 Task: Buy 2 Athletic & Outdoor of size small for Baby Girls from Shoes section under best seller category for shipping address: Amy Taylor, 3194 Cheshire Road, Bridgeport, Connecticut 06604, Cell Number 2033624243. Pay from credit card ending with 6759, CVV 506
Action: Mouse moved to (262, 63)
Screenshot: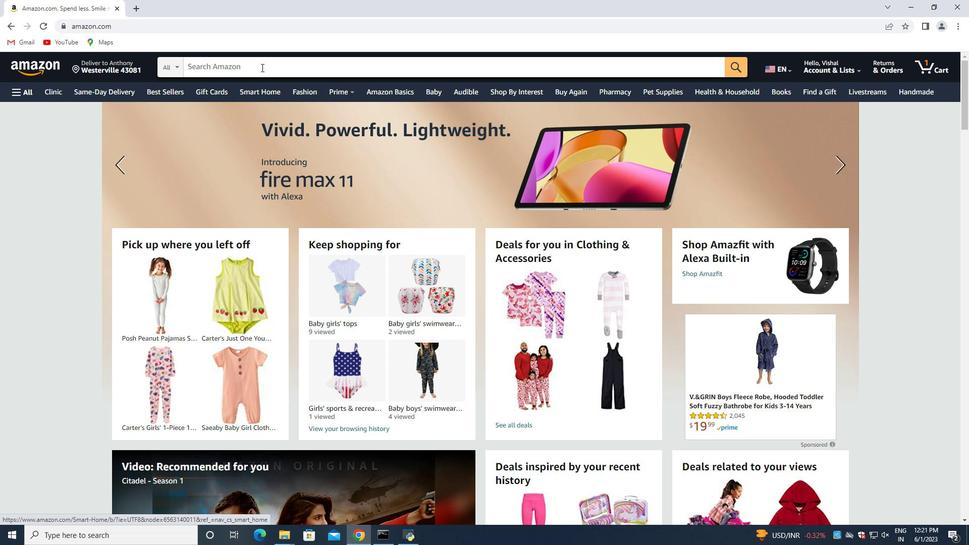 
Action: Mouse pressed left at (262, 63)
Screenshot: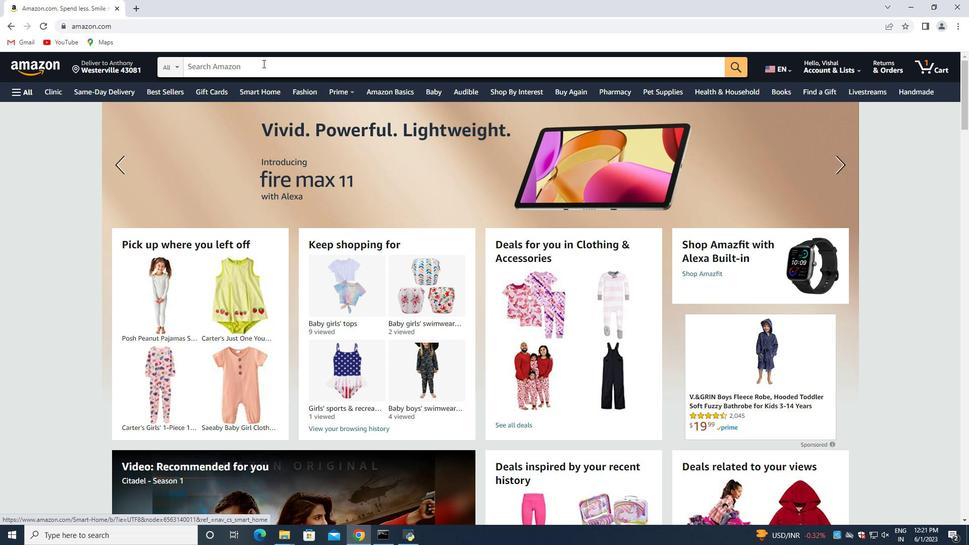 
Action: Key pressed <Key.shift><Key.shift><Key.shift><Key.shift><Key.shift><Key.shift><Key.shift><Key.shift><Key.shift>Athletic<Key.space><Key.shift><Key.shift><Key.shift><Key.shift><Key.shift><Key.shift><Key.shift><Key.shift><Key.shift><Key.shift><Key.shift><Key.shift><Key.shift><Key.shift><Key.shift><Key.shift><Key.shift><Key.shift><Key.shift>&<Key.space><Key.shift>Outdoor<Key.space>of<Key.space>size<Key.space>small<Key.space>for<Key.space><Key.shift>Baby<Key.space><Key.shift>Girls<Key.enter>
Screenshot: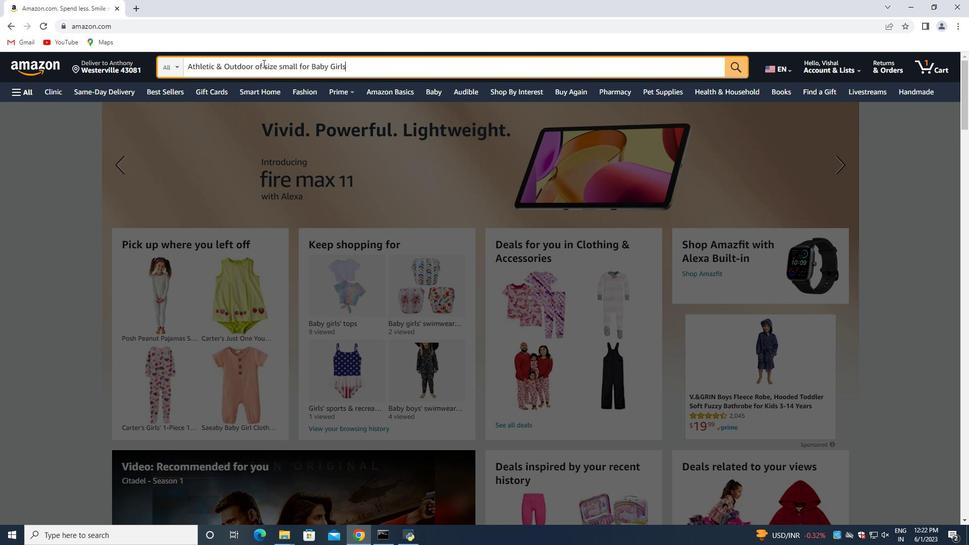 
Action: Mouse moved to (284, 220)
Screenshot: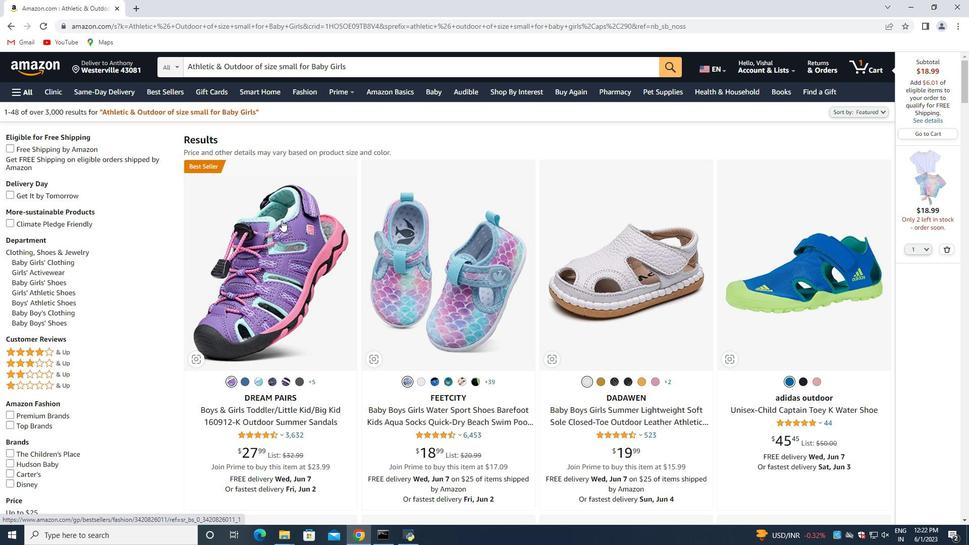 
Action: Mouse scrolled (284, 219) with delta (0, 0)
Screenshot: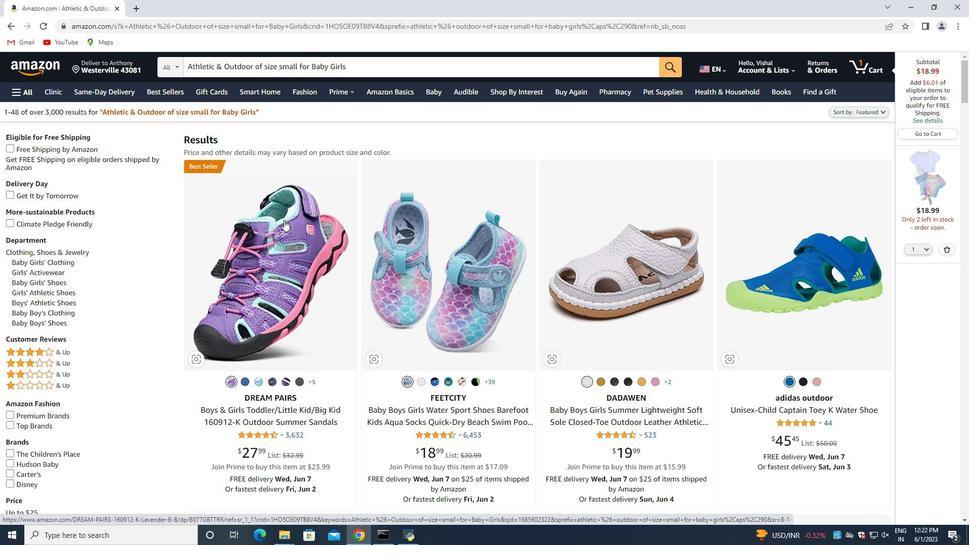 
Action: Mouse moved to (948, 249)
Screenshot: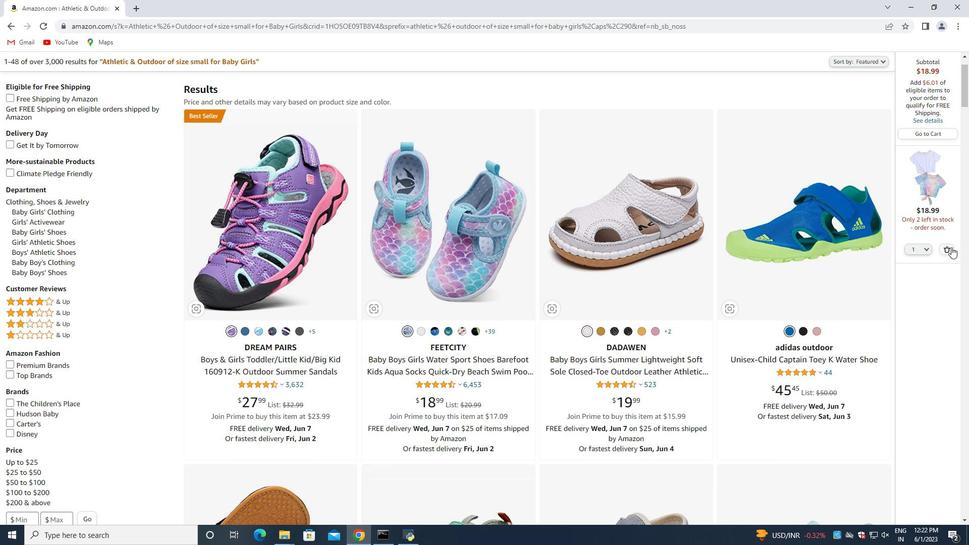
Action: Mouse pressed left at (948, 249)
Screenshot: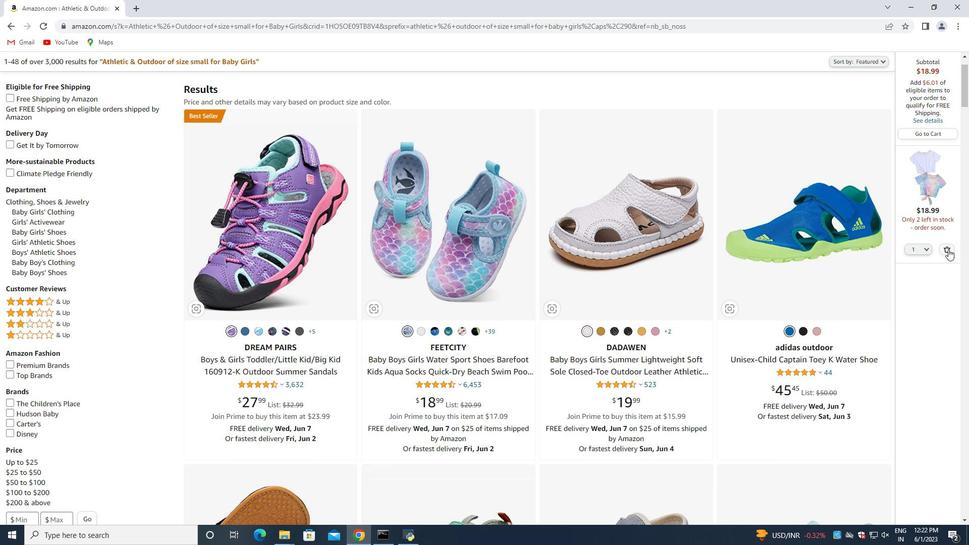 
Action: Mouse moved to (745, 250)
Screenshot: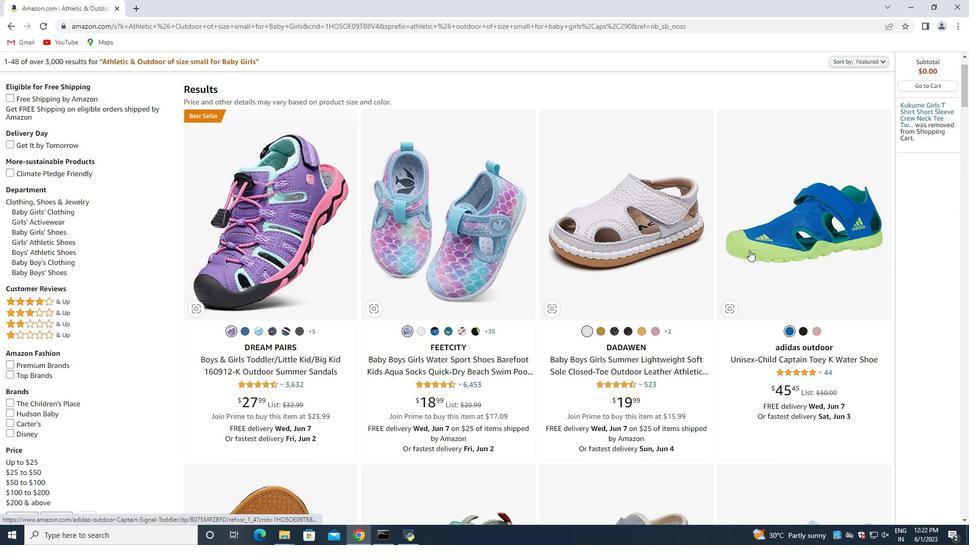 
Action: Mouse scrolled (745, 250) with delta (0, 0)
Screenshot: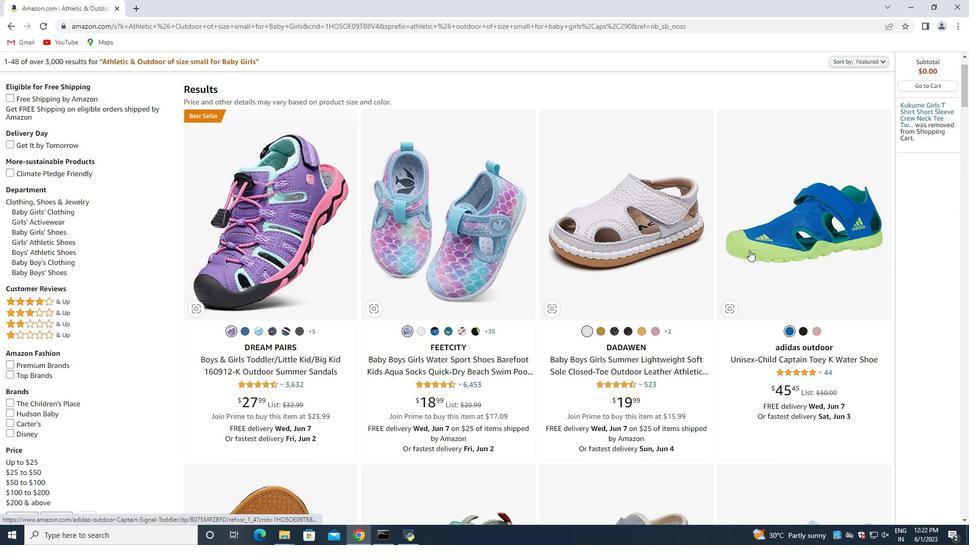 
Action: Mouse moved to (745, 250)
Screenshot: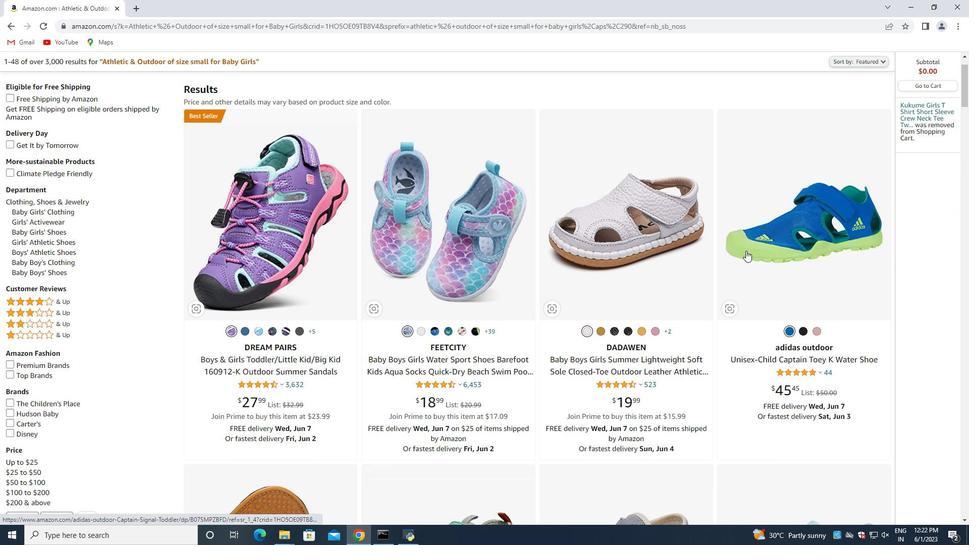 
Action: Mouse scrolled (745, 250) with delta (0, 0)
Screenshot: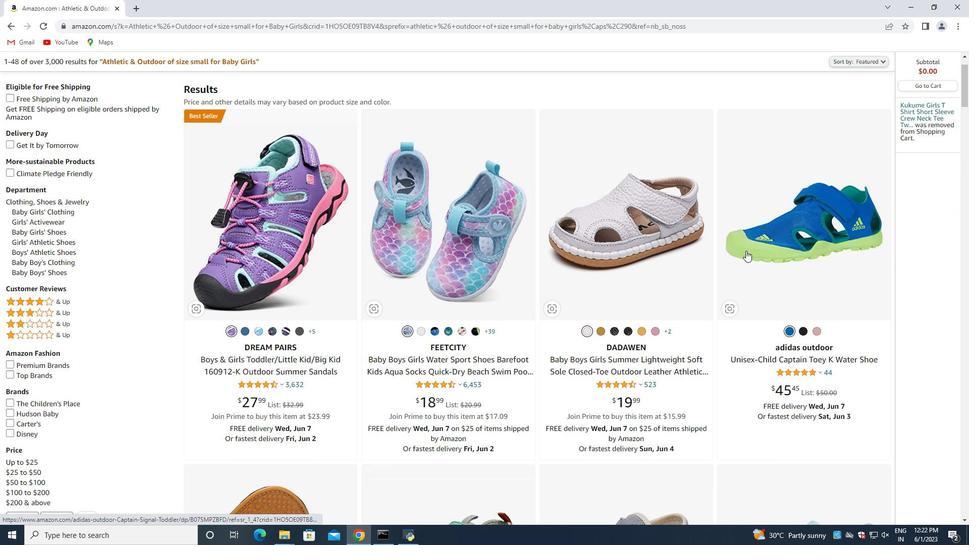 
Action: Mouse moved to (649, 179)
Screenshot: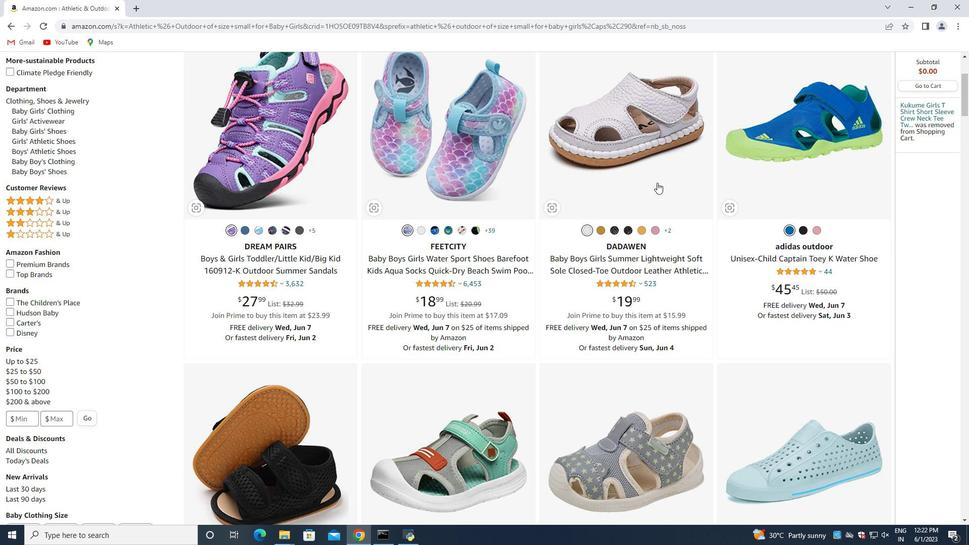
Action: Mouse pressed left at (649, 179)
Screenshot: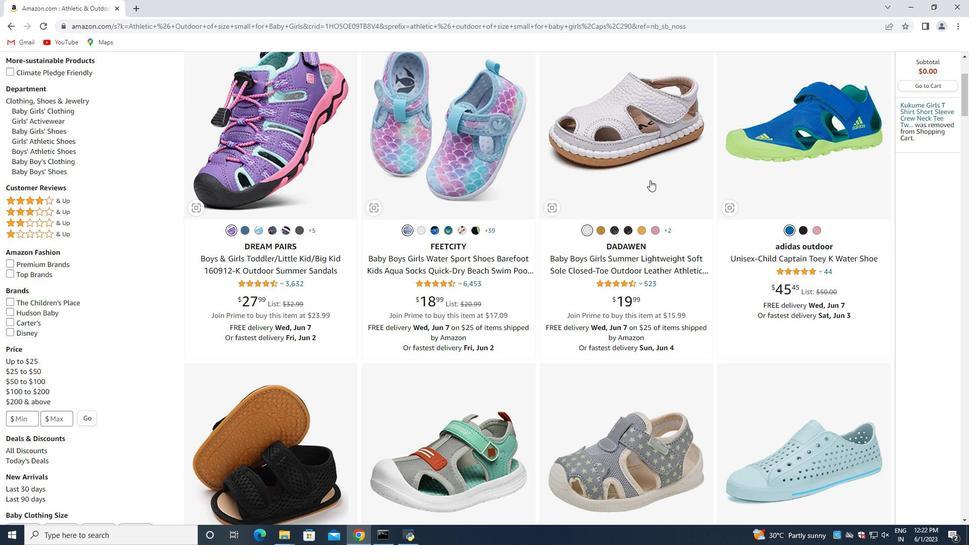 
Action: Mouse moved to (450, 288)
Screenshot: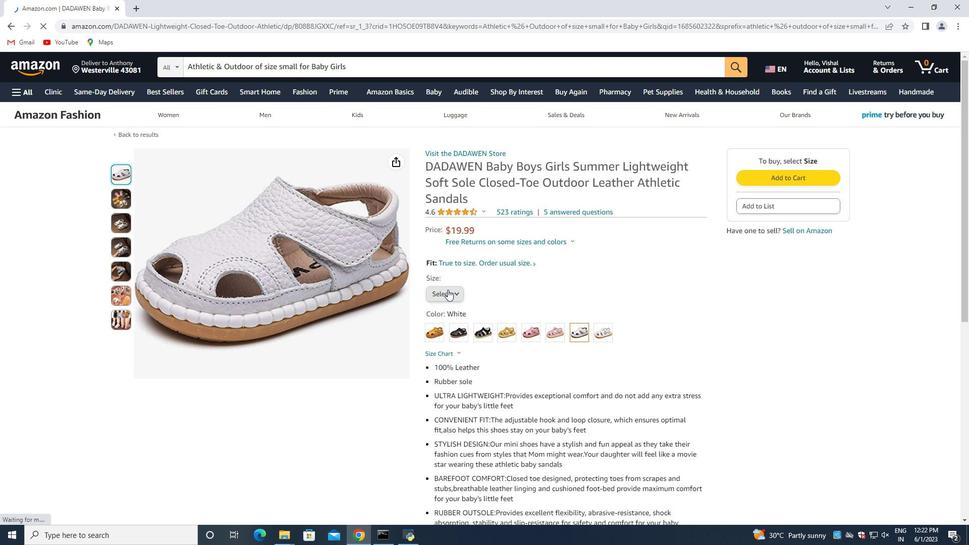 
Action: Mouse pressed left at (450, 288)
Screenshot: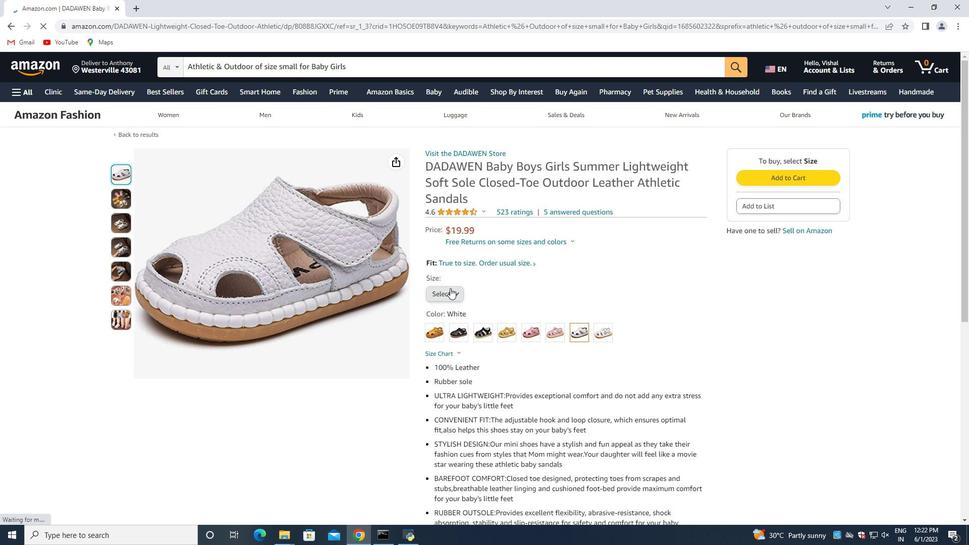 
Action: Mouse moved to (551, 284)
Screenshot: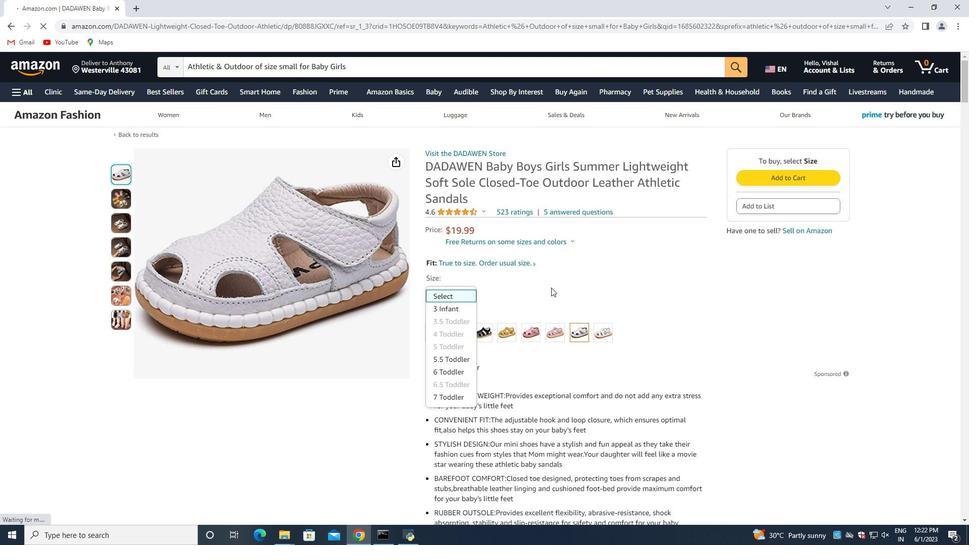 
Action: Mouse pressed left at (551, 284)
Screenshot: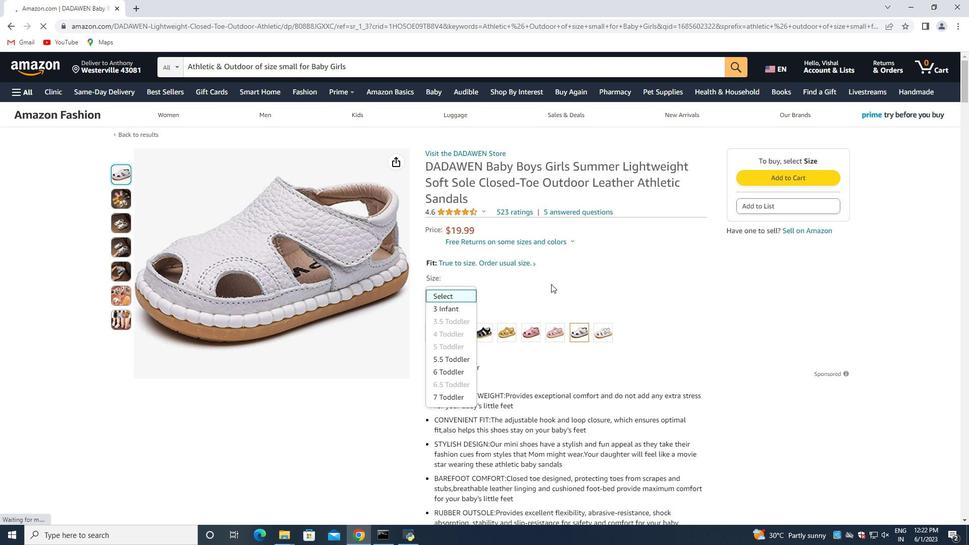 
Action: Mouse moved to (551, 329)
Screenshot: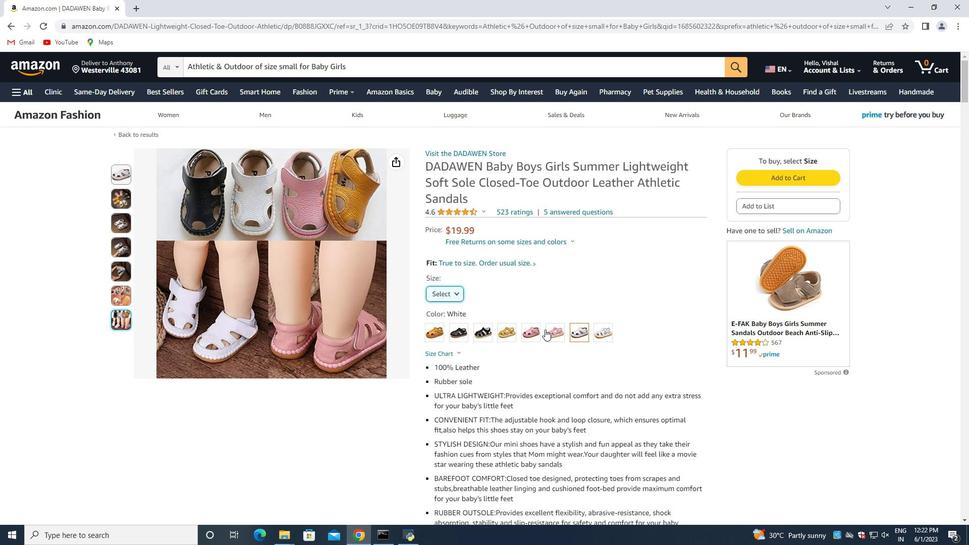 
Action: Mouse pressed left at (551, 329)
Screenshot: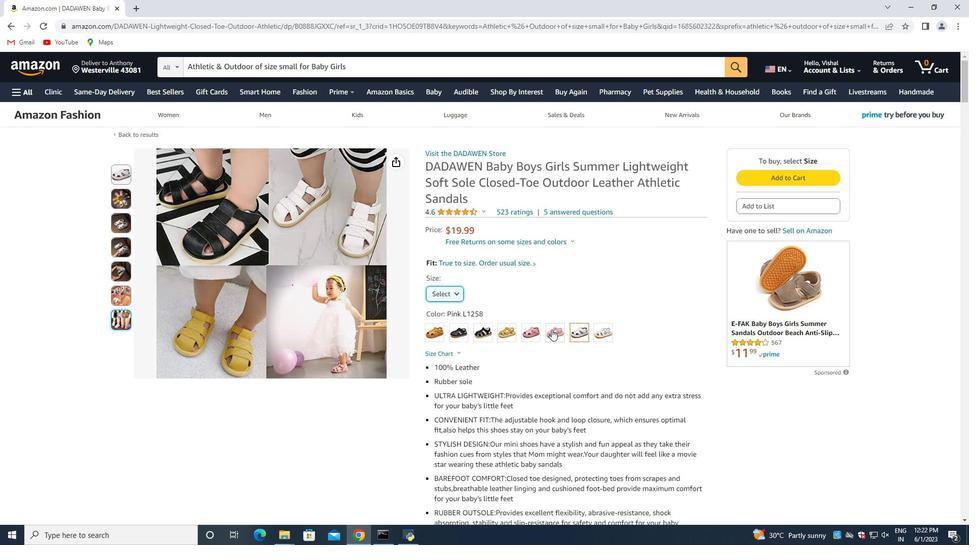 
Action: Mouse moved to (535, 329)
Screenshot: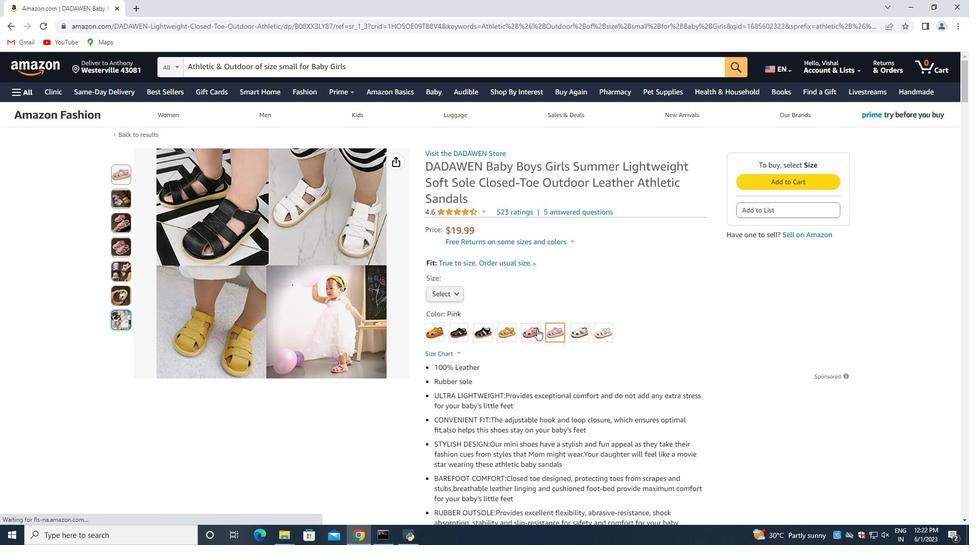 
Action: Mouse pressed left at (535, 329)
Screenshot: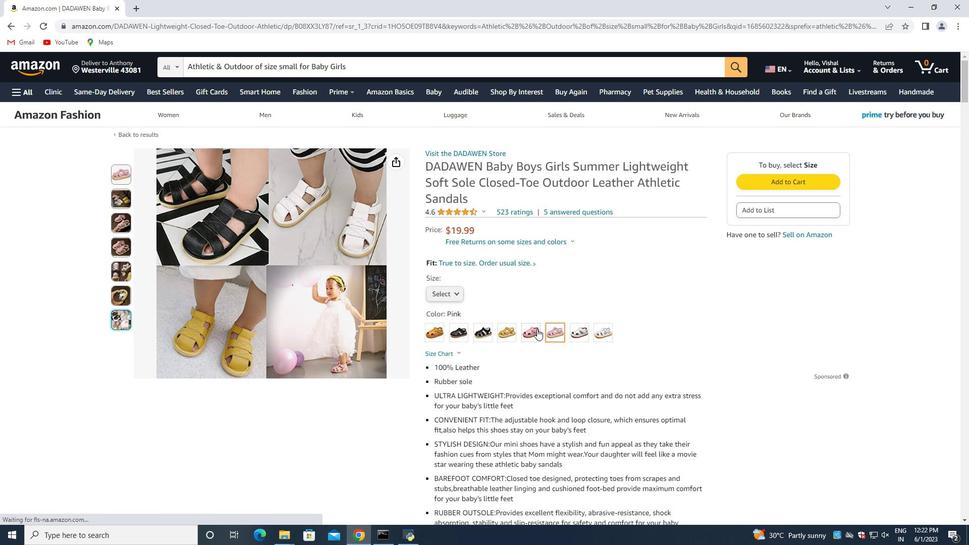 
Action: Mouse moved to (506, 328)
Screenshot: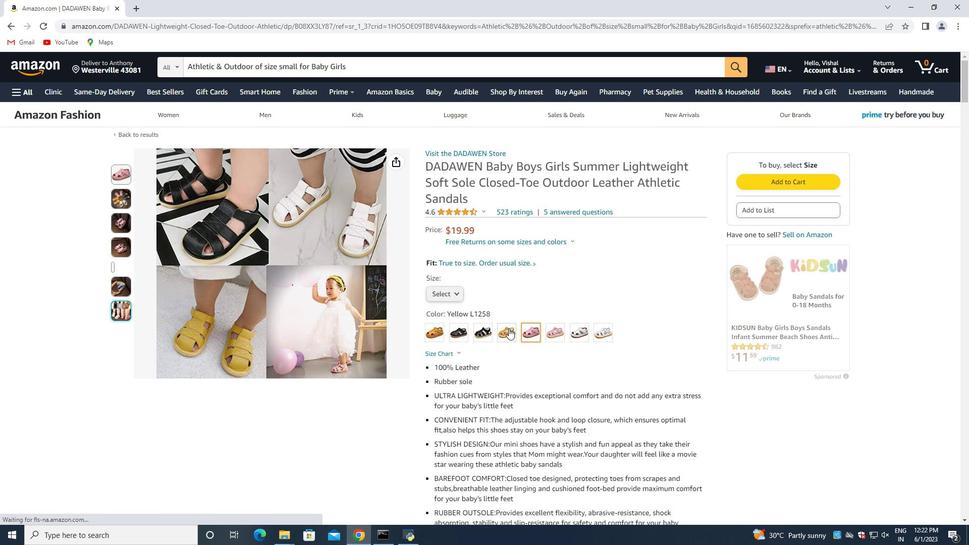 
Action: Mouse pressed left at (506, 328)
Screenshot: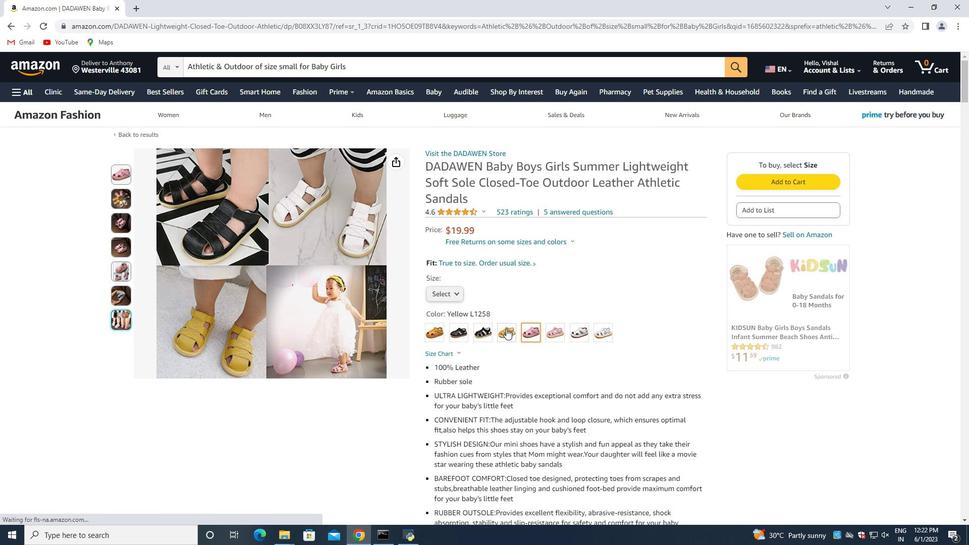 
Action: Mouse moved to (435, 329)
Screenshot: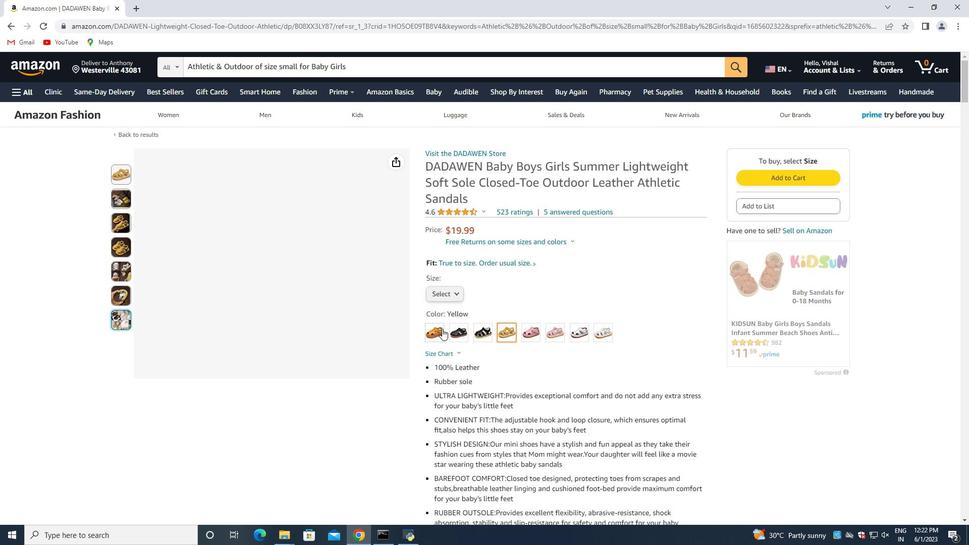 
Action: Mouse pressed left at (435, 329)
Screenshot: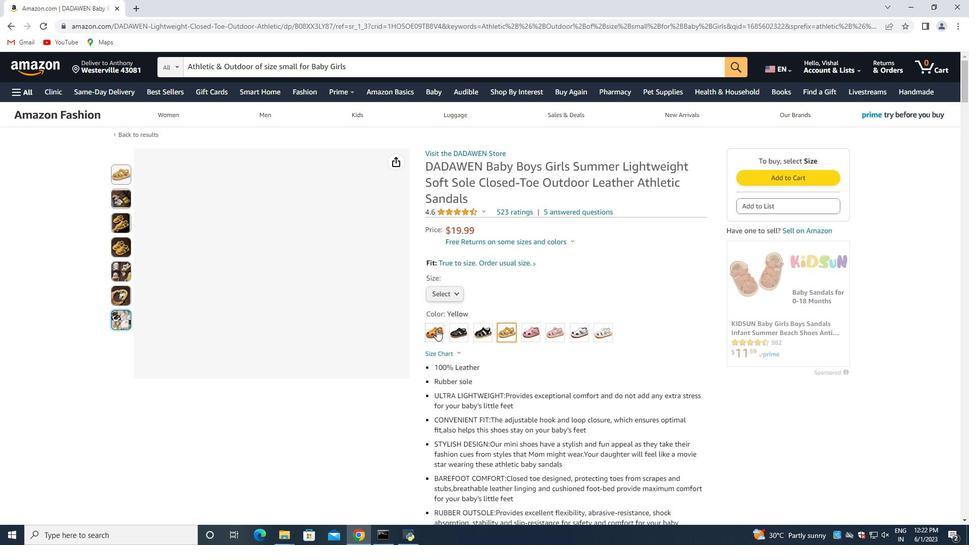 
Action: Mouse moved to (447, 329)
Screenshot: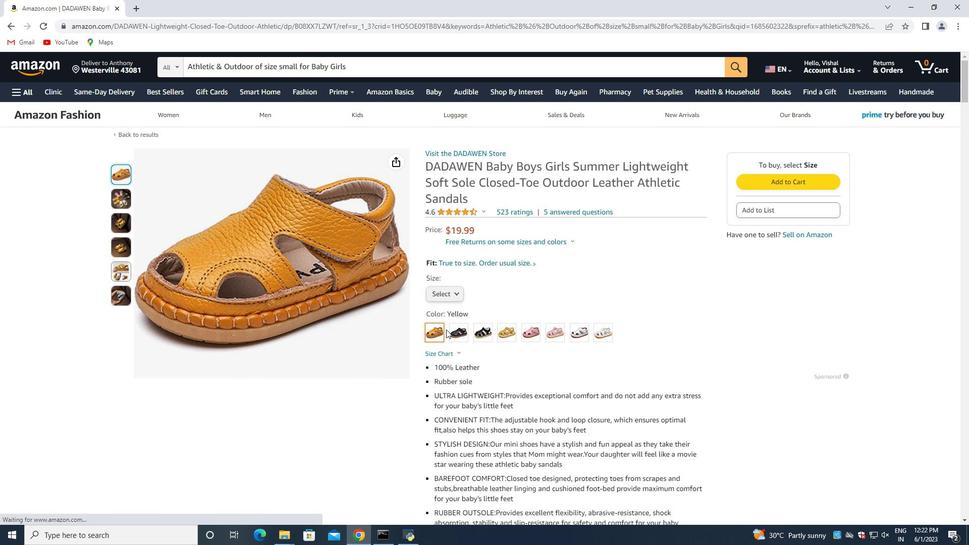 
Action: Mouse pressed left at (447, 329)
Screenshot: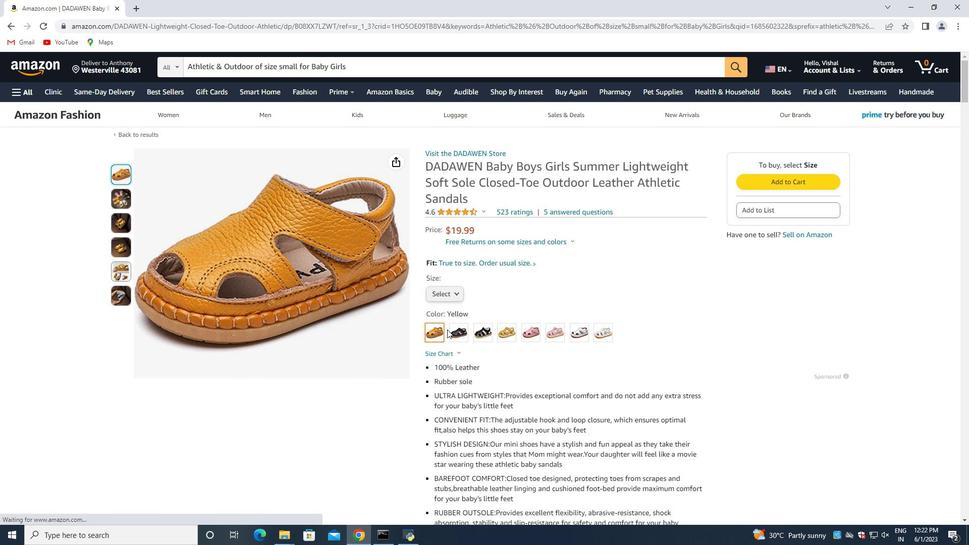 
Action: Mouse moved to (462, 329)
Screenshot: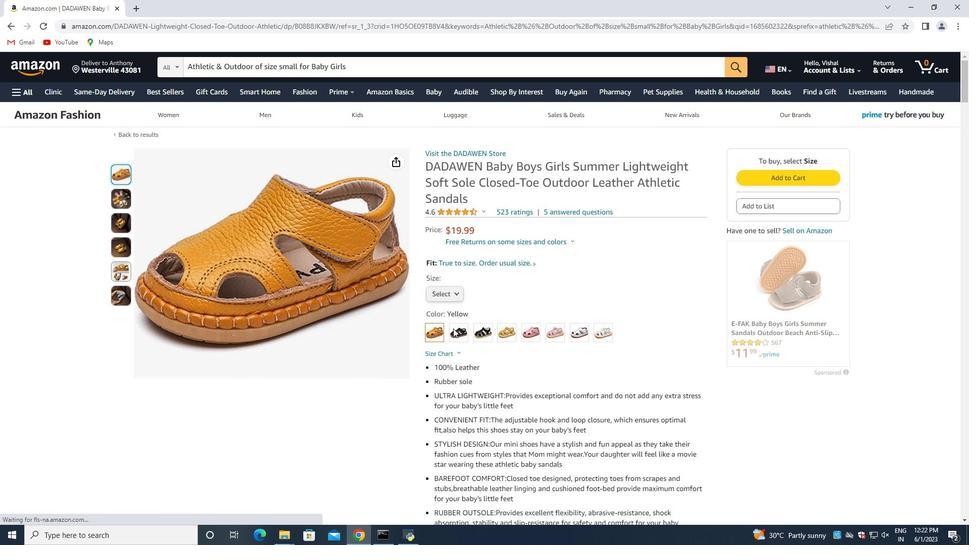 
Action: Mouse pressed left at (462, 329)
Screenshot: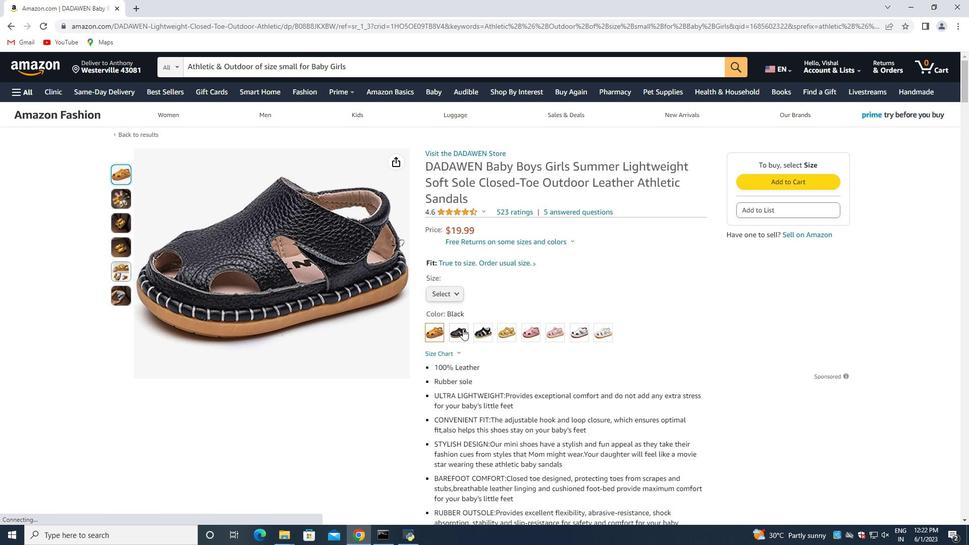 
Action: Mouse moved to (474, 330)
Screenshot: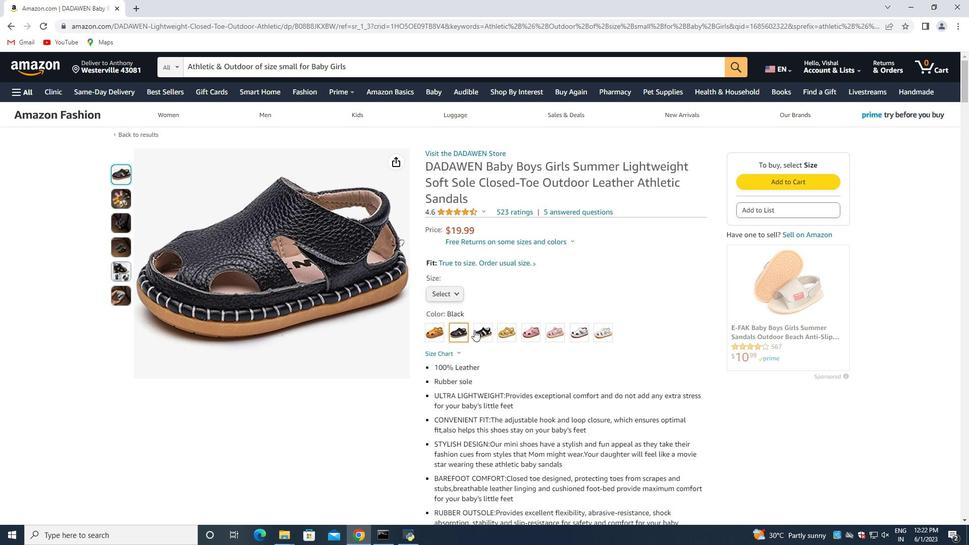 
Action: Mouse pressed left at (474, 330)
Screenshot: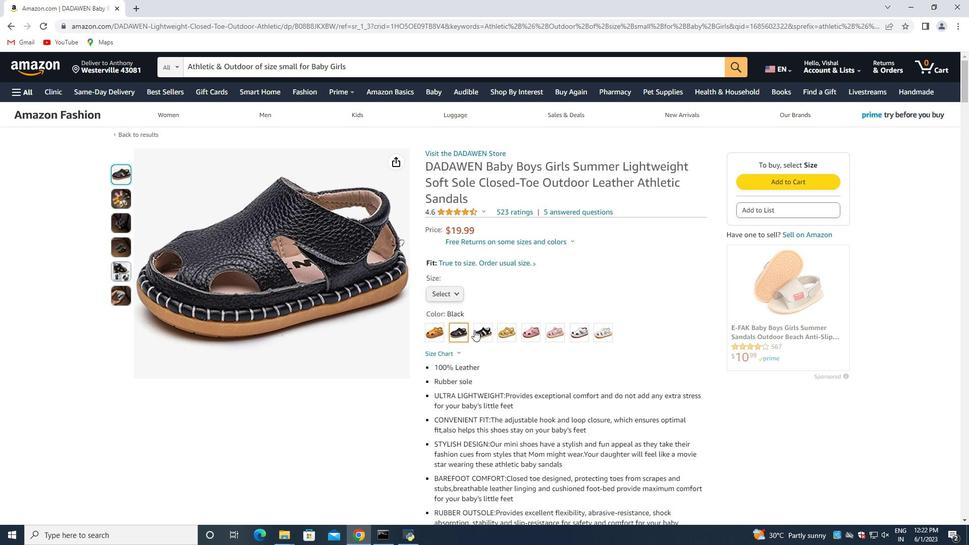 
Action: Mouse moved to (506, 332)
Screenshot: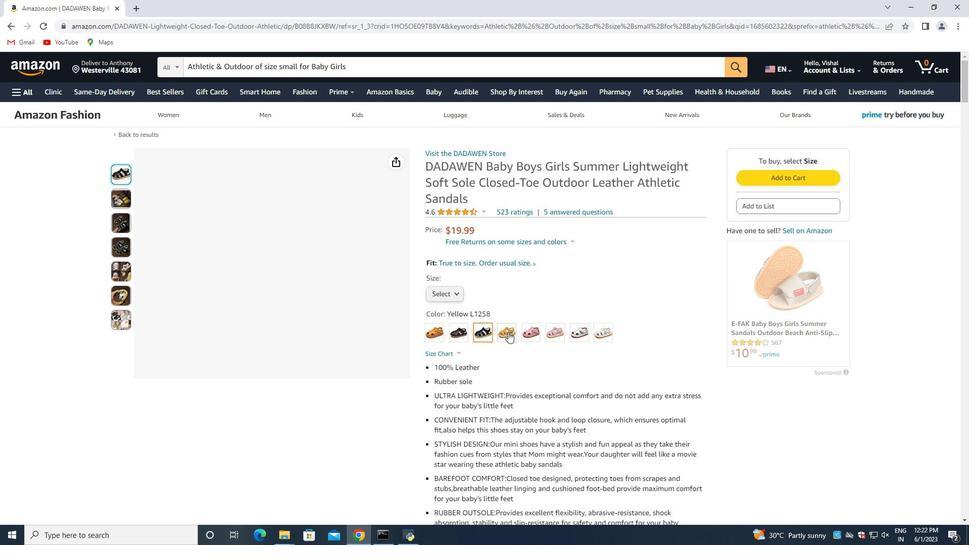 
Action: Mouse pressed left at (506, 332)
Screenshot: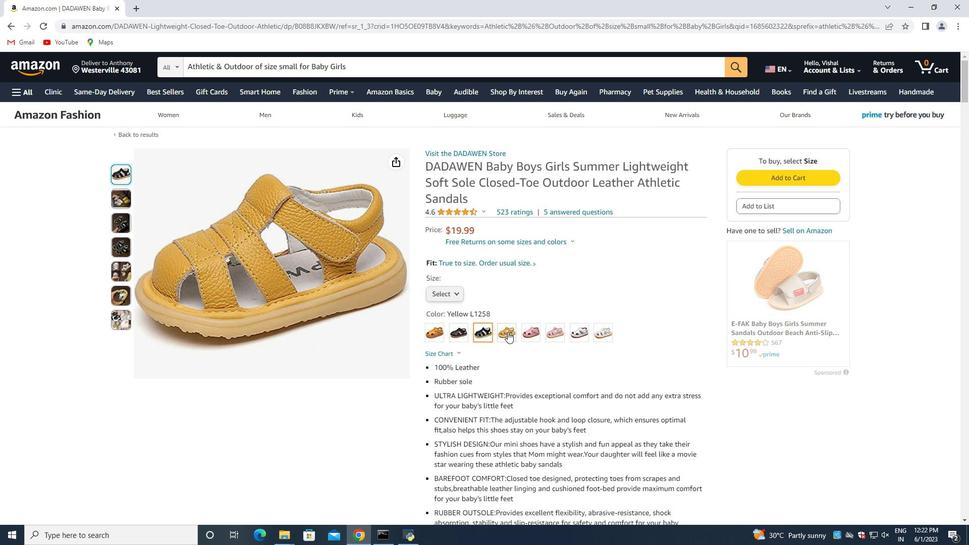 
Action: Mouse moved to (524, 331)
Screenshot: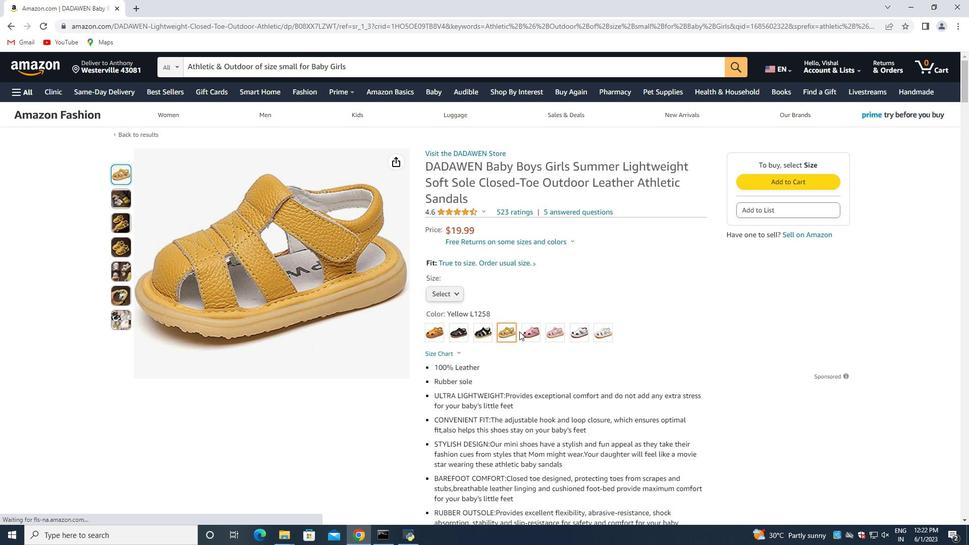 
Action: Mouse pressed left at (524, 331)
Screenshot: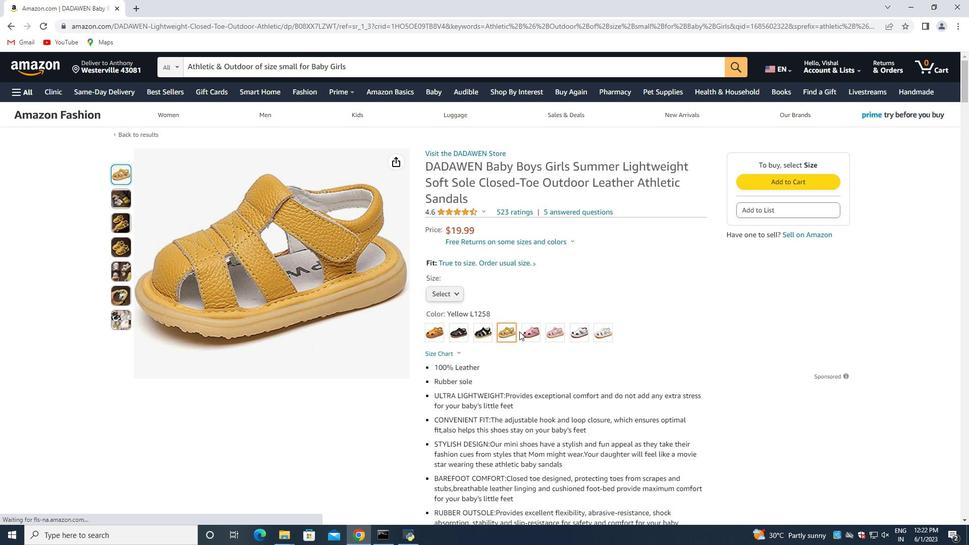 
Action: Mouse moved to (593, 331)
Screenshot: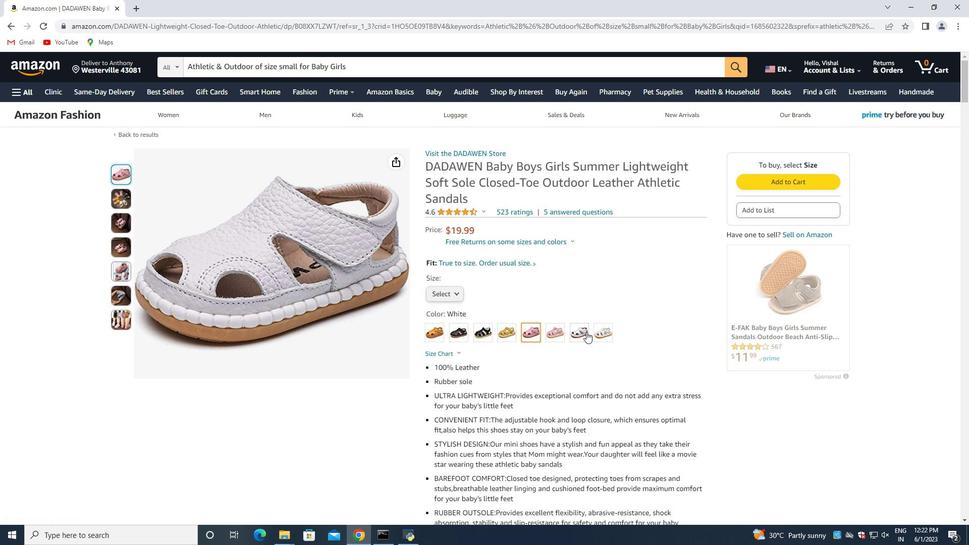 
Action: Mouse pressed left at (593, 331)
Screenshot: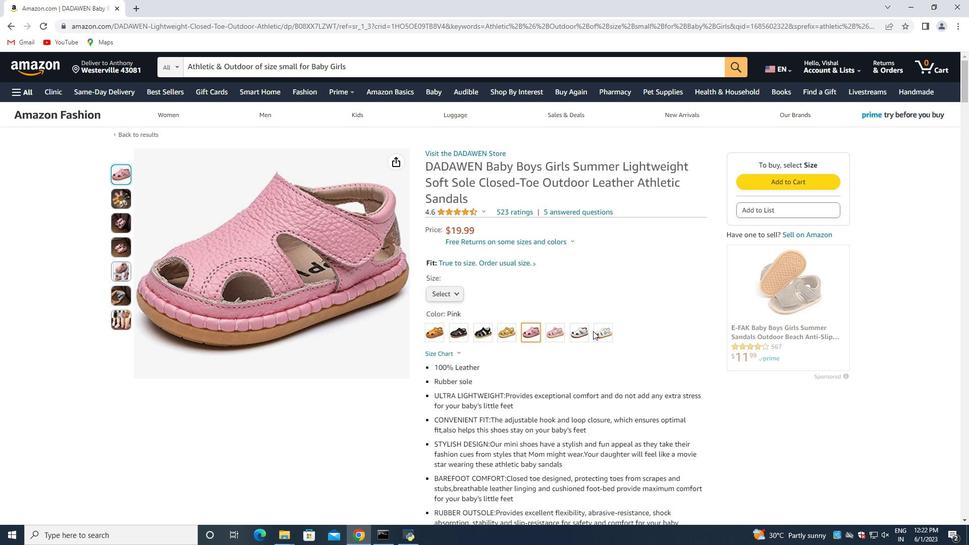 
Action: Mouse moved to (13, 27)
Screenshot: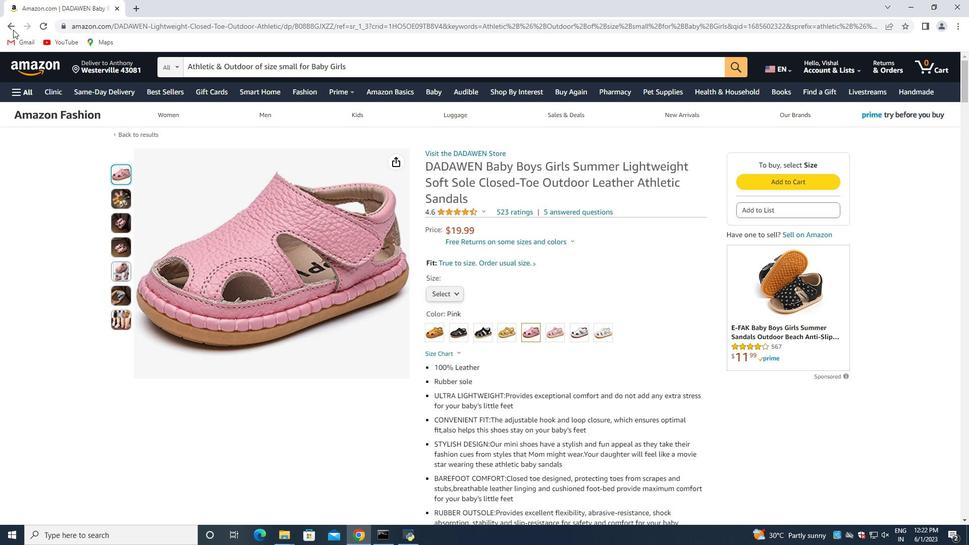 
Action: Mouse pressed left at (13, 27)
Screenshot: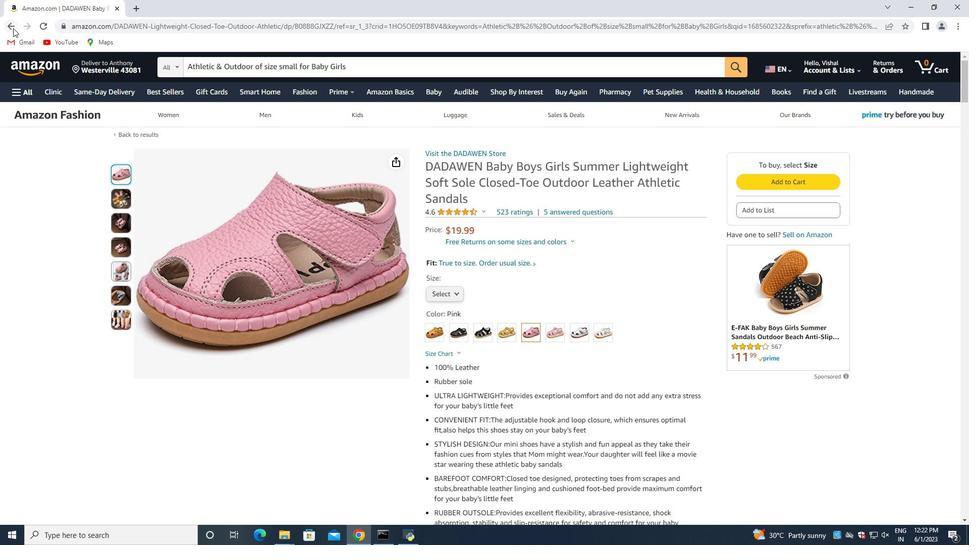 
Action: Mouse moved to (301, 243)
Screenshot: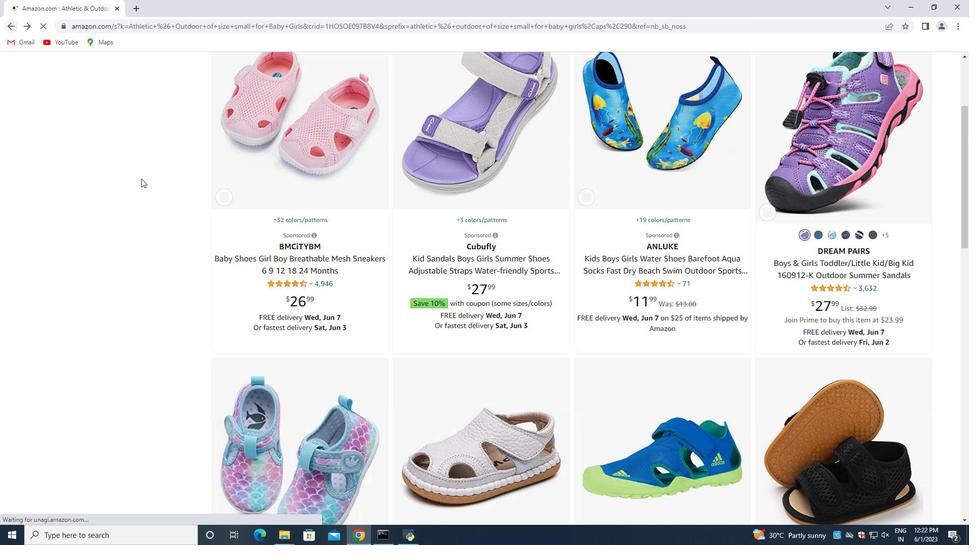
Action: Mouse scrolled (300, 243) with delta (0, 0)
Screenshot: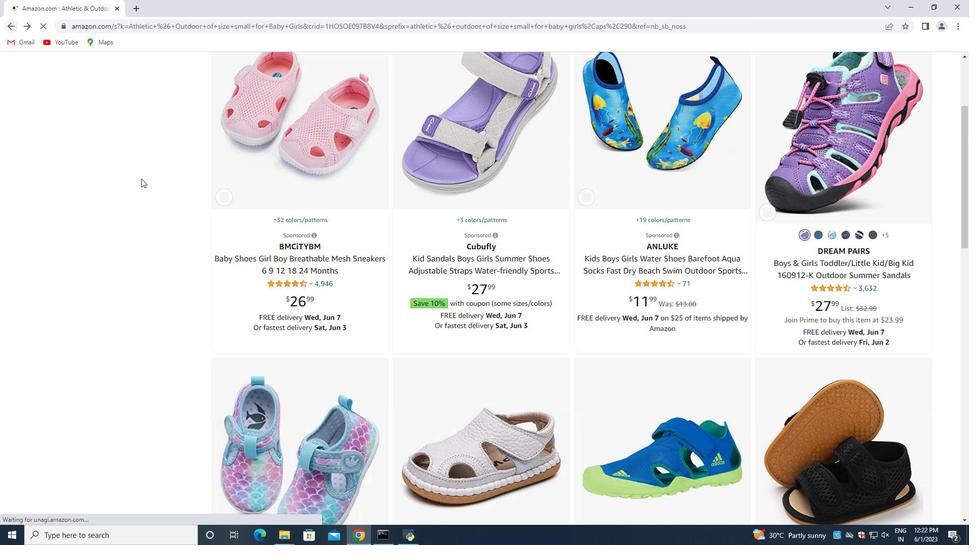 
Action: Mouse moved to (303, 244)
Screenshot: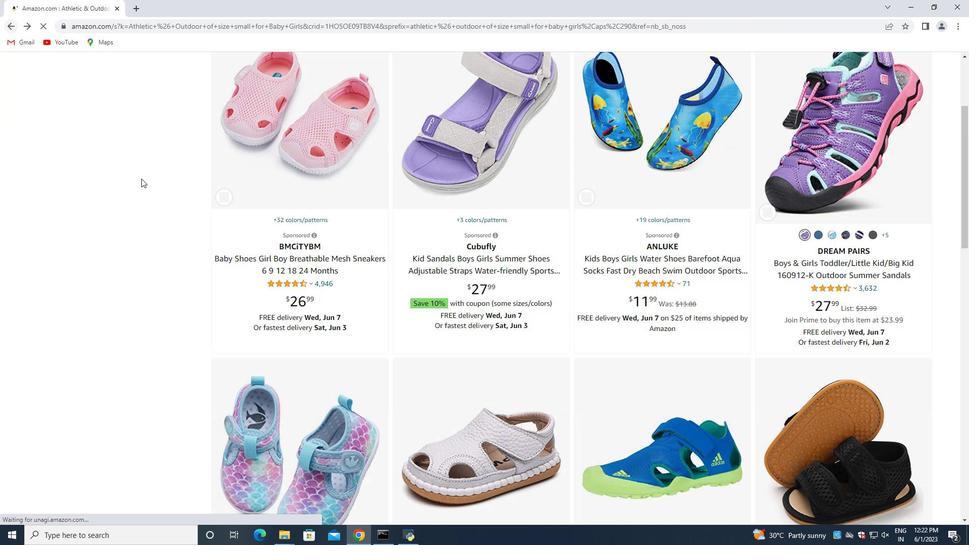 
Action: Mouse scrolled (302, 243) with delta (0, 0)
Screenshot: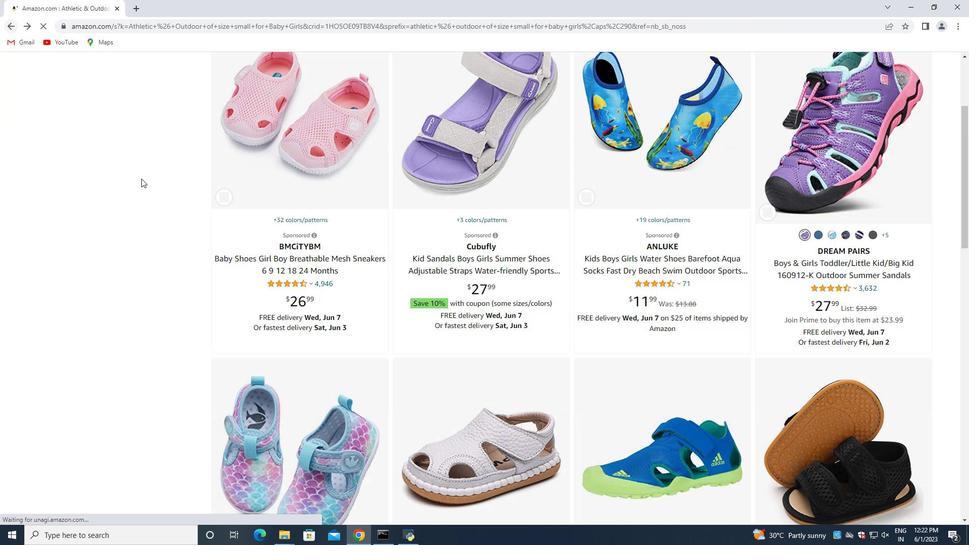 
Action: Mouse scrolled (303, 244) with delta (0, 0)
Screenshot: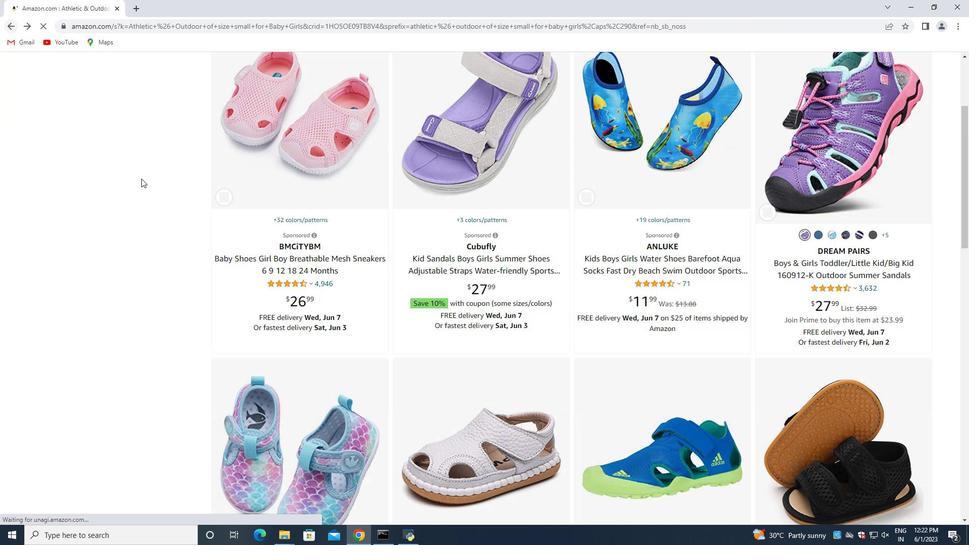 
Action: Mouse scrolled (303, 244) with delta (0, 0)
Screenshot: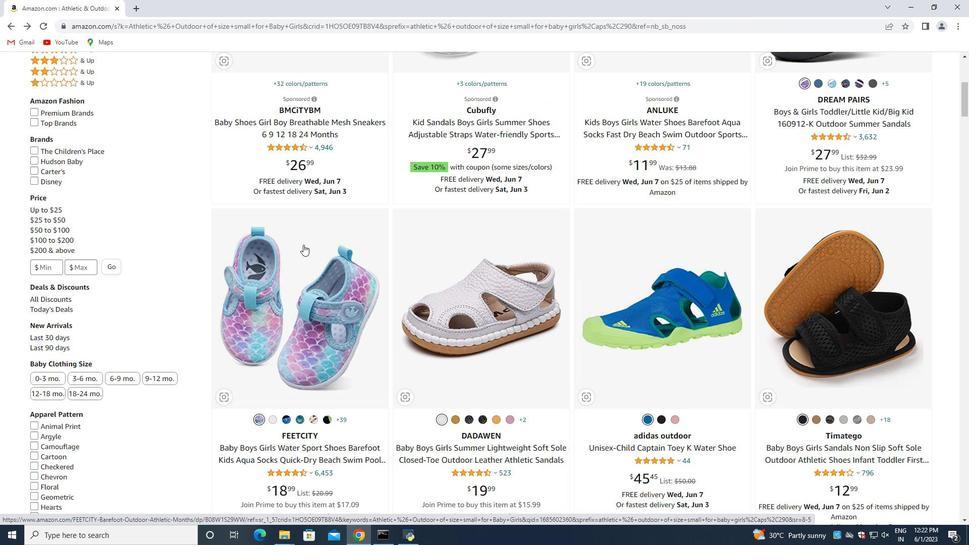 
Action: Mouse scrolled (303, 244) with delta (0, 0)
Screenshot: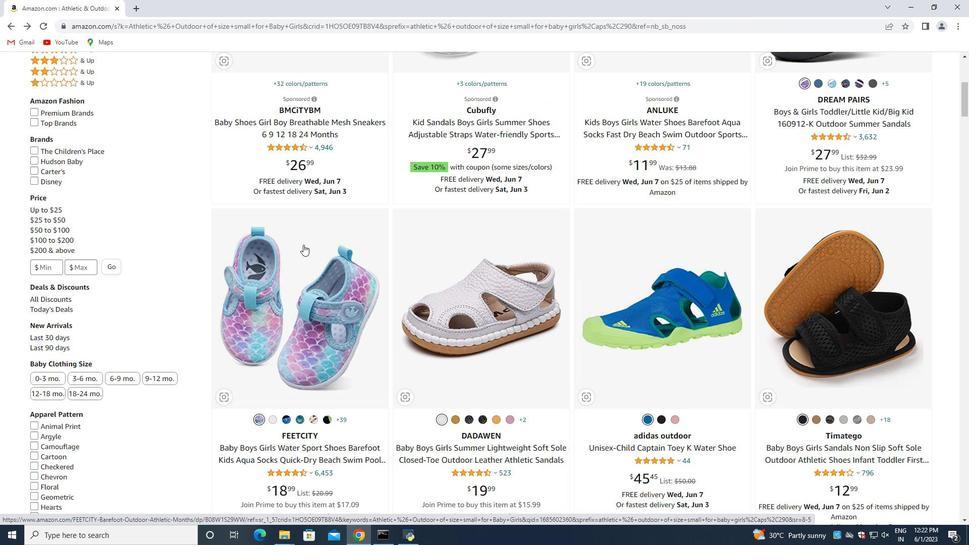 
Action: Mouse moved to (812, 226)
Screenshot: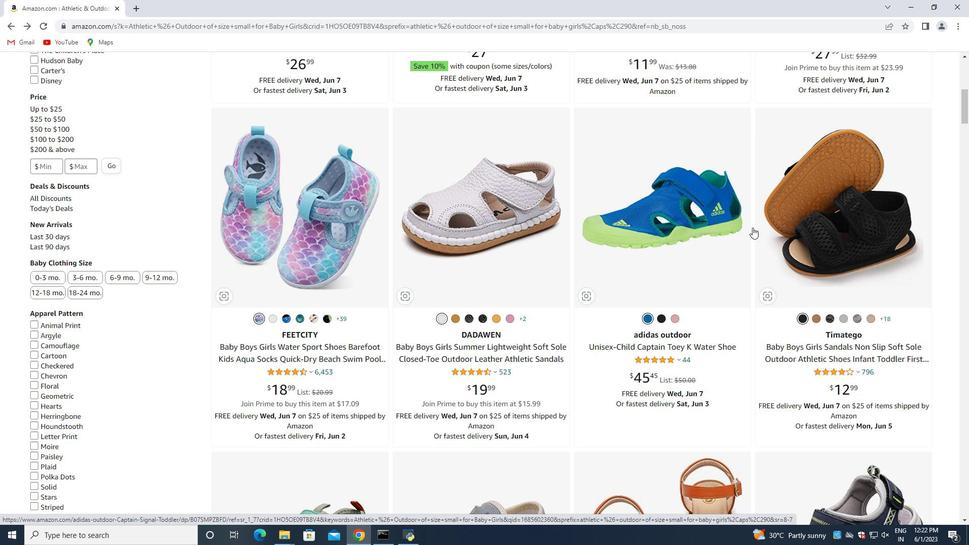 
Action: Mouse pressed left at (812, 226)
Screenshot: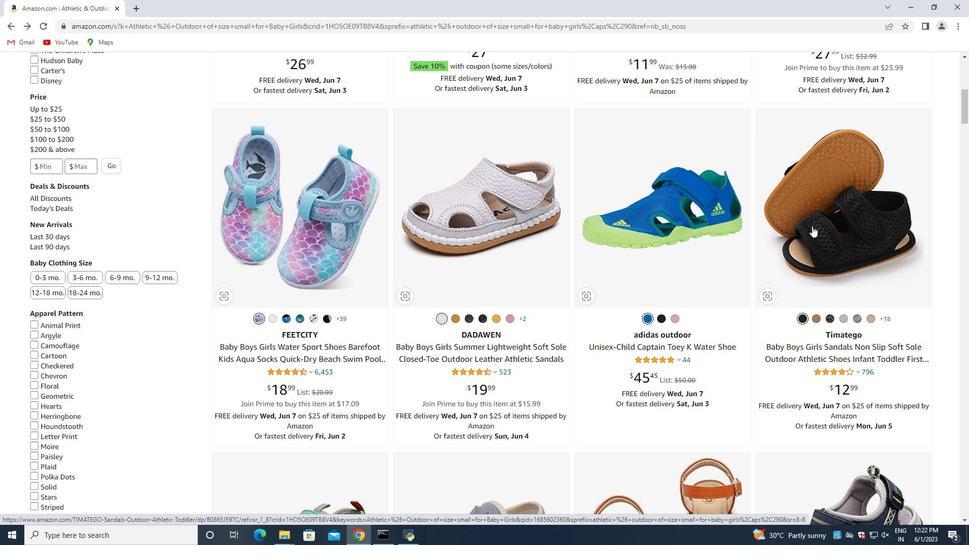 
Action: Mouse moved to (380, 230)
Screenshot: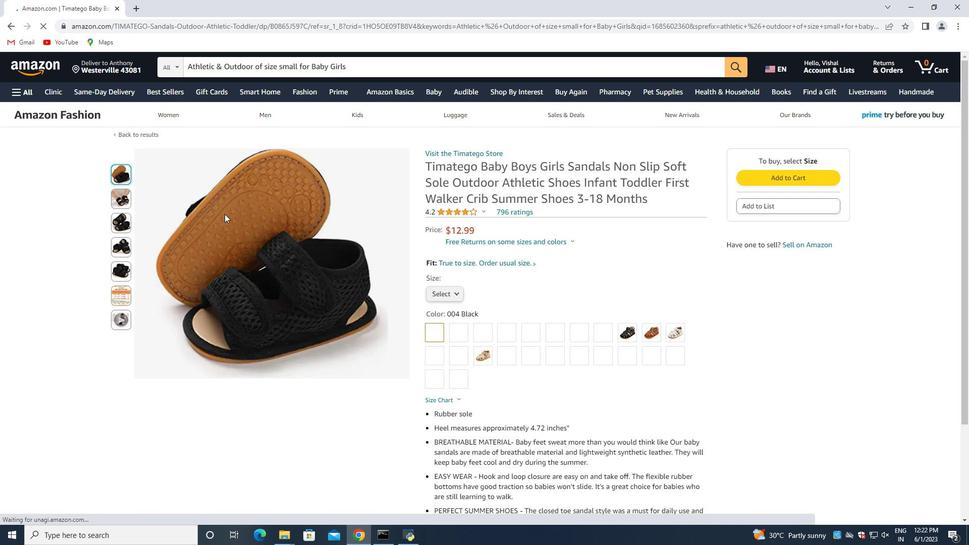 
Action: Mouse scrolled (380, 230) with delta (0, 0)
Screenshot: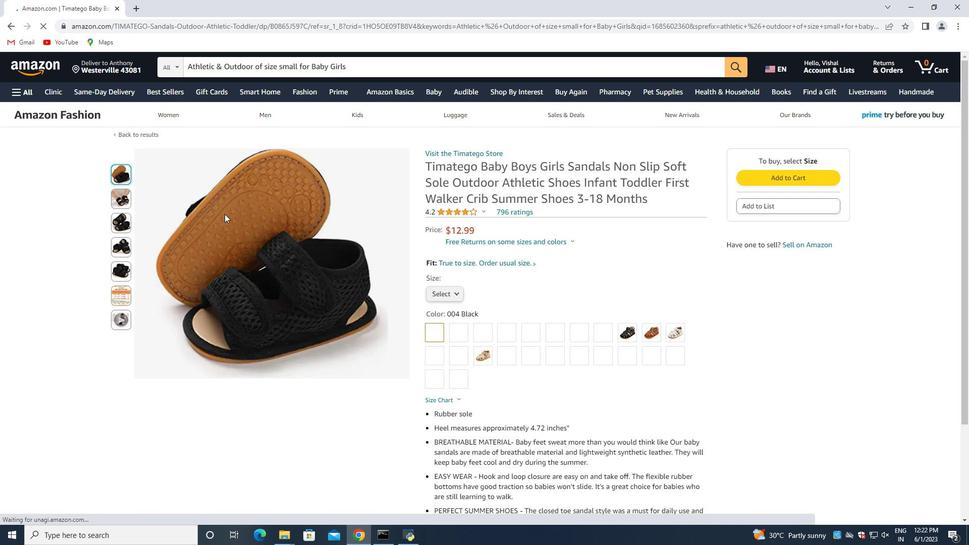 
Action: Mouse moved to (402, 235)
Screenshot: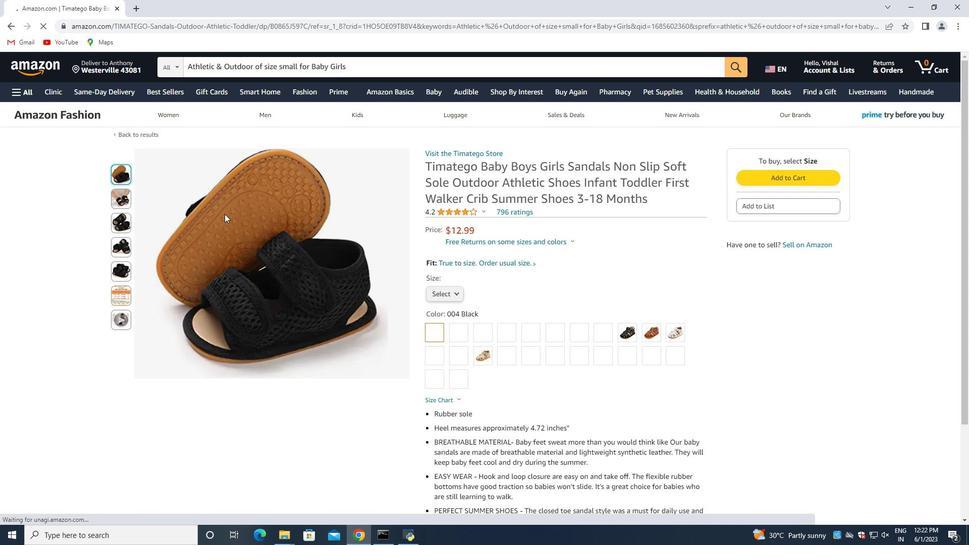 
Action: Mouse scrolled (402, 234) with delta (0, 0)
Screenshot: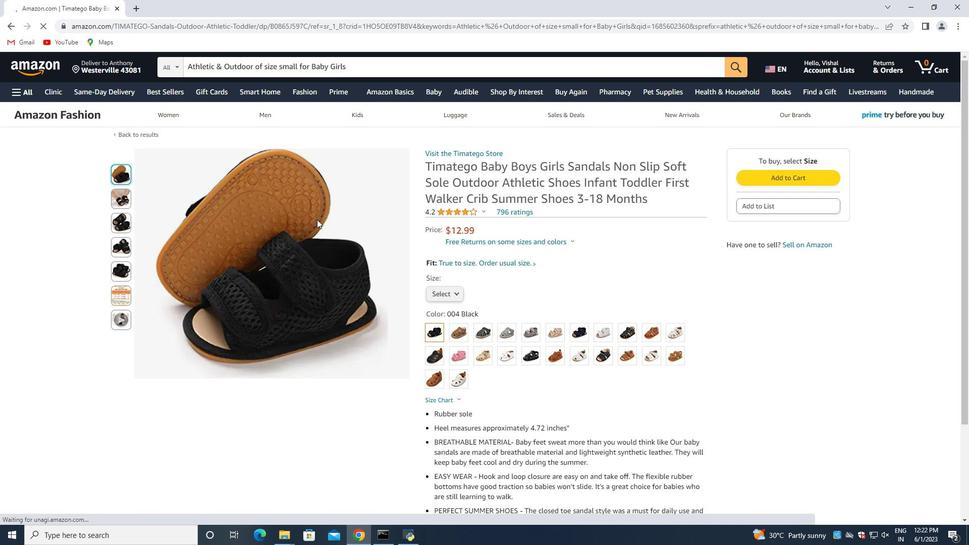 
Action: Mouse moved to (405, 235)
Screenshot: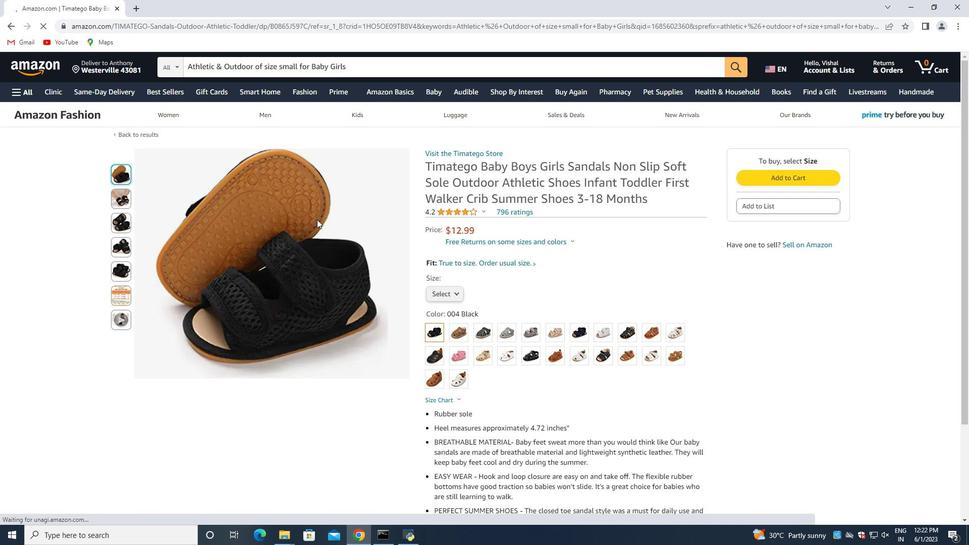 
Action: Mouse scrolled (405, 235) with delta (0, 0)
Screenshot: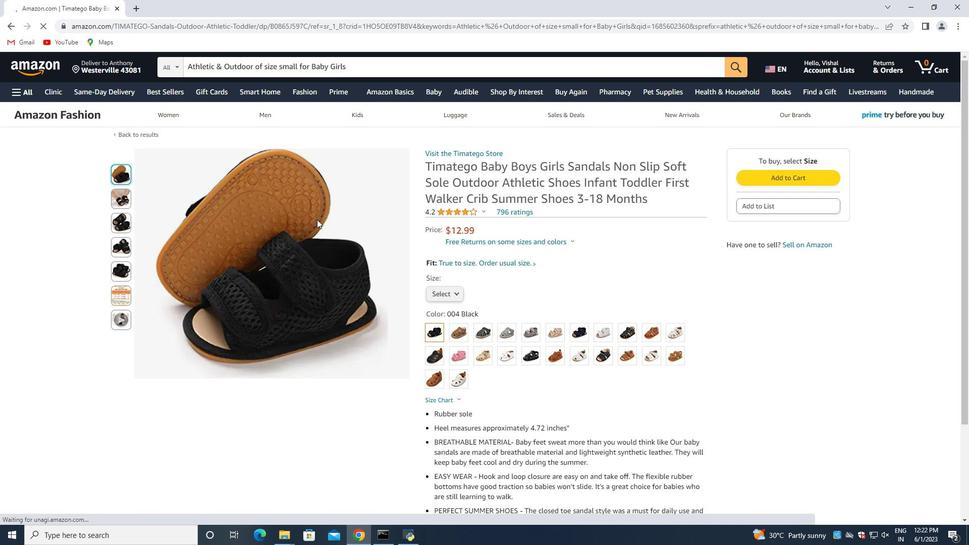 
Action: Mouse moved to (458, 211)
Screenshot: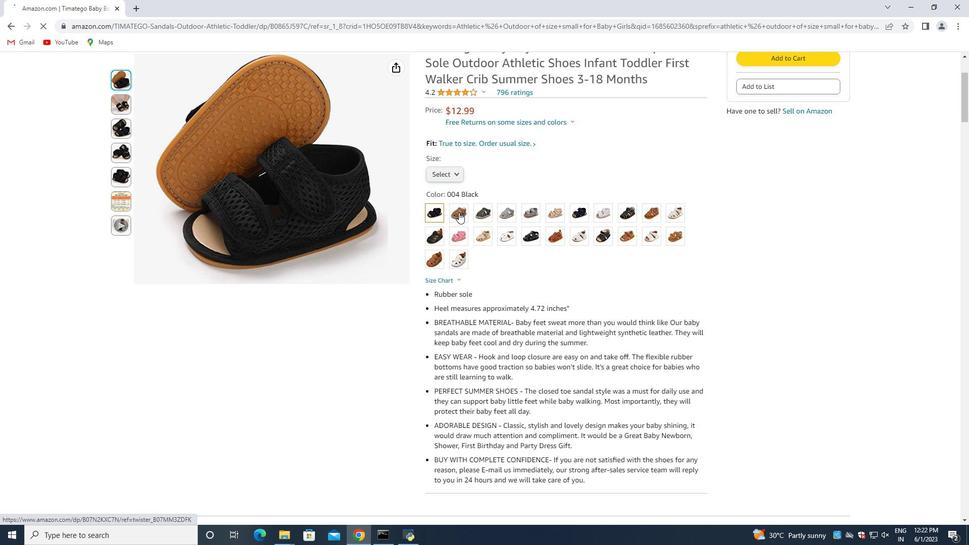
Action: Mouse scrolled (458, 212) with delta (0, 0)
Screenshot: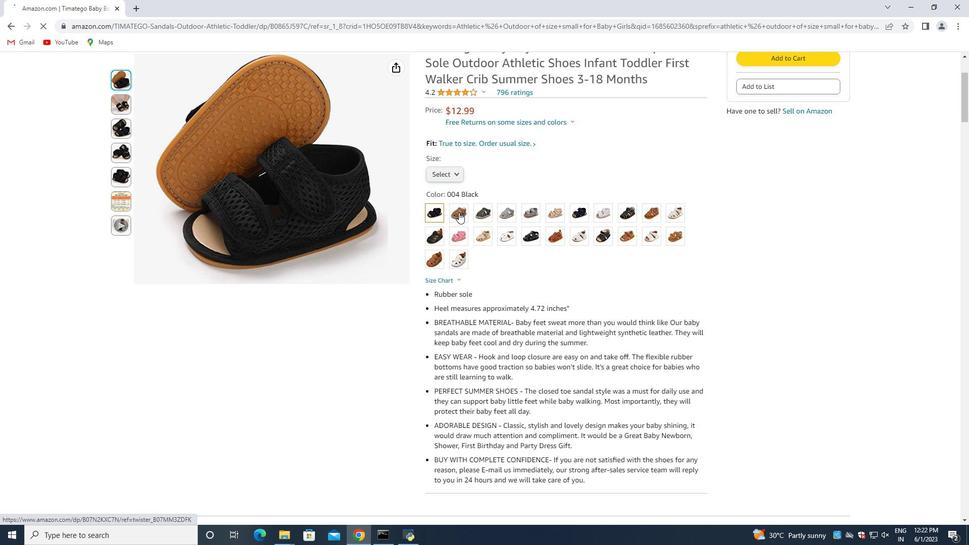 
Action: Mouse scrolled (458, 212) with delta (0, 0)
Screenshot: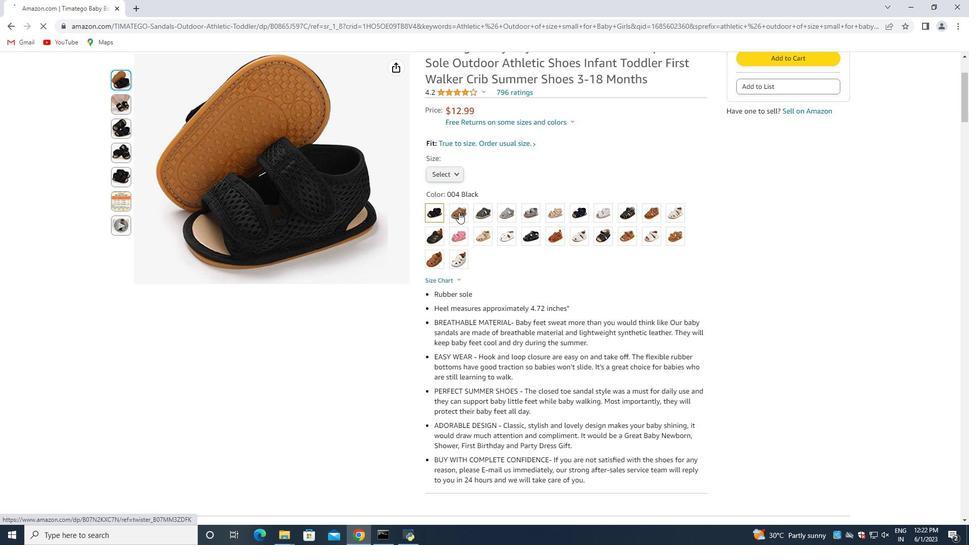 
Action: Mouse moved to (453, 268)
Screenshot: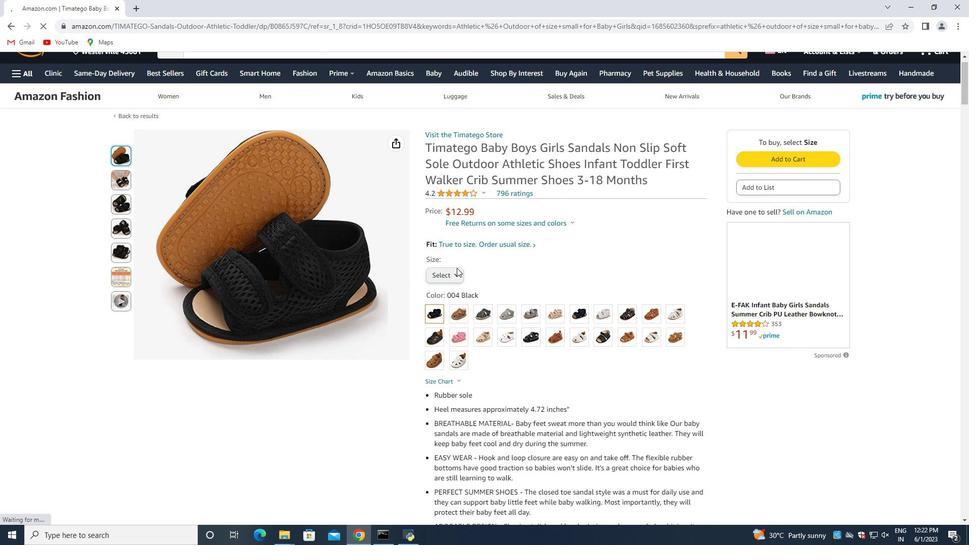 
Action: Mouse pressed left at (453, 268)
Screenshot: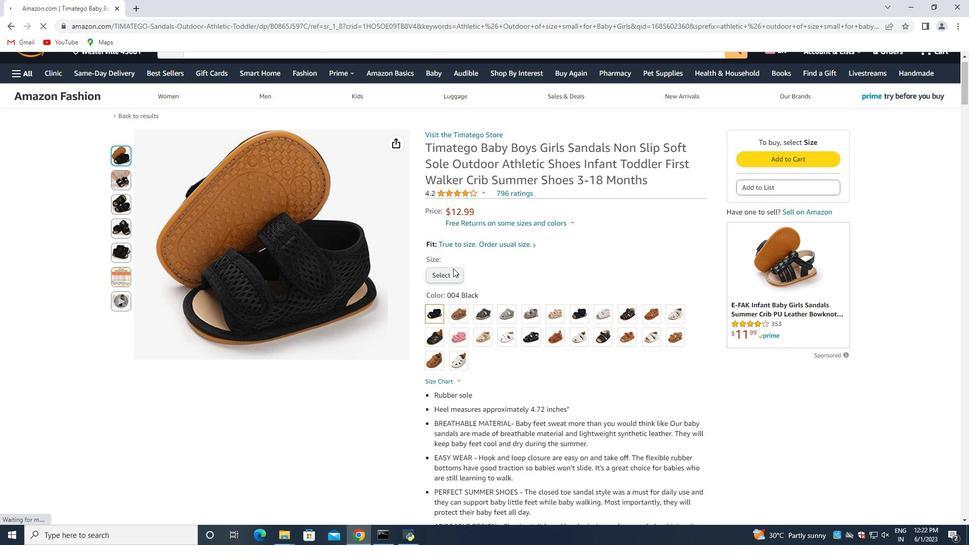 
Action: Mouse moved to (546, 273)
Screenshot: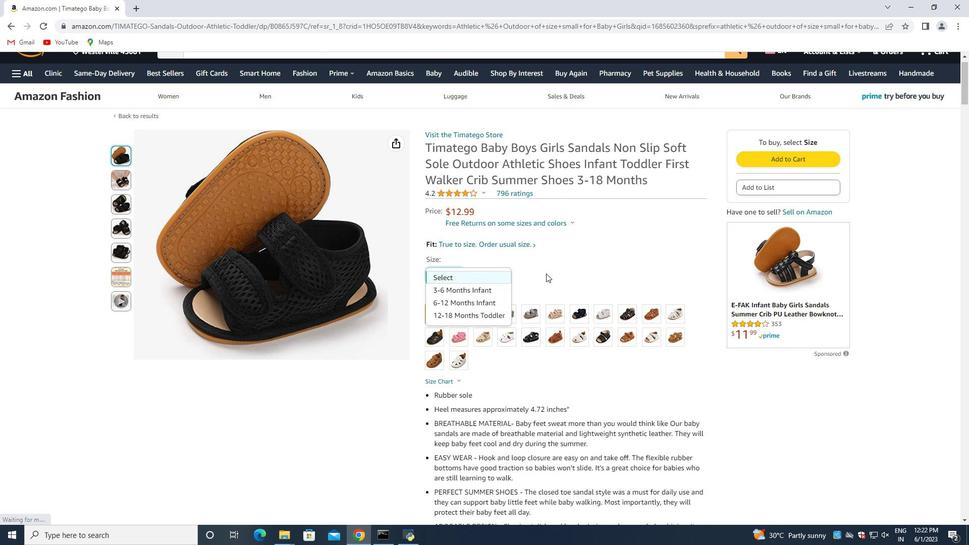 
Action: Mouse pressed left at (546, 273)
Screenshot: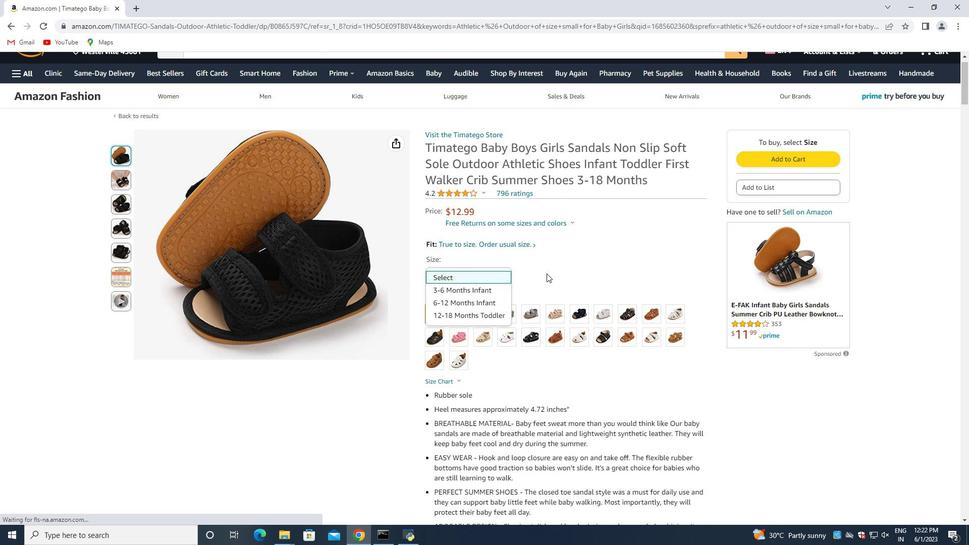 
Action: Mouse moved to (11, 28)
Screenshot: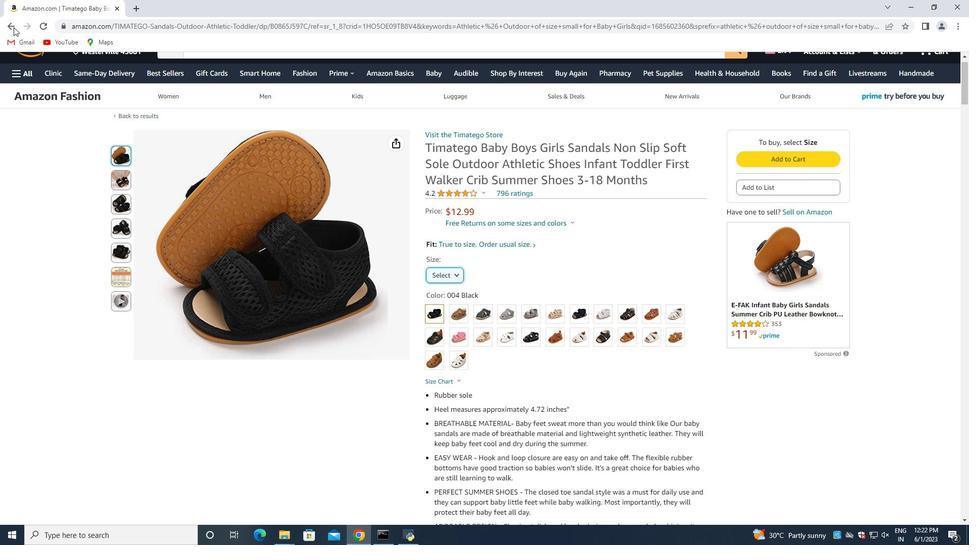 
Action: Mouse pressed left at (11, 28)
Screenshot: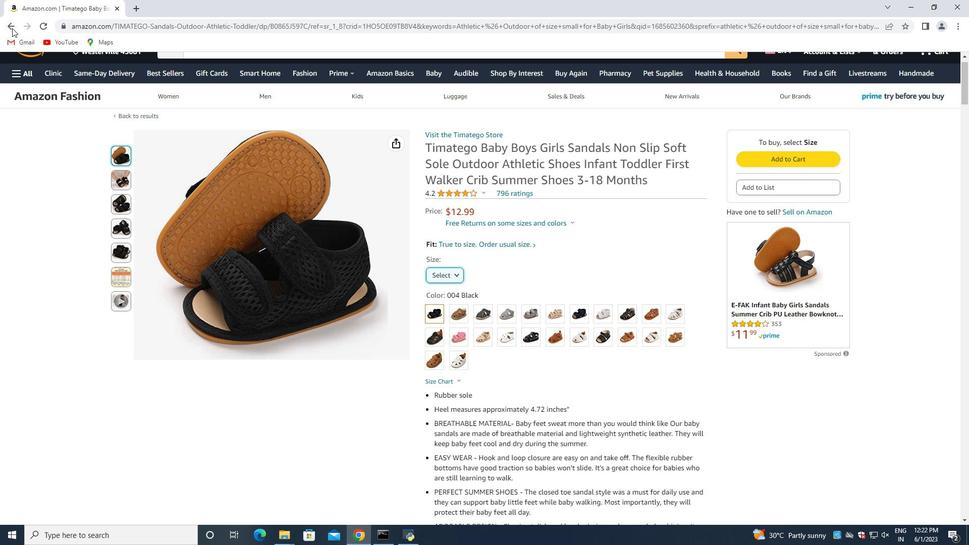 
Action: Mouse moved to (168, 203)
Screenshot: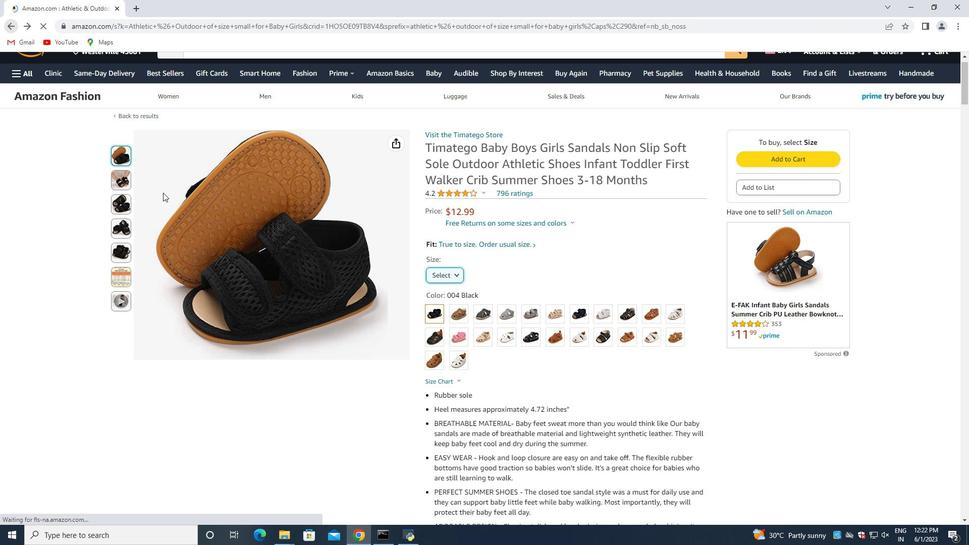 
Action: Mouse scrolled (168, 204) with delta (0, 0)
Screenshot: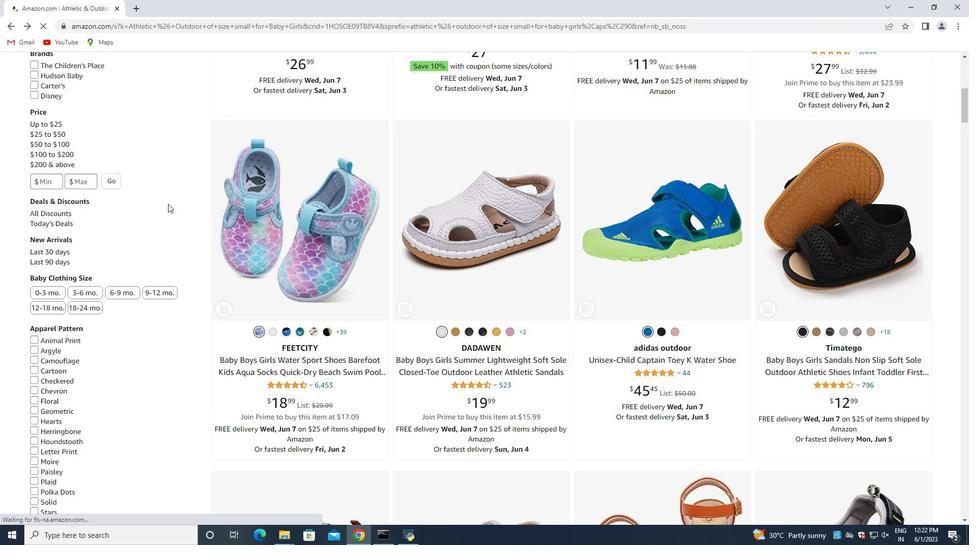 
Action: Mouse scrolled (168, 204) with delta (0, 0)
Screenshot: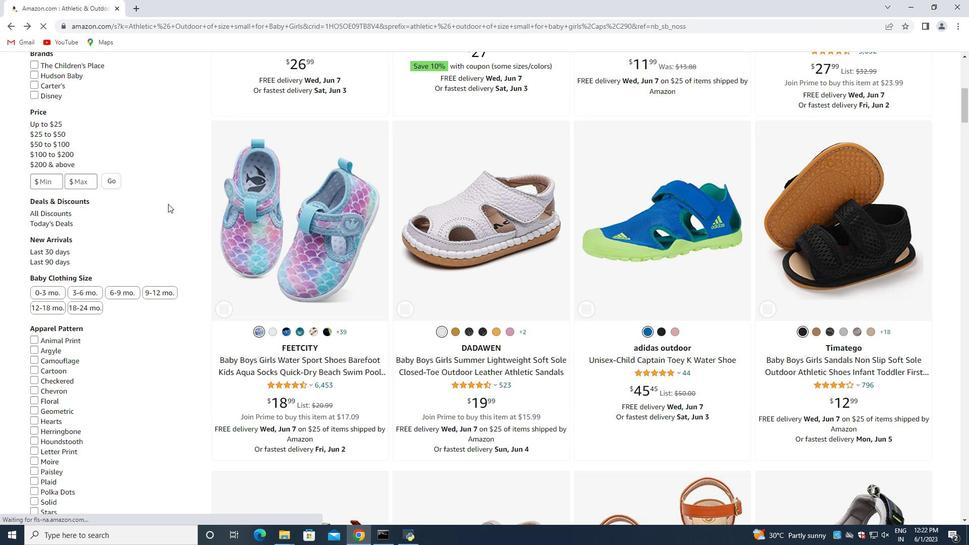 
Action: Mouse scrolled (168, 204) with delta (0, 0)
Screenshot: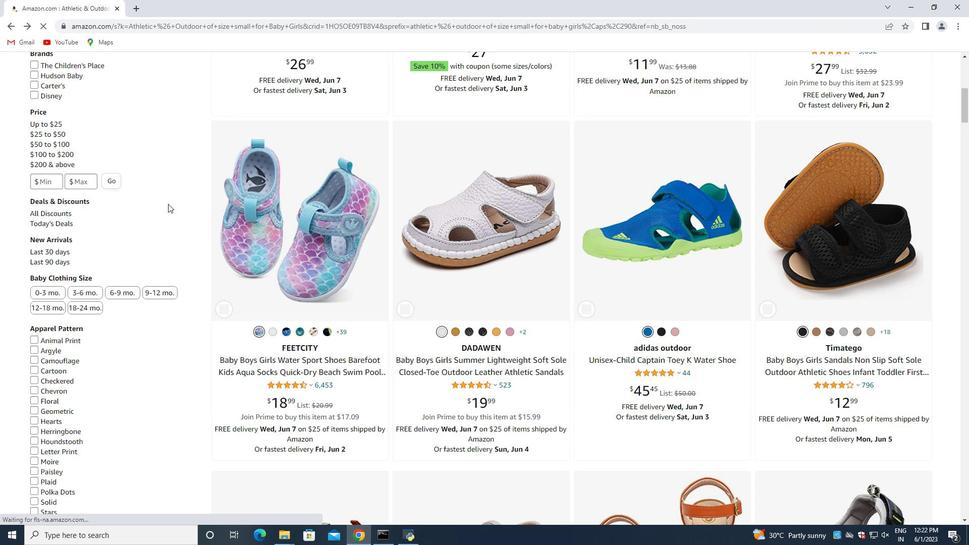 
Action: Mouse scrolled (168, 204) with delta (0, 0)
Screenshot: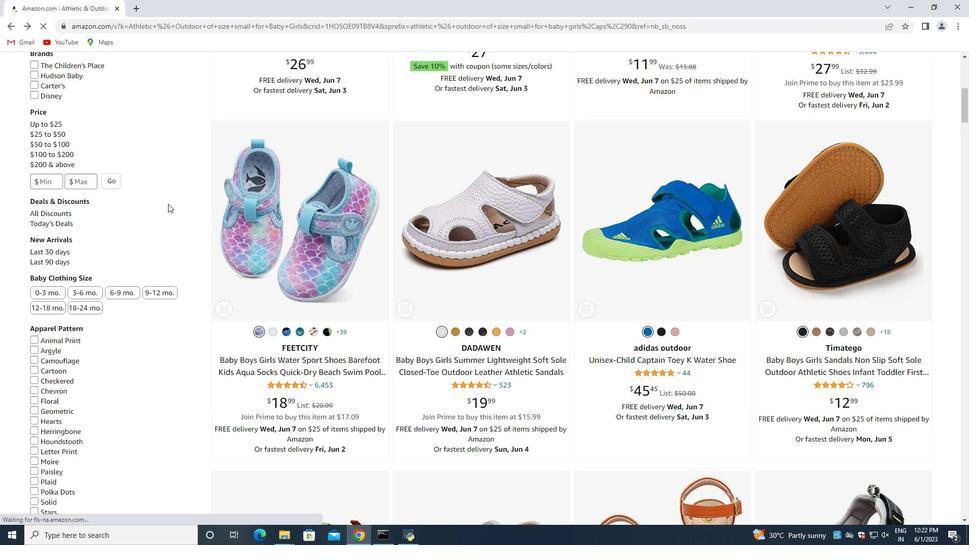 
Action: Mouse scrolled (168, 204) with delta (0, 0)
Screenshot: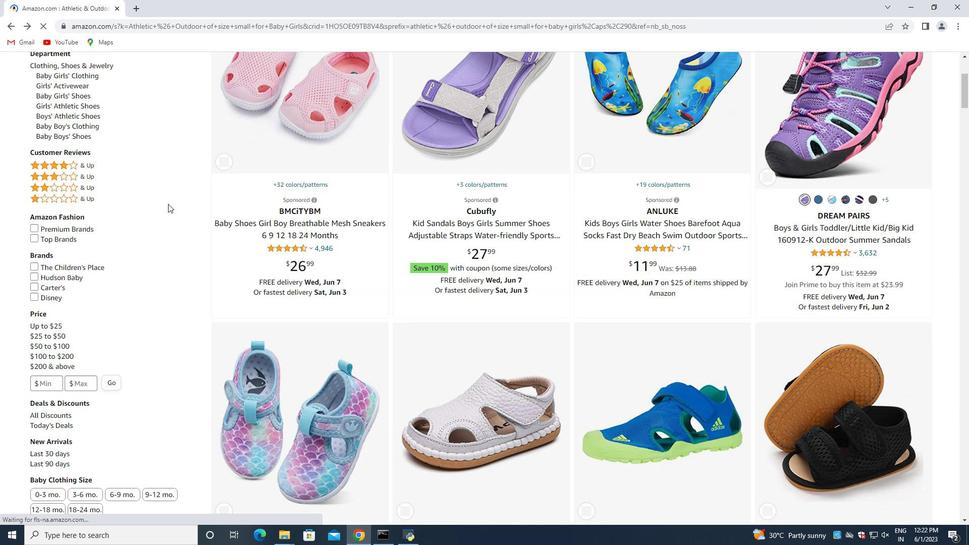 
Action: Mouse scrolled (168, 204) with delta (0, 0)
Screenshot: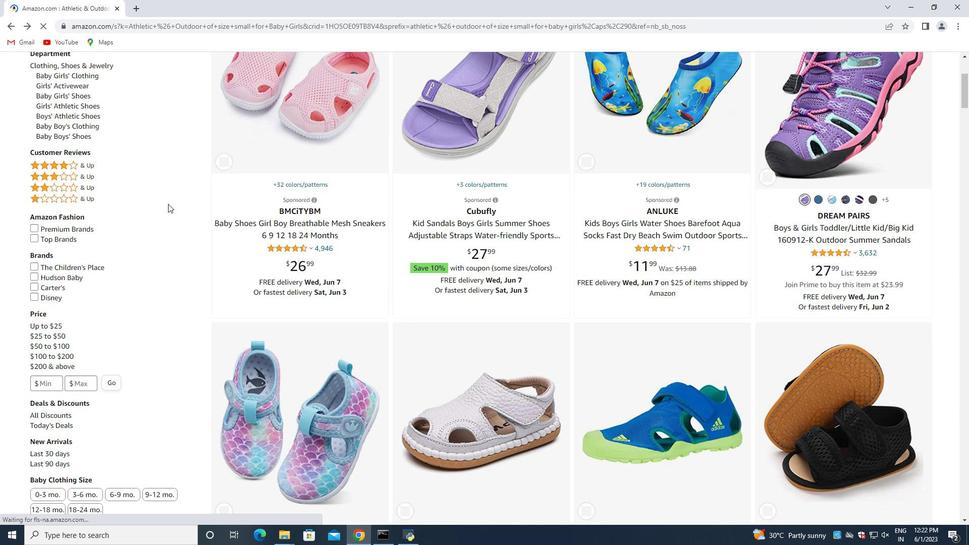 
Action: Mouse scrolled (168, 204) with delta (0, 0)
Screenshot: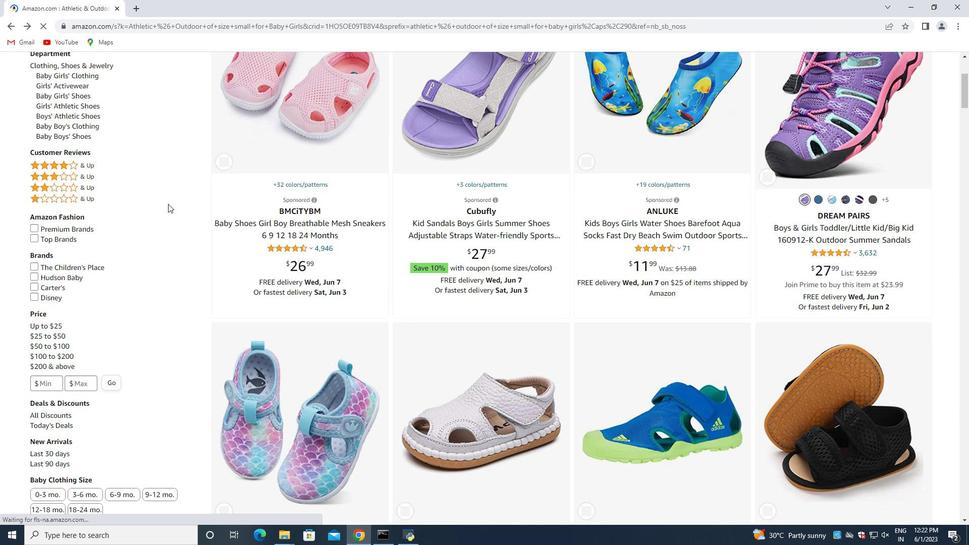 
Action: Mouse scrolled (168, 204) with delta (0, 0)
Screenshot: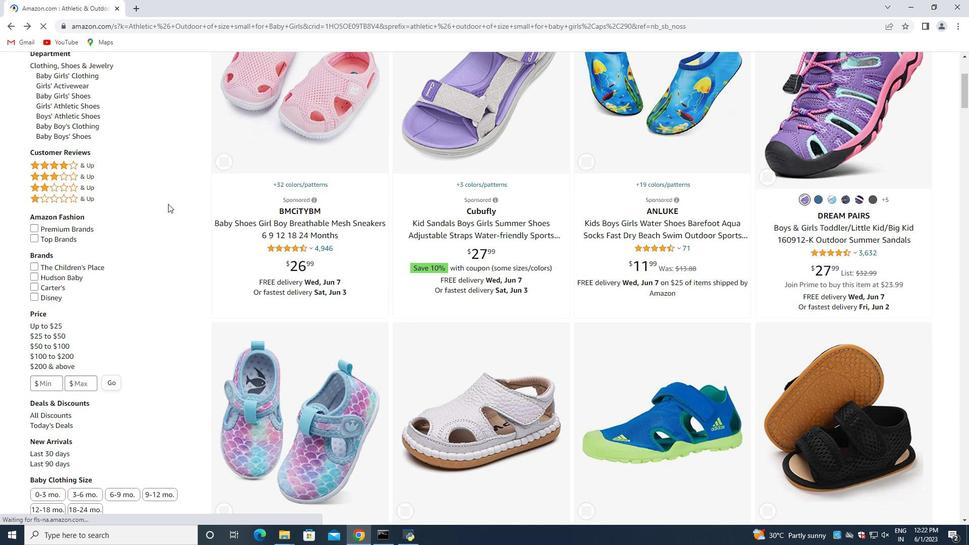 
Action: Mouse scrolled (168, 204) with delta (0, 0)
Screenshot: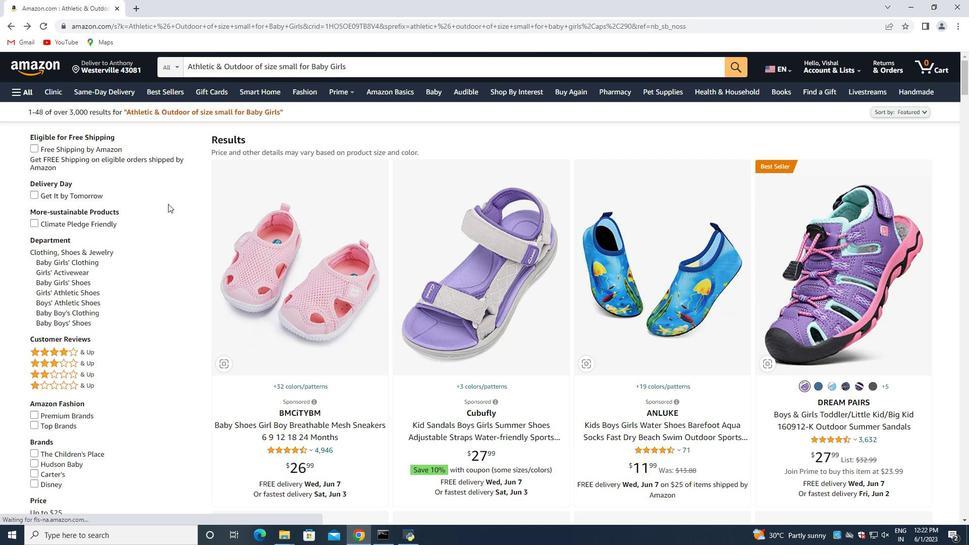 
Action: Mouse scrolled (168, 204) with delta (0, 0)
Screenshot: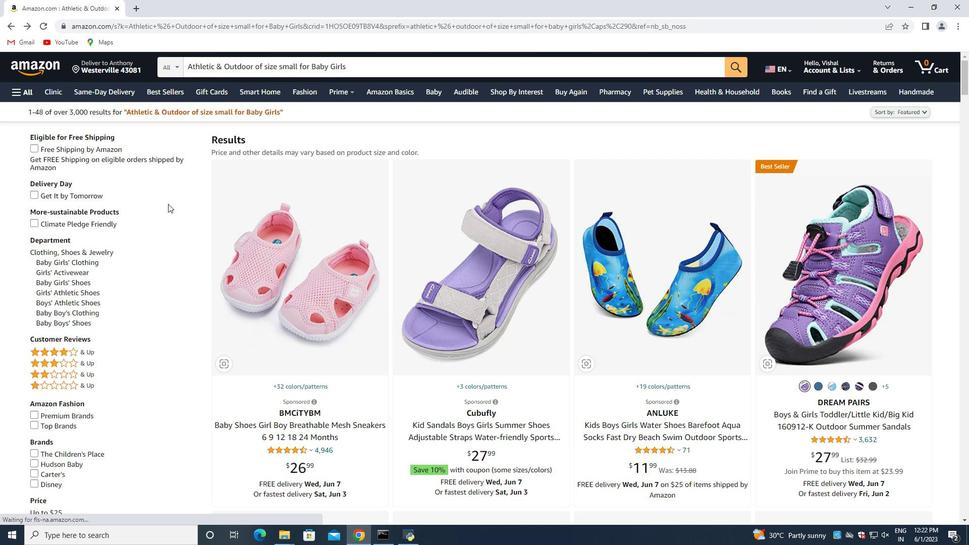 
Action: Mouse scrolled (168, 204) with delta (0, 0)
Screenshot: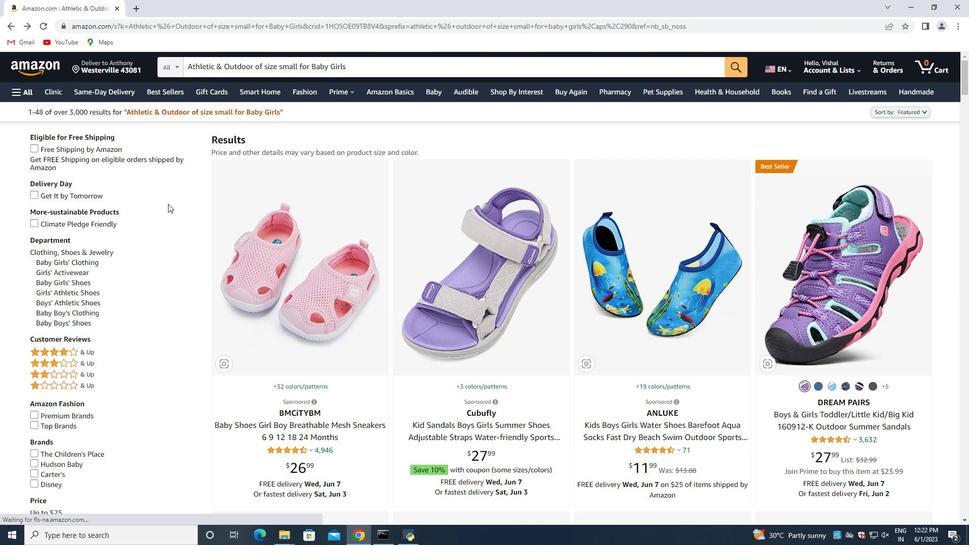 
Action: Mouse moved to (73, 281)
Screenshot: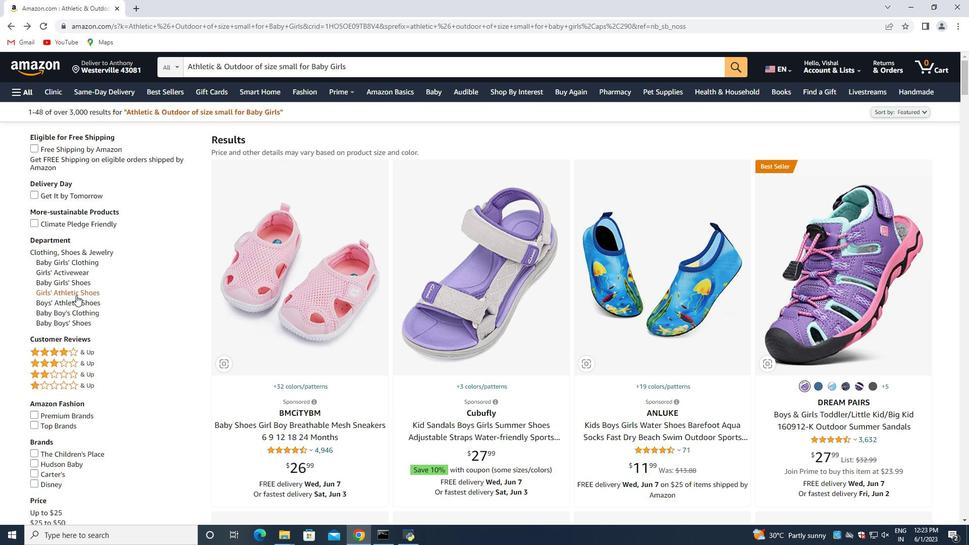 
Action: Mouse pressed left at (73, 281)
Screenshot: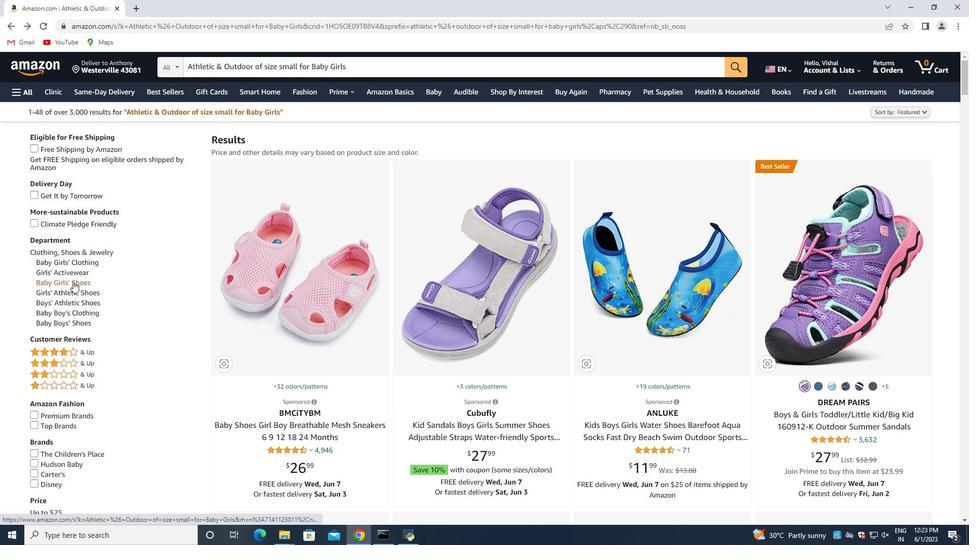 
Action: Mouse moved to (681, 285)
Screenshot: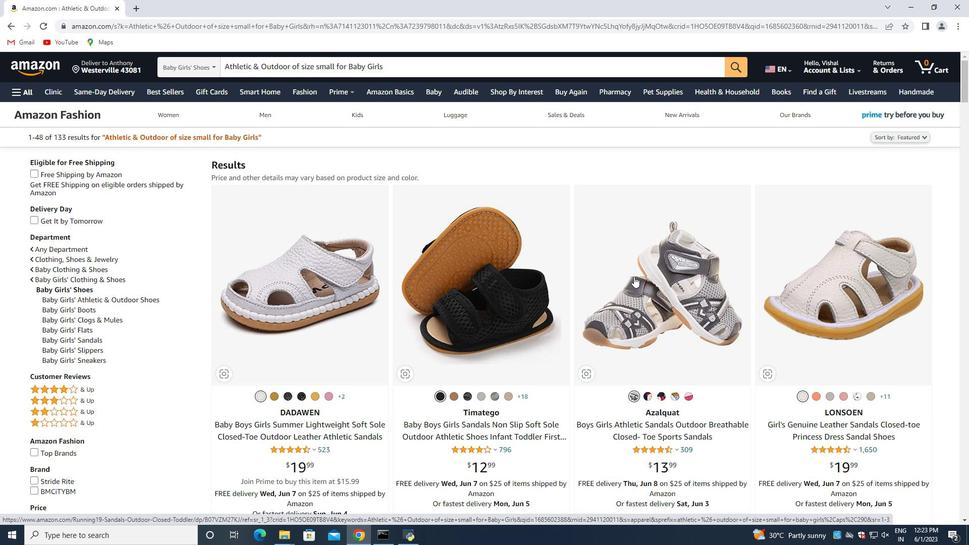 
Action: Mouse pressed left at (681, 285)
Screenshot: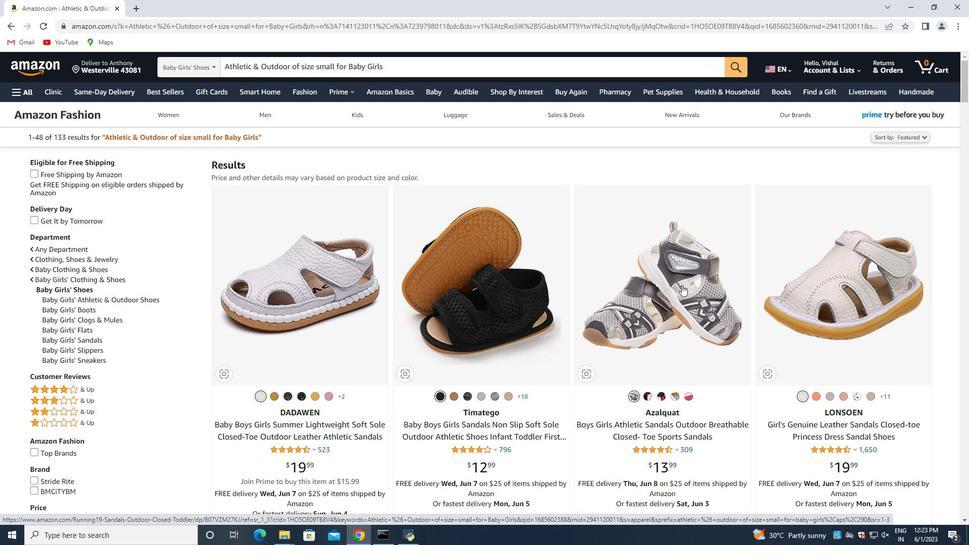 
Action: Mouse moved to (493, 296)
Screenshot: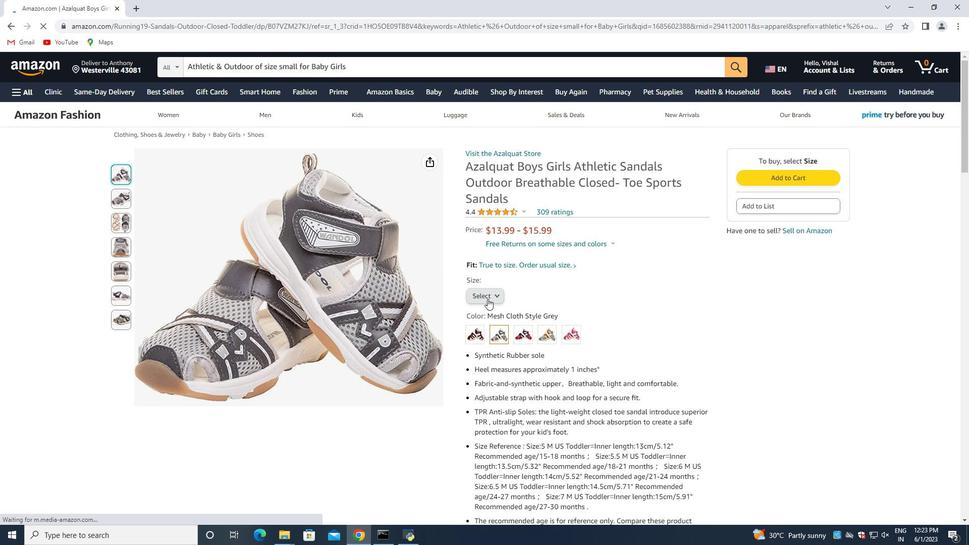 
Action: Mouse pressed left at (493, 296)
Screenshot: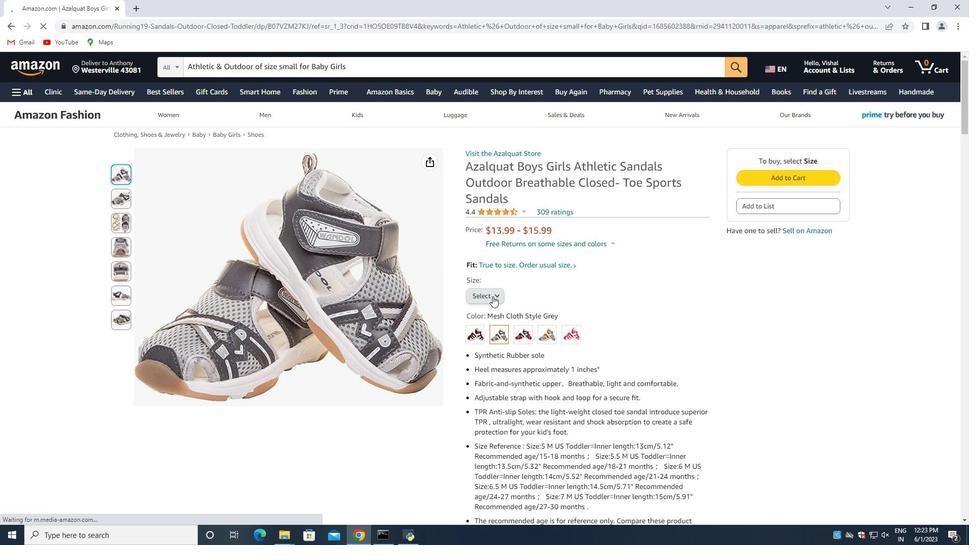 
Action: Mouse moved to (554, 294)
Screenshot: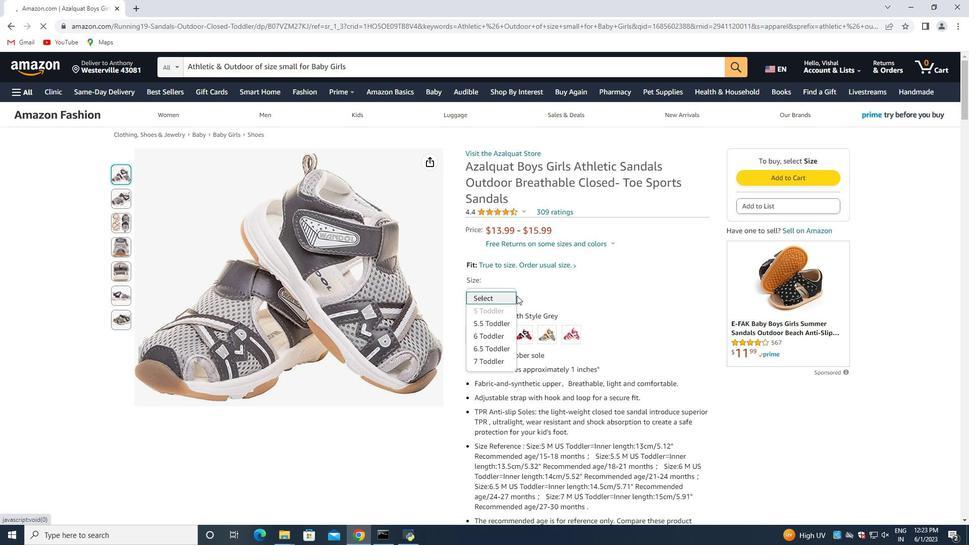 
Action: Mouse pressed left at (554, 294)
Screenshot: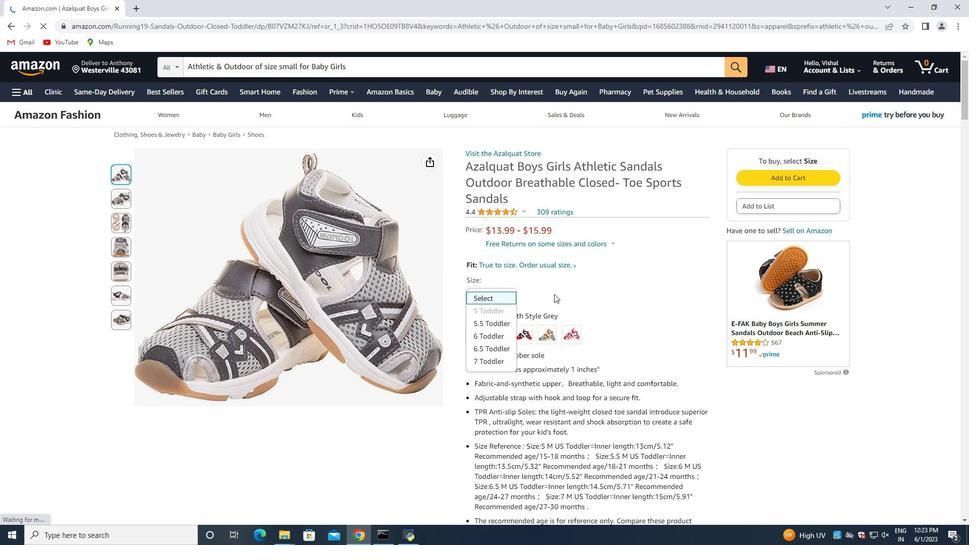 
Action: Mouse moved to (523, 335)
Screenshot: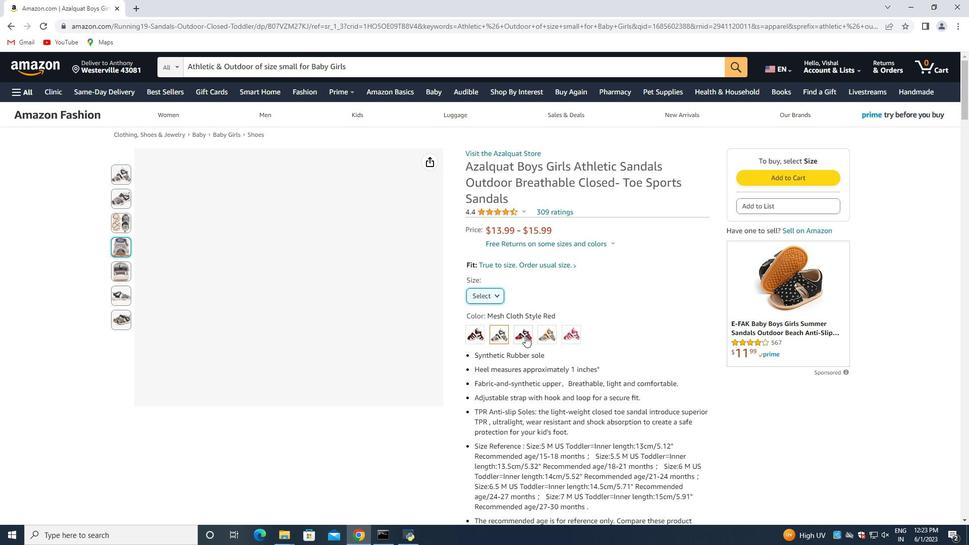 
Action: Mouse pressed left at (523, 335)
Screenshot: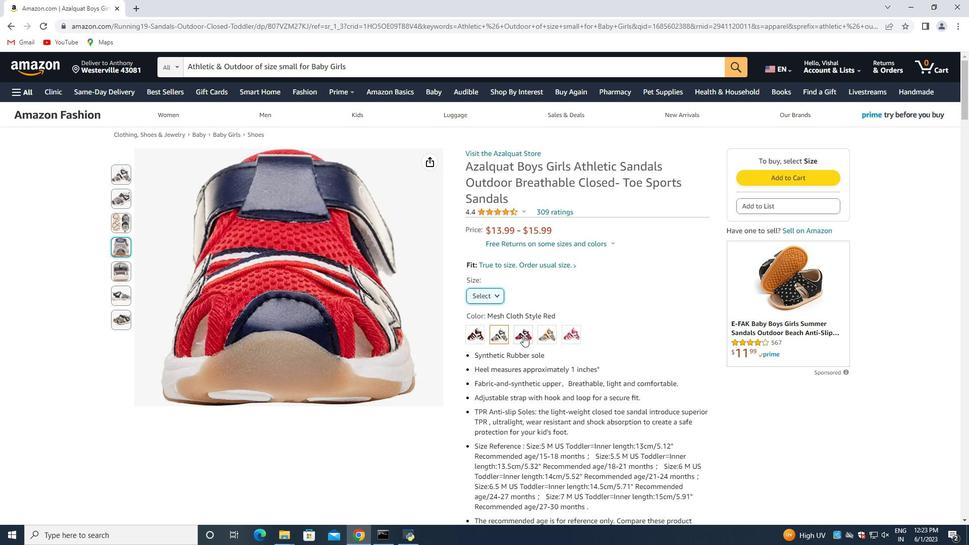 
Action: Mouse moved to (546, 331)
Screenshot: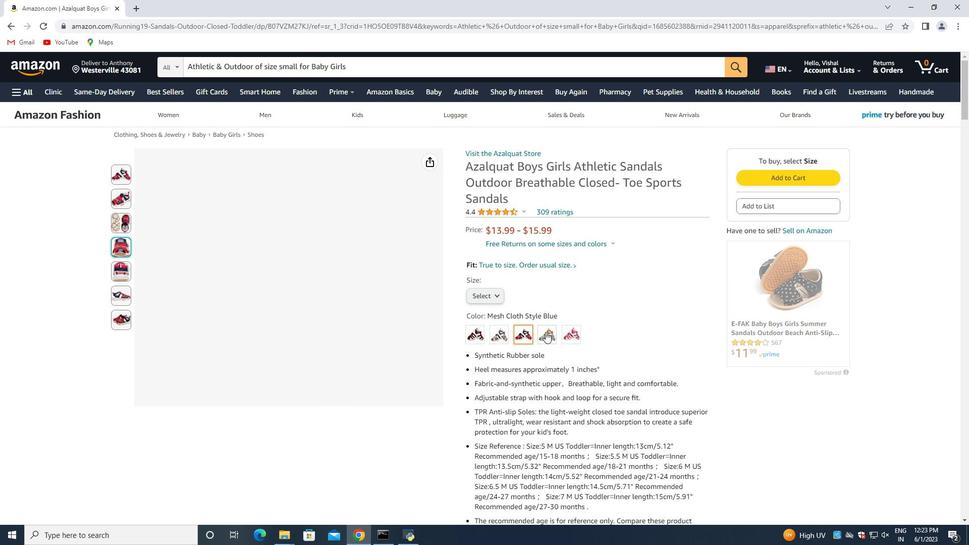 
Action: Mouse pressed left at (546, 331)
Screenshot: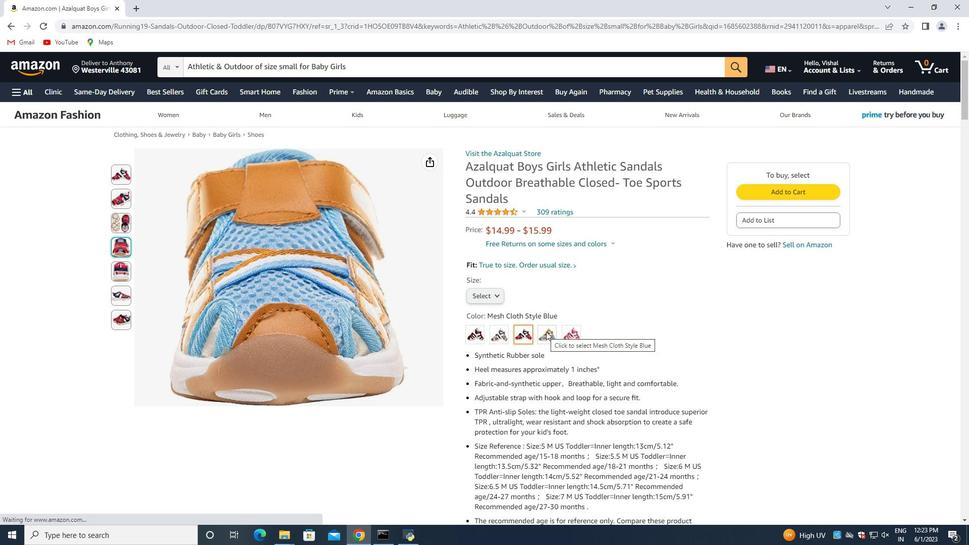 
Action: Mouse moved to (568, 332)
Screenshot: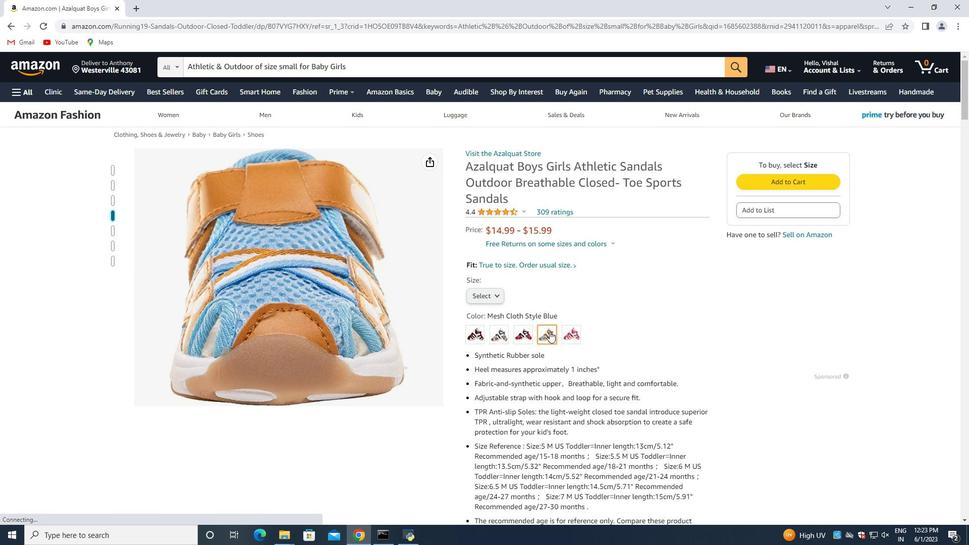 
Action: Mouse pressed left at (568, 332)
Screenshot: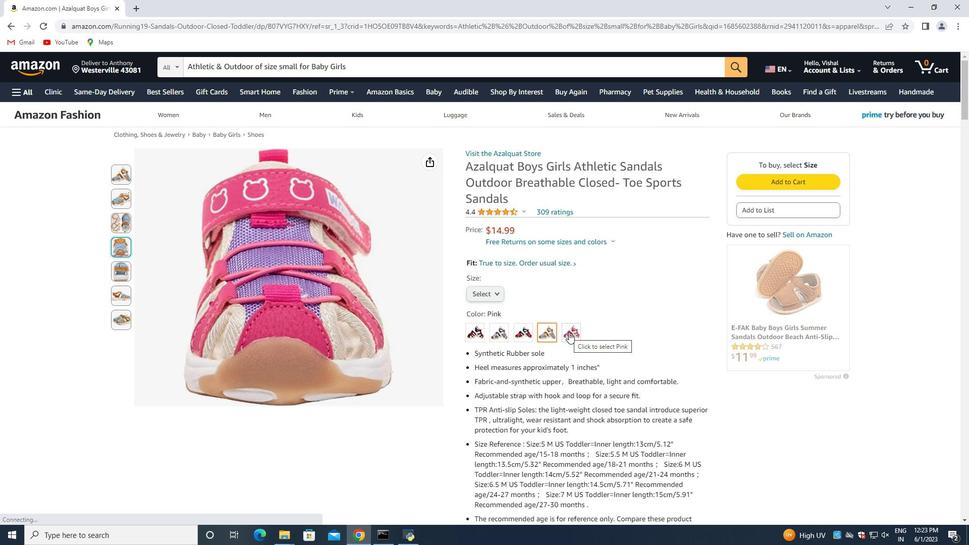 
Action: Mouse moved to (473, 335)
Screenshot: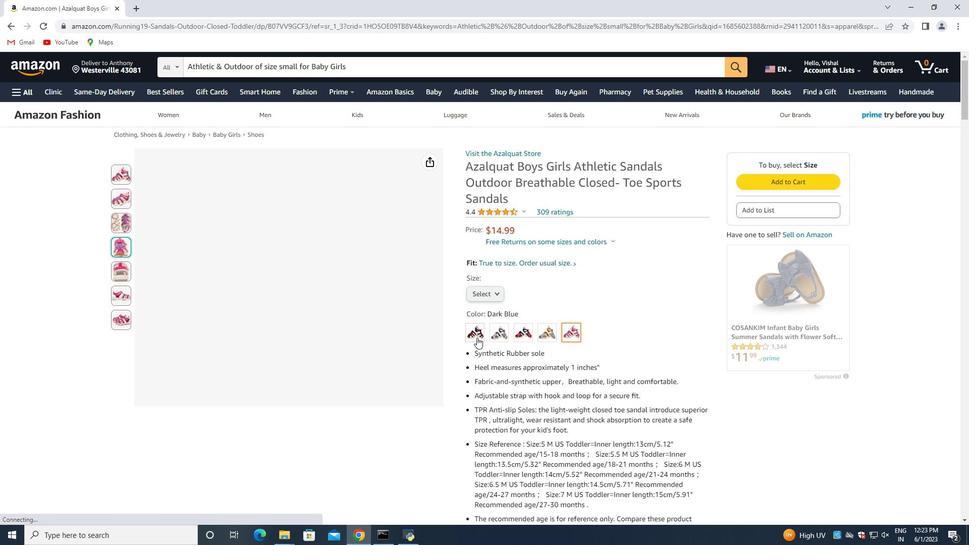 
Action: Mouse pressed left at (473, 335)
Screenshot: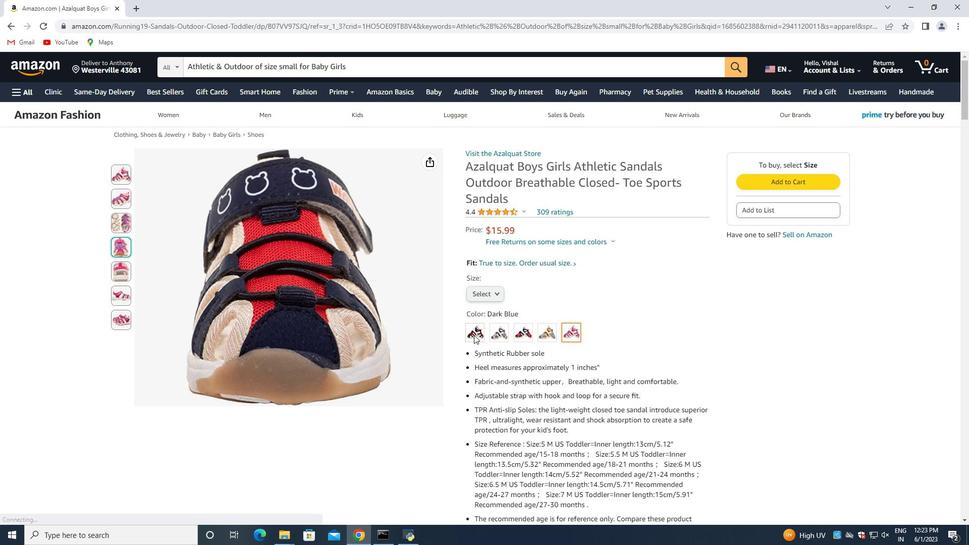 
Action: Mouse scrolled (473, 334) with delta (0, 0)
Screenshot: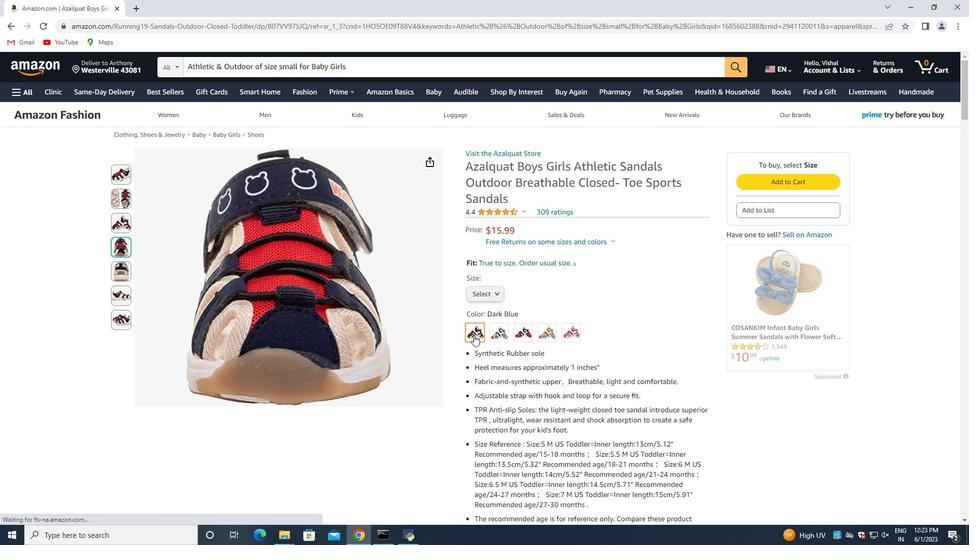 
Action: Mouse scrolled (473, 334) with delta (0, 0)
Screenshot: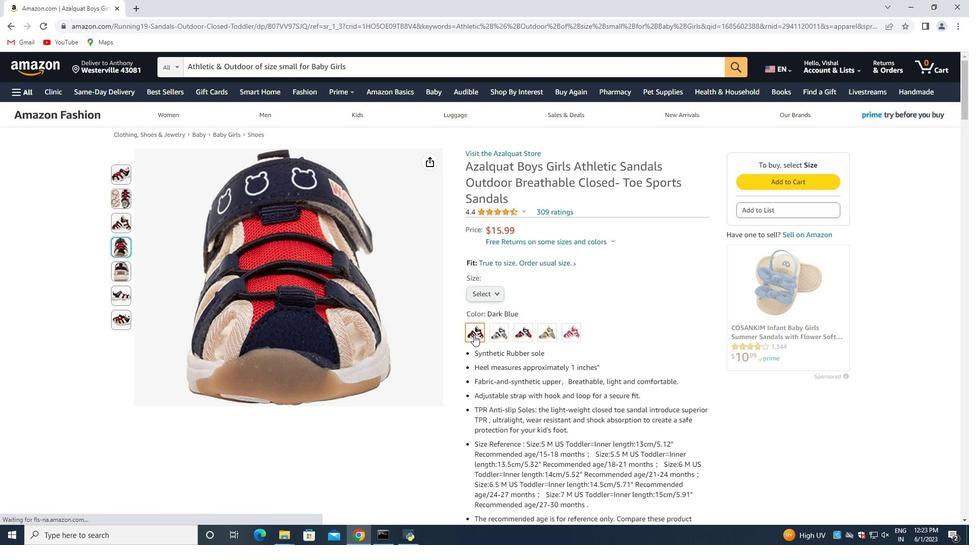 
Action: Mouse scrolled (473, 334) with delta (0, 0)
Screenshot: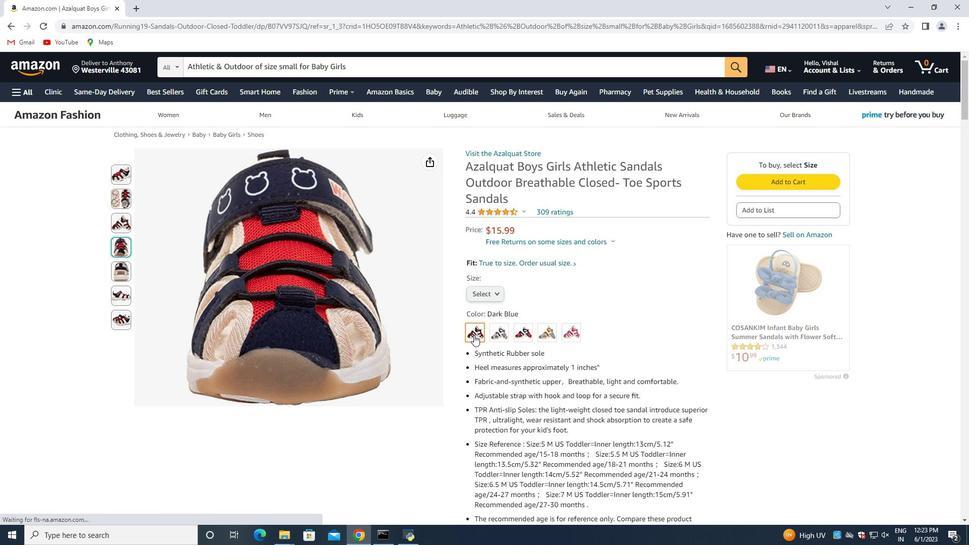 
Action: Mouse moved to (474, 334)
Screenshot: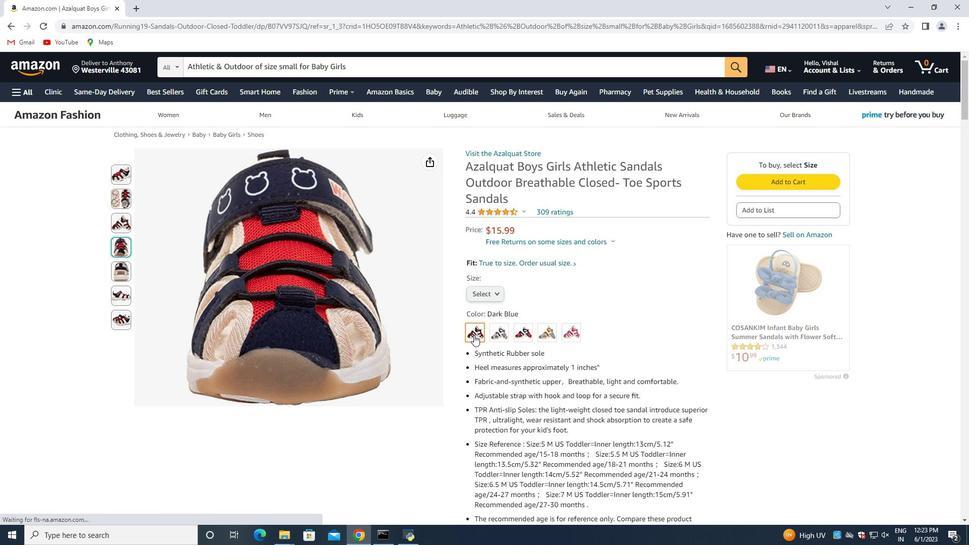 
Action: Mouse scrolled (474, 334) with delta (0, 0)
Screenshot: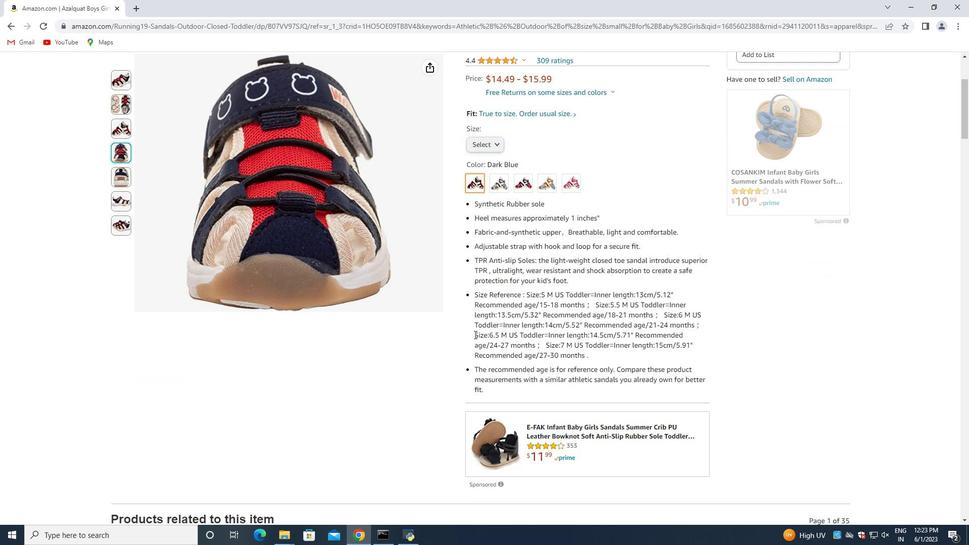 
Action: Mouse scrolled (474, 334) with delta (0, 0)
Screenshot: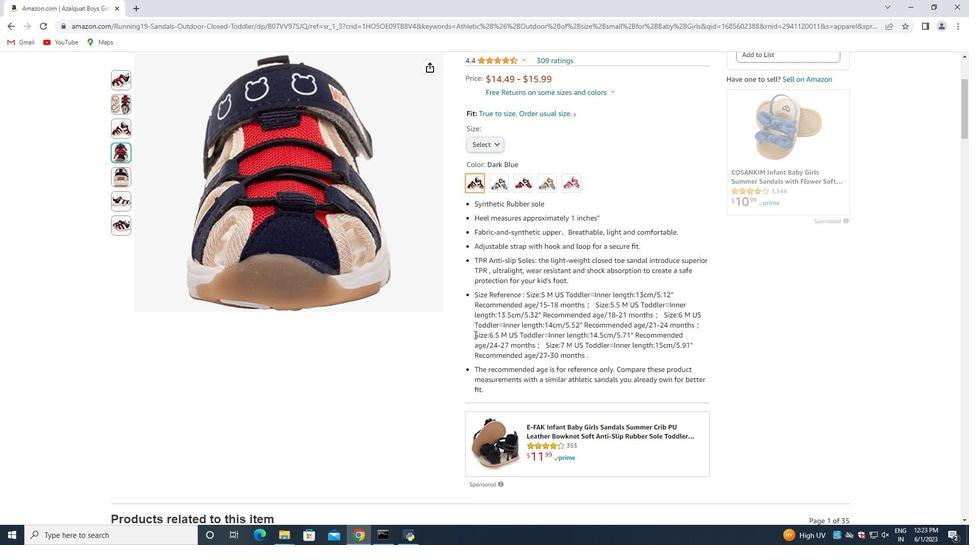 
Action: Mouse moved to (475, 334)
Screenshot: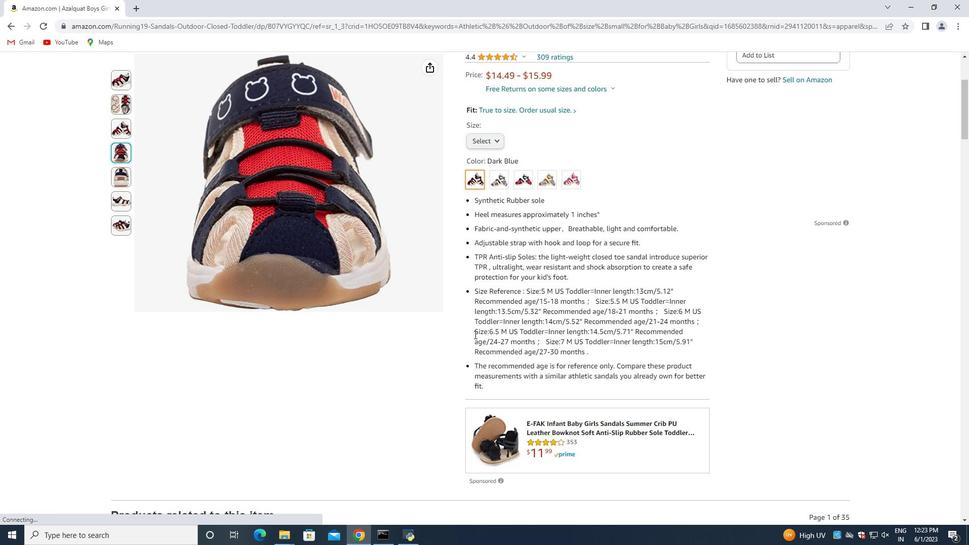 
Action: Mouse scrolled (475, 334) with delta (0, 0)
Screenshot: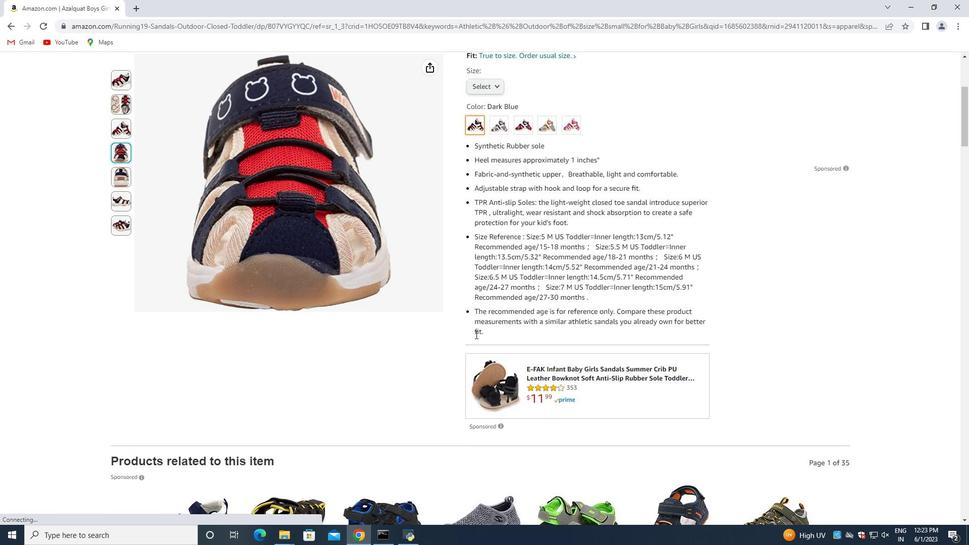 
Action: Mouse scrolled (475, 334) with delta (0, 0)
Screenshot: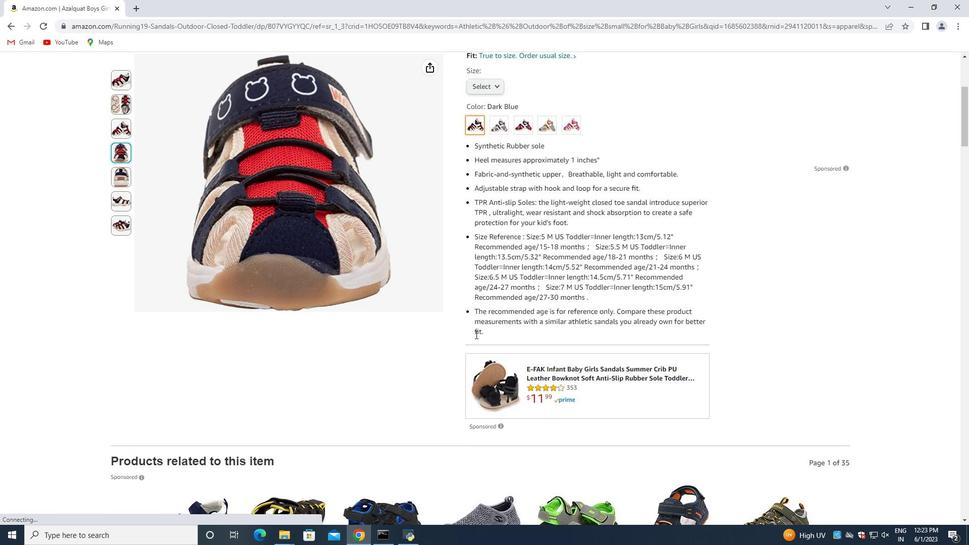 
Action: Mouse scrolled (475, 334) with delta (0, 0)
Screenshot: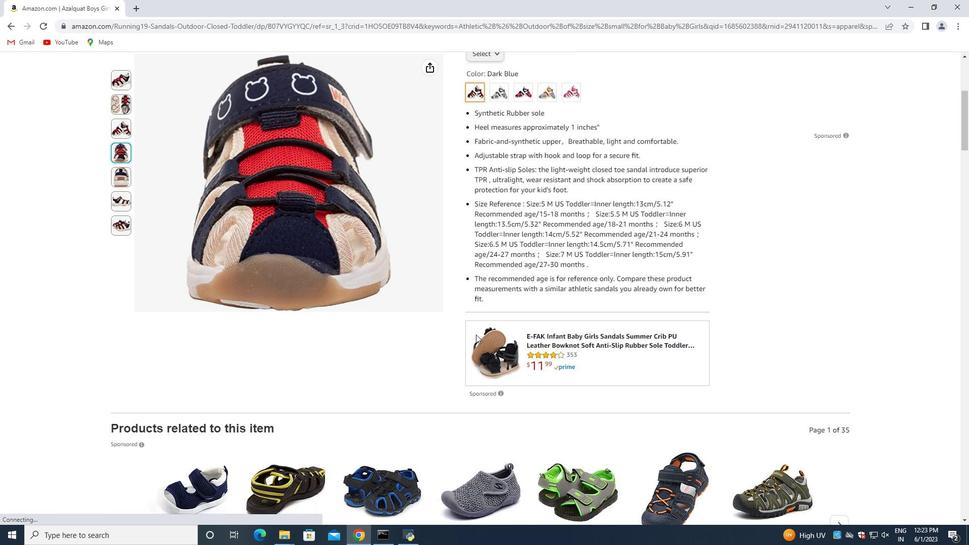 
Action: Mouse moved to (476, 335)
Screenshot: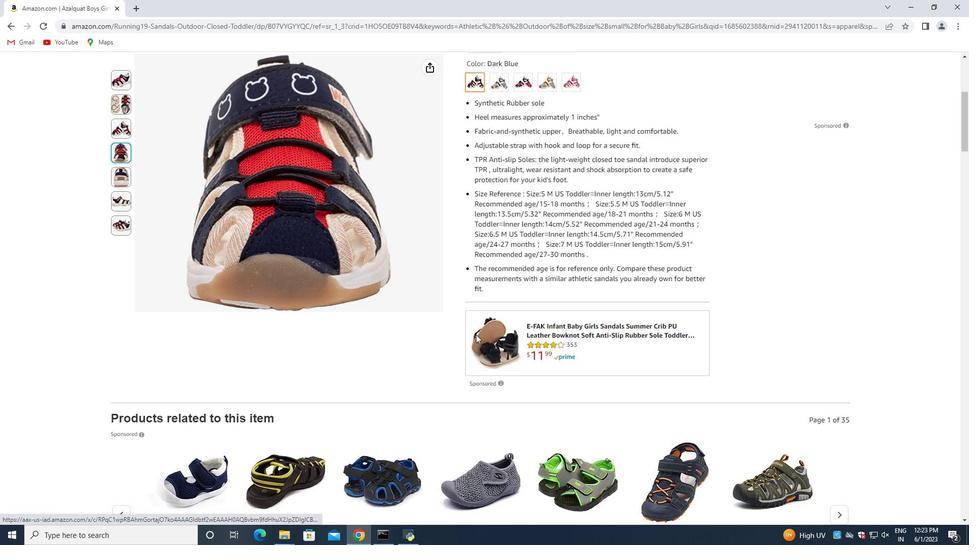 
Action: Mouse scrolled (476, 335) with delta (0, 0)
Screenshot: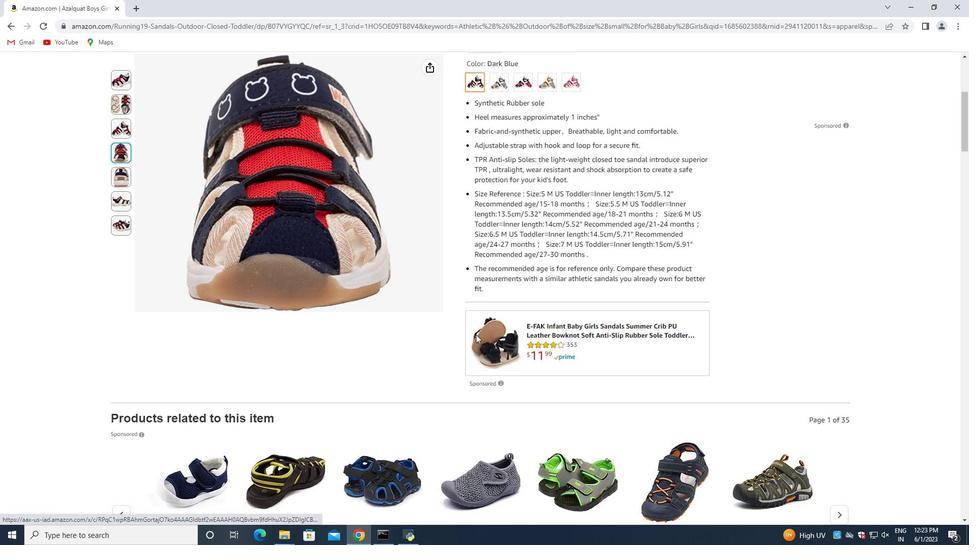 
Action: Mouse moved to (478, 336)
Screenshot: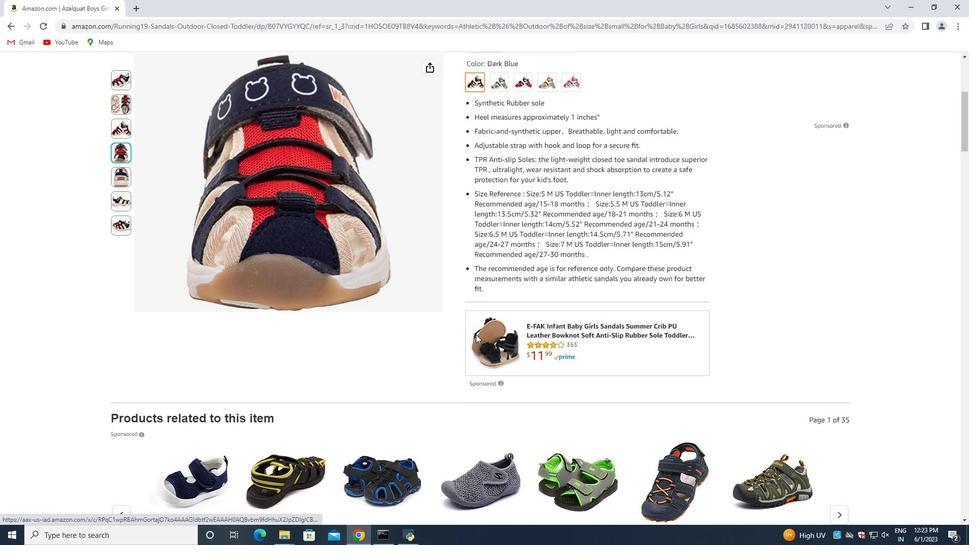 
Action: Mouse scrolled (478, 336) with delta (0, 0)
Screenshot: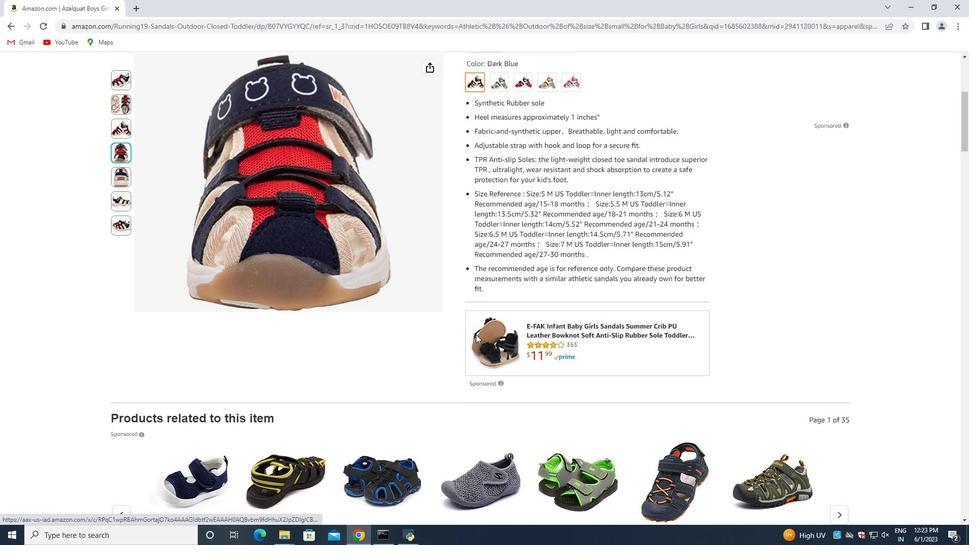 
Action: Mouse moved to (478, 338)
Screenshot: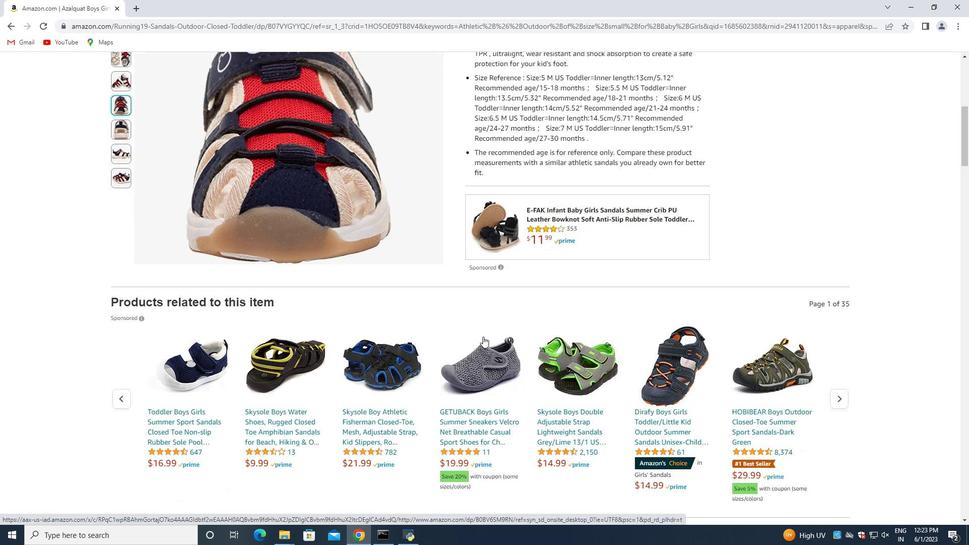 
Action: Mouse scrolled (478, 338) with delta (0, 0)
Screenshot: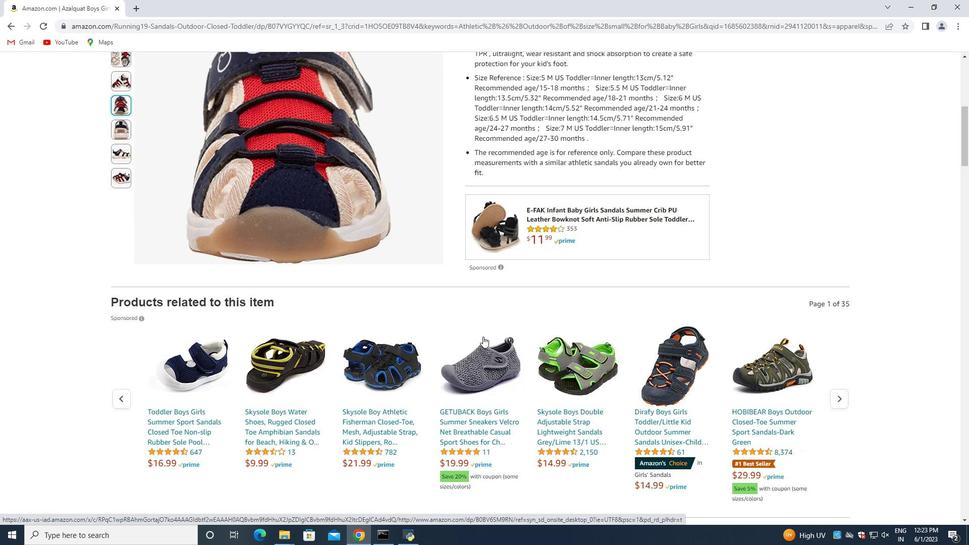 
Action: Mouse moved to (474, 340)
Screenshot: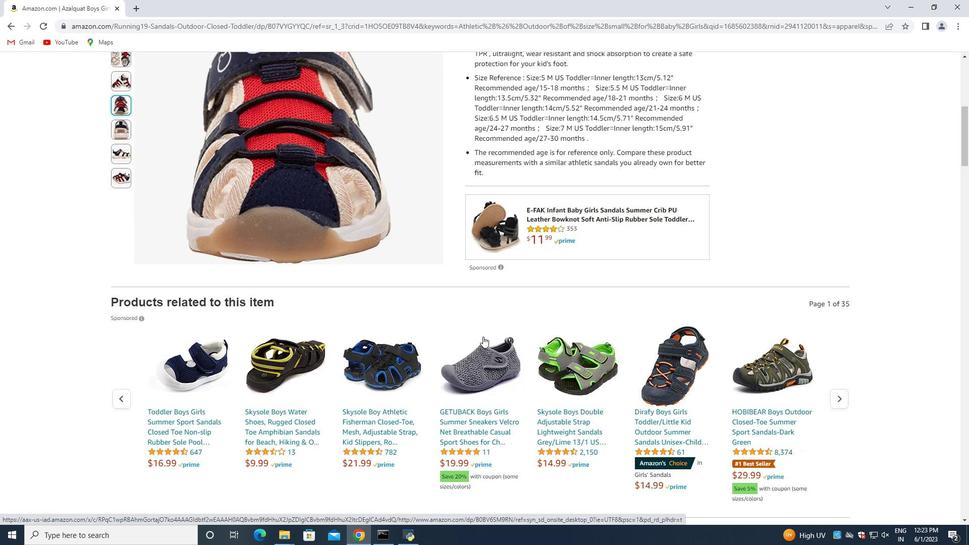 
Action: Mouse scrolled (474, 339) with delta (0, 0)
Screenshot: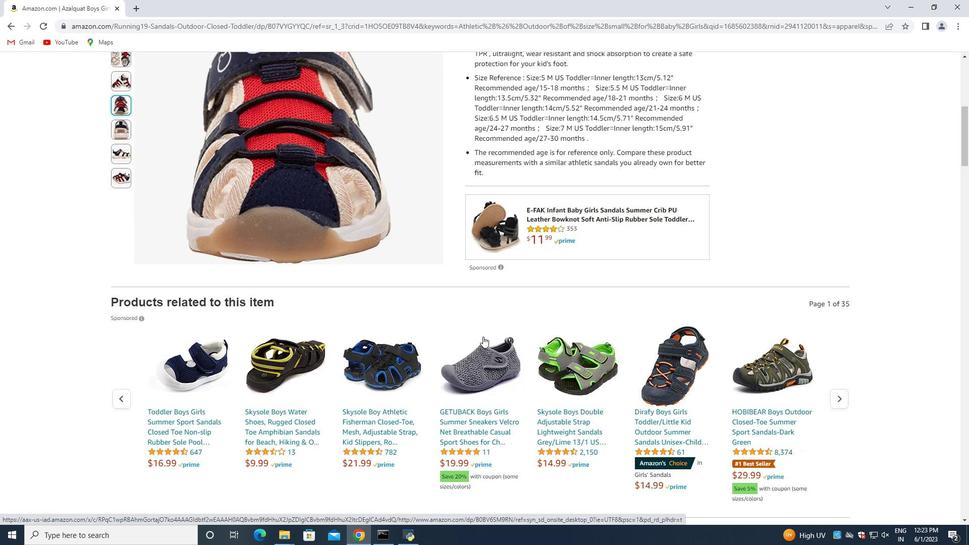 
Action: Mouse moved to (472, 340)
Screenshot: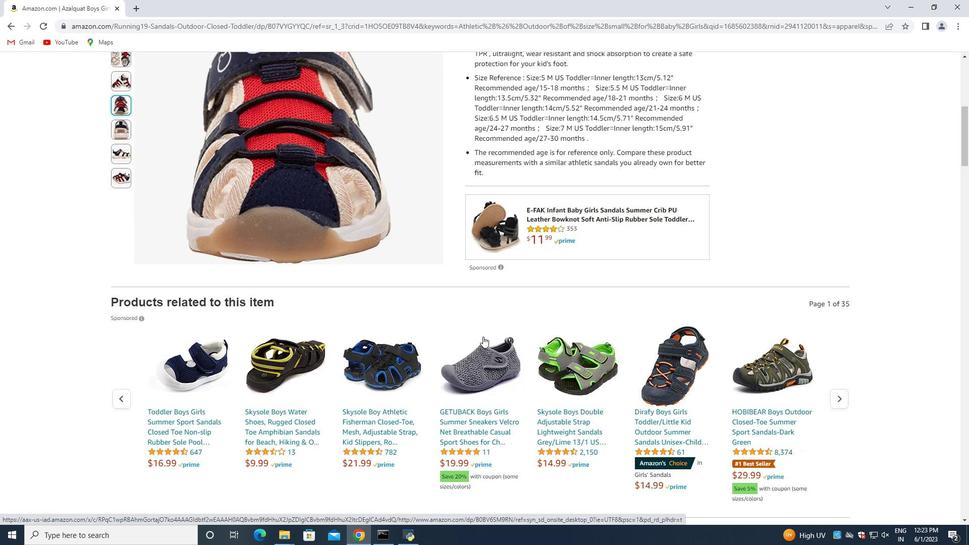 
Action: Mouse scrolled (472, 340) with delta (0, 0)
Screenshot: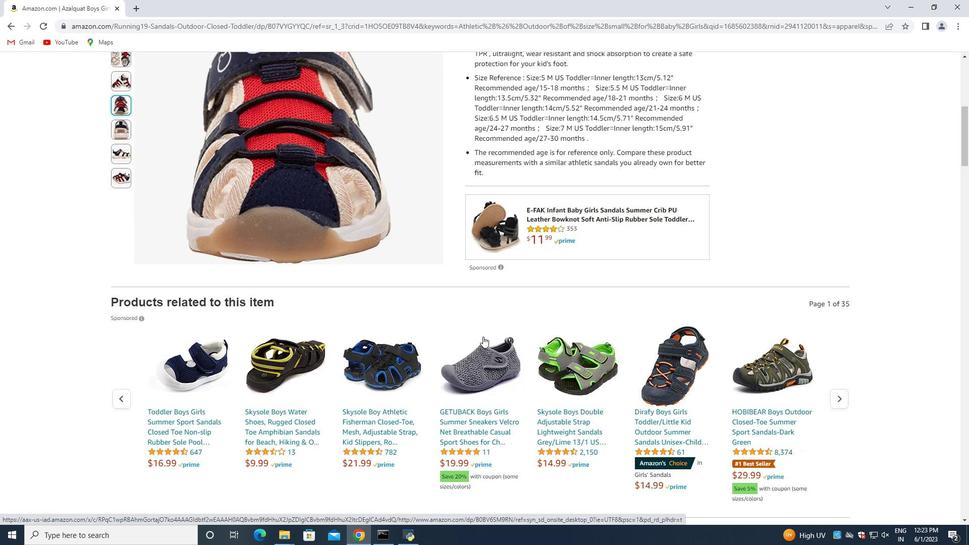 
Action: Mouse moved to (469, 341)
Screenshot: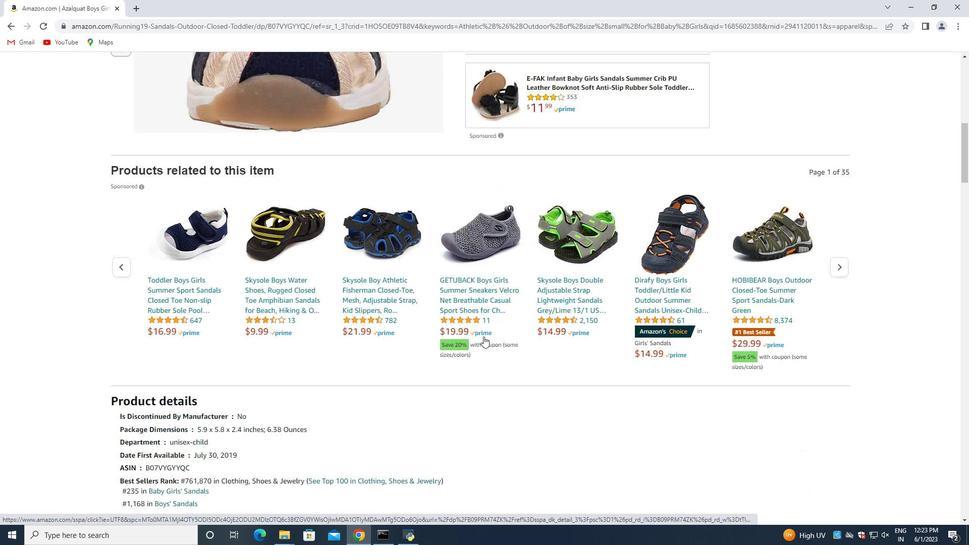 
Action: Mouse scrolled (469, 341) with delta (0, 0)
Screenshot: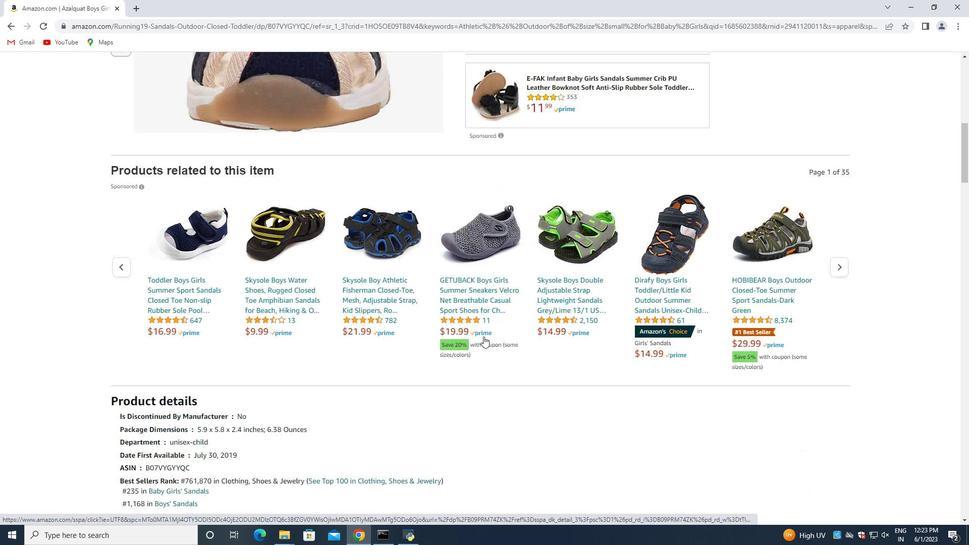 
Action: Mouse scrolled (469, 341) with delta (0, 0)
Screenshot: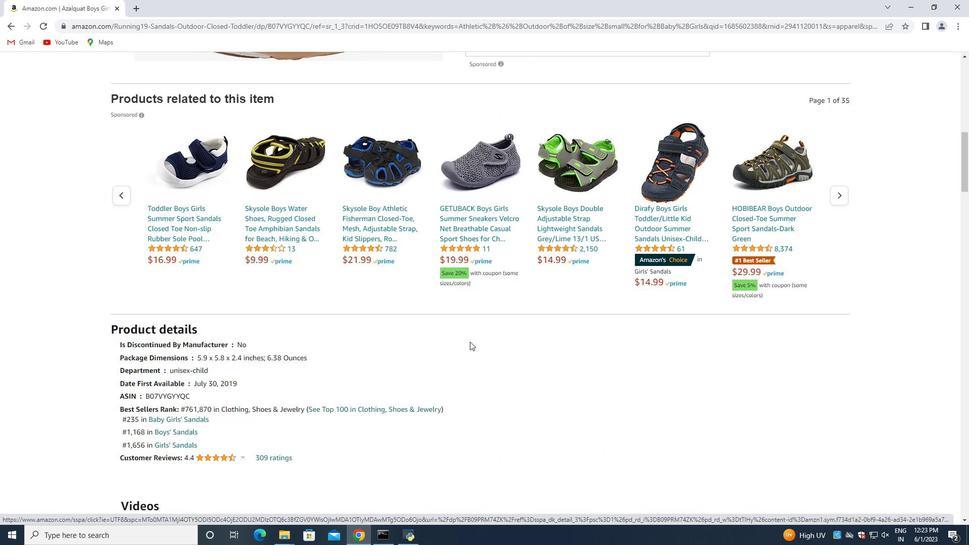 
Action: Mouse scrolled (469, 341) with delta (0, 0)
Screenshot: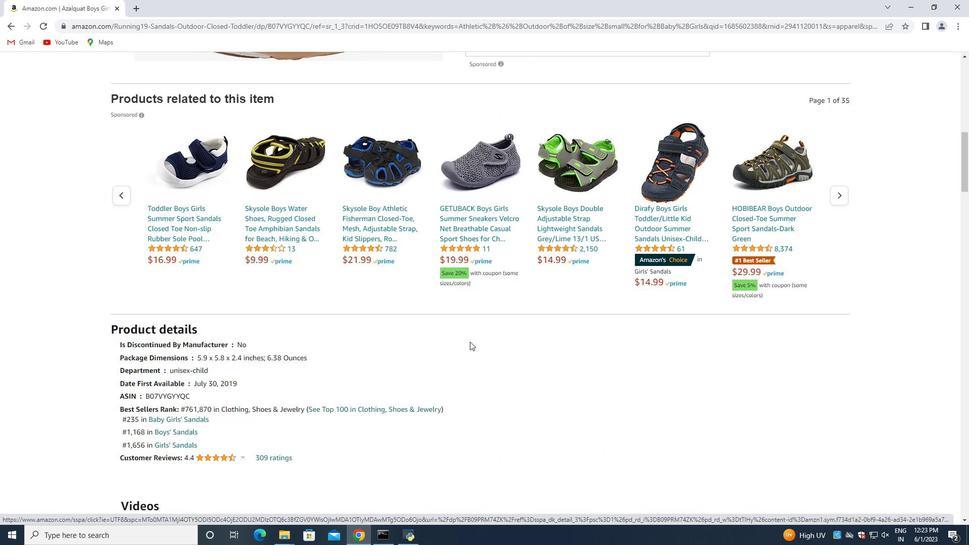 
Action: Mouse moved to (467, 341)
Screenshot: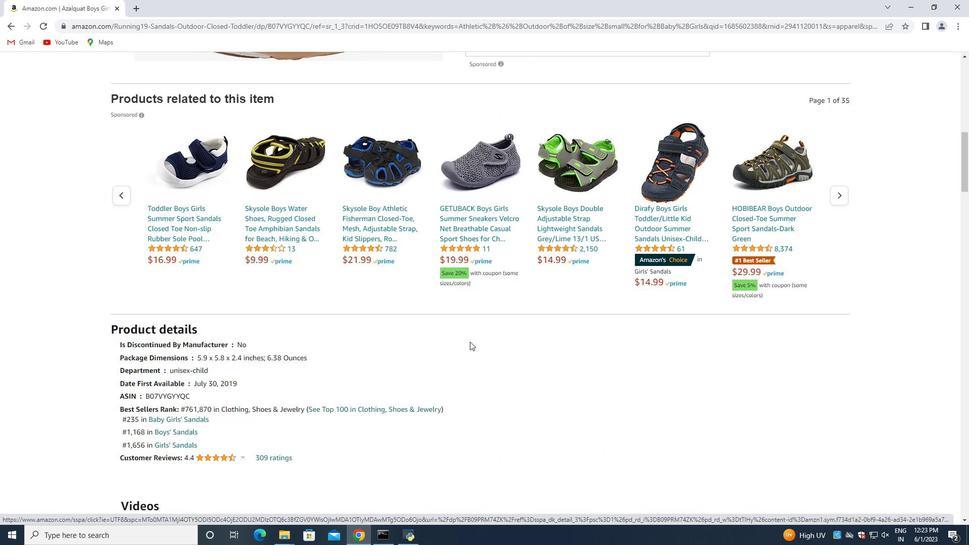 
Action: Mouse scrolled (467, 341) with delta (0, 0)
Screenshot: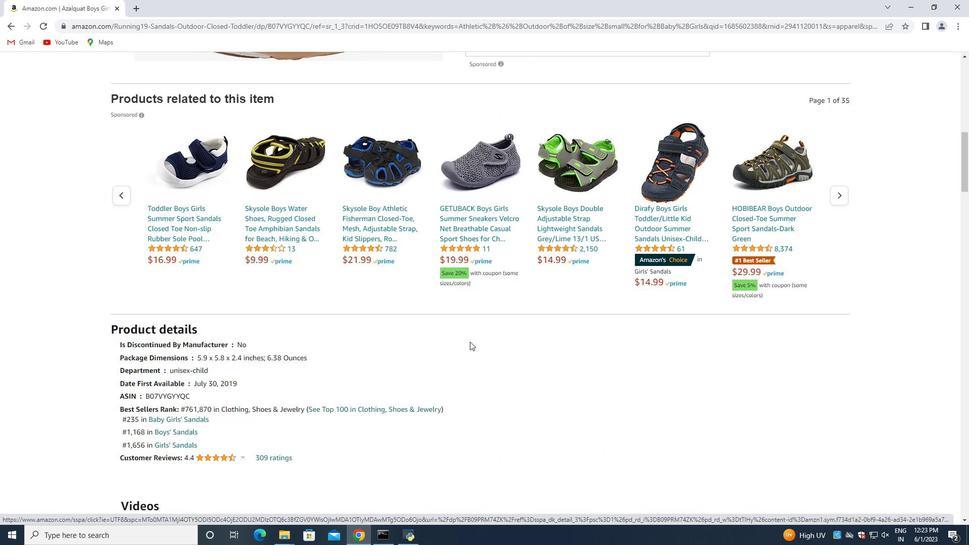 
Action: Mouse moved to (466, 341)
Screenshot: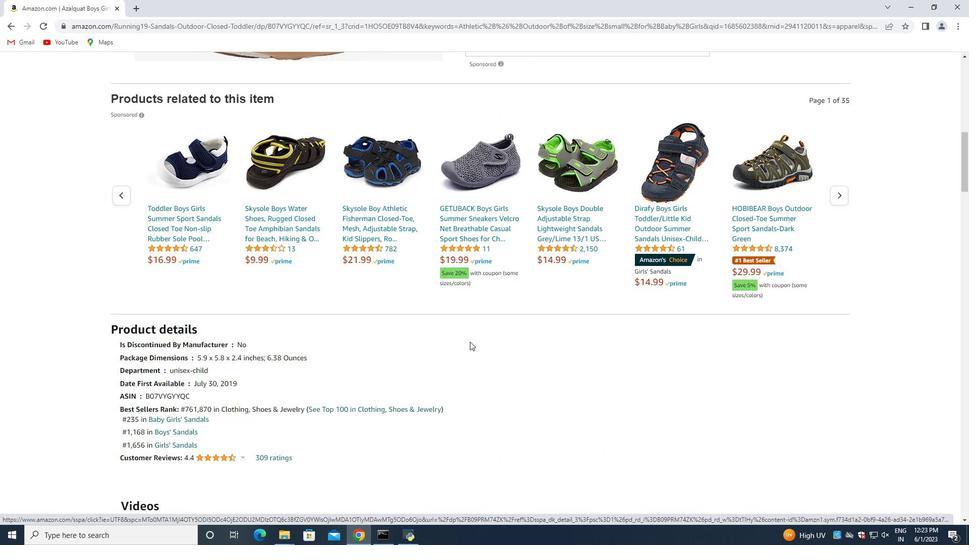 
Action: Mouse scrolled (466, 341) with delta (0, 0)
Screenshot: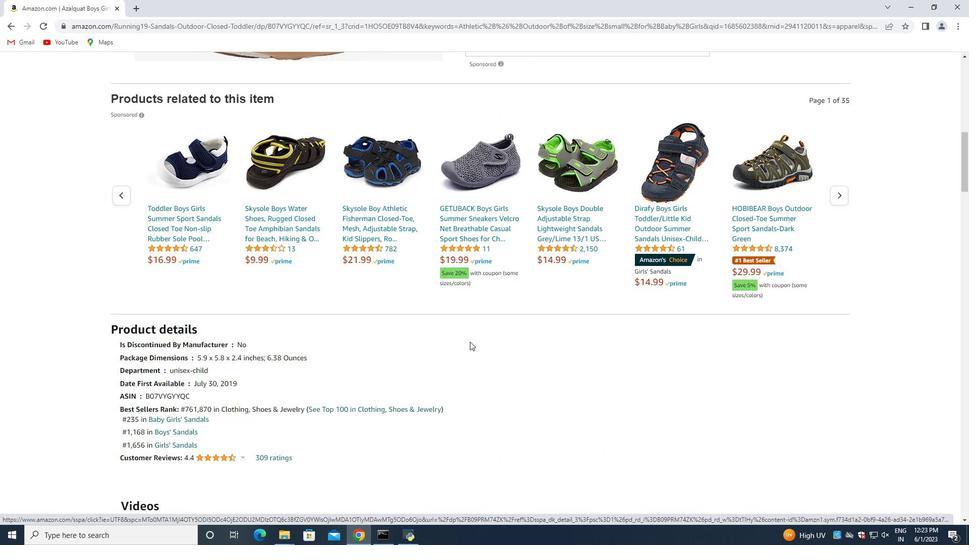 
Action: Mouse moved to (466, 341)
Screenshot: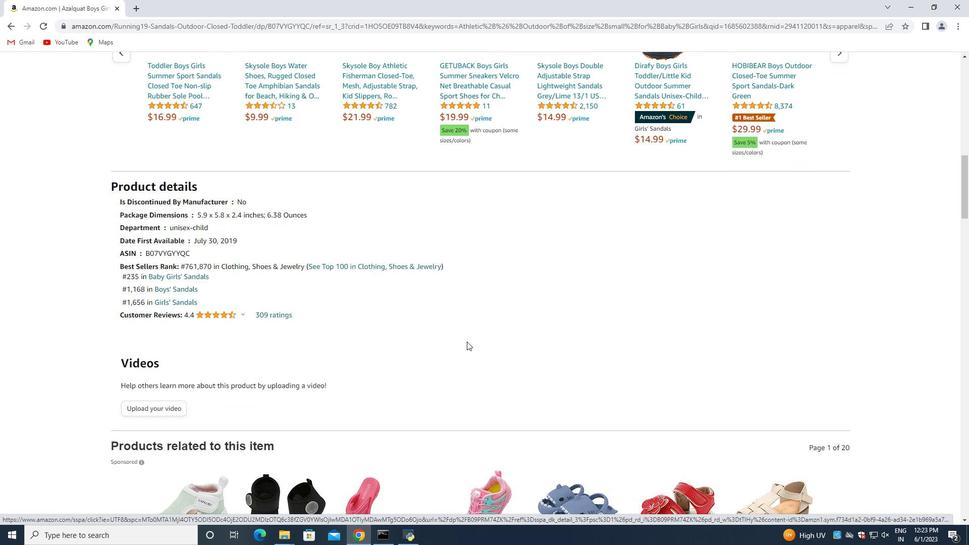 
Action: Mouse scrolled (466, 340) with delta (0, 0)
Screenshot: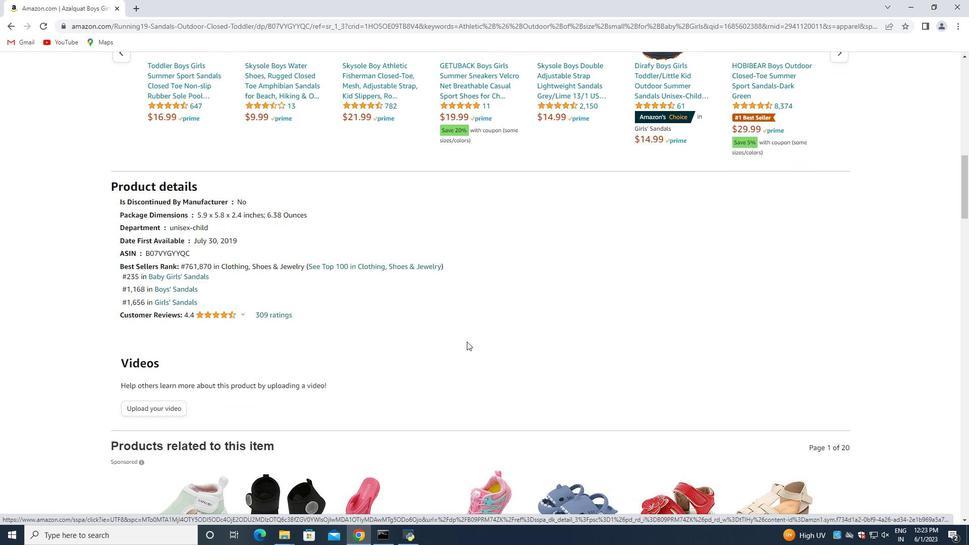 
Action: Mouse scrolled (466, 340) with delta (0, 0)
Screenshot: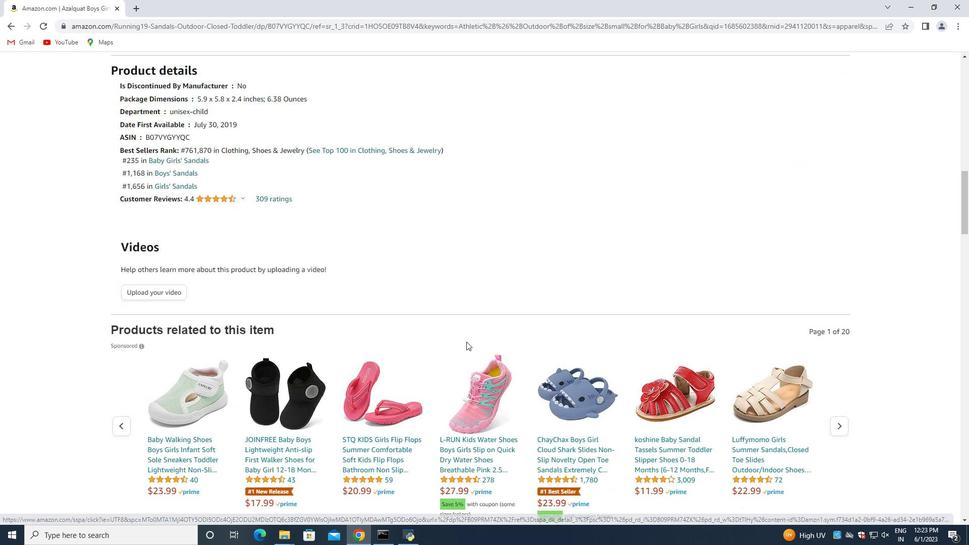 
Action: Mouse moved to (466, 341)
Screenshot: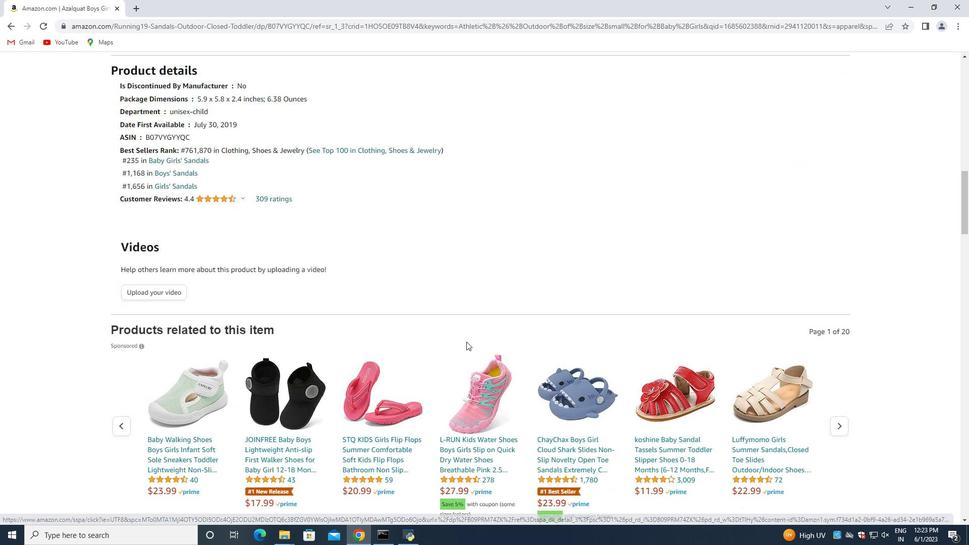 
Action: Mouse scrolled (466, 340) with delta (0, 0)
Screenshot: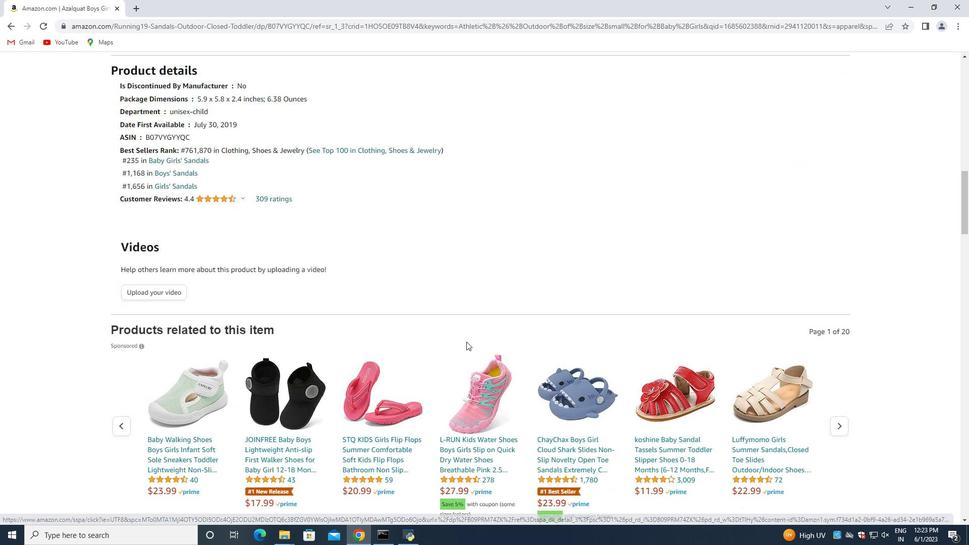 
Action: Mouse moved to (465, 339)
Screenshot: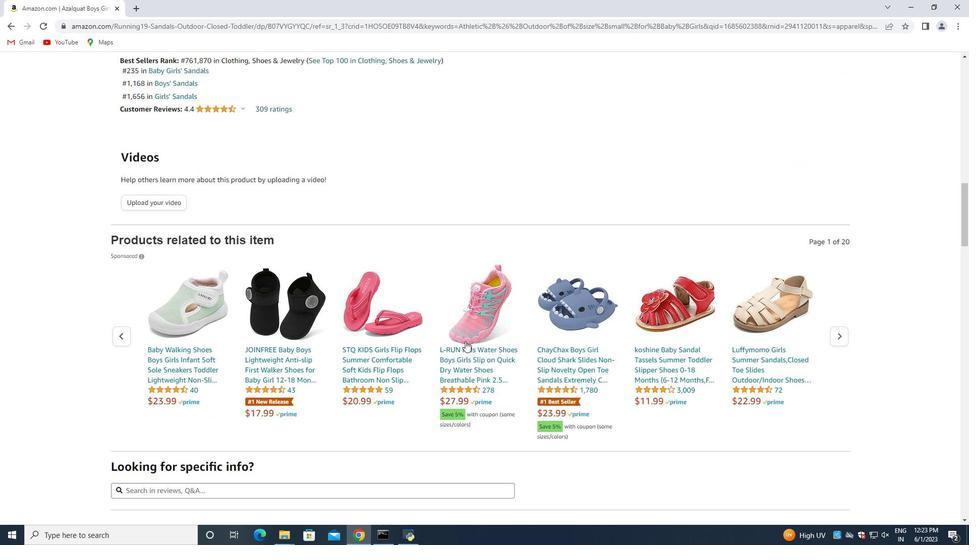 
Action: Mouse scrolled (465, 338) with delta (0, 0)
Screenshot: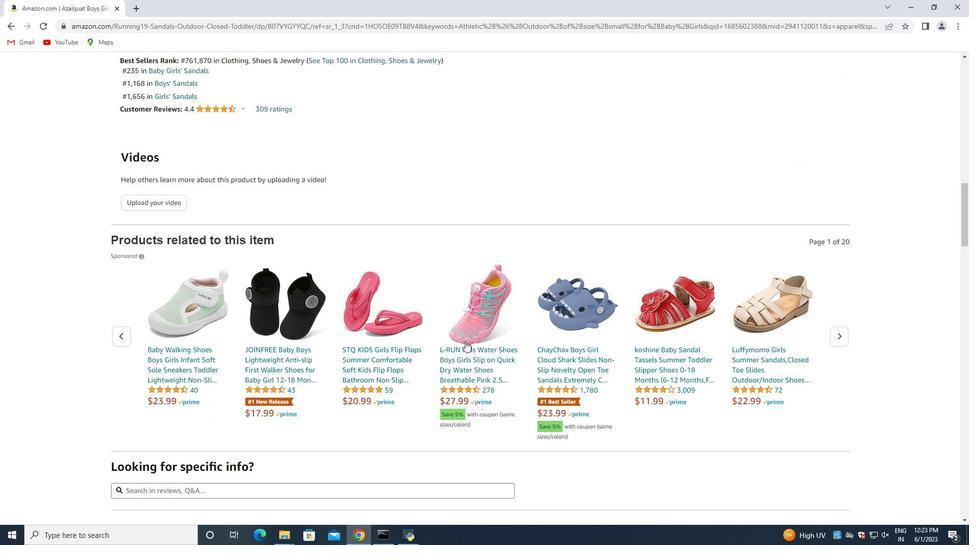 
Action: Mouse scrolled (465, 338) with delta (0, 0)
Screenshot: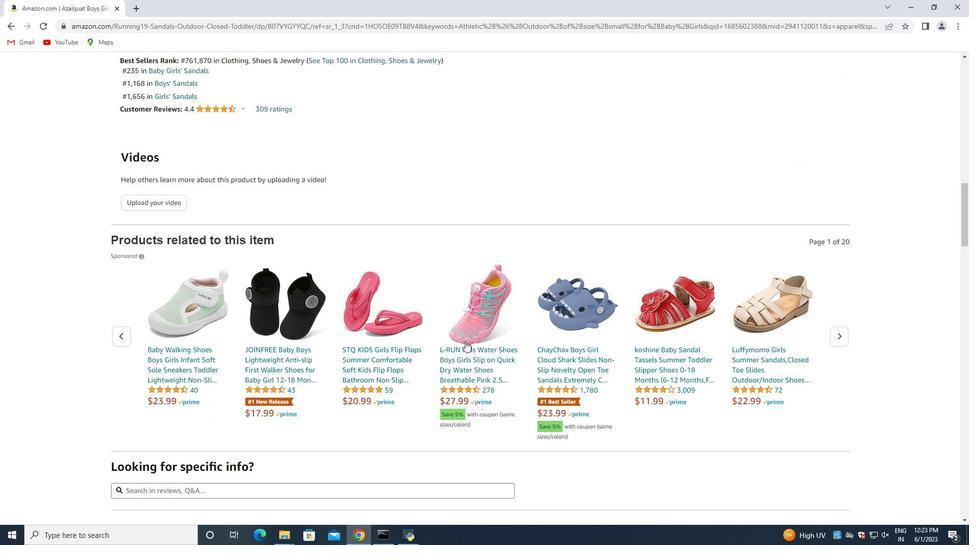 
Action: Mouse scrolled (465, 338) with delta (0, 0)
Screenshot: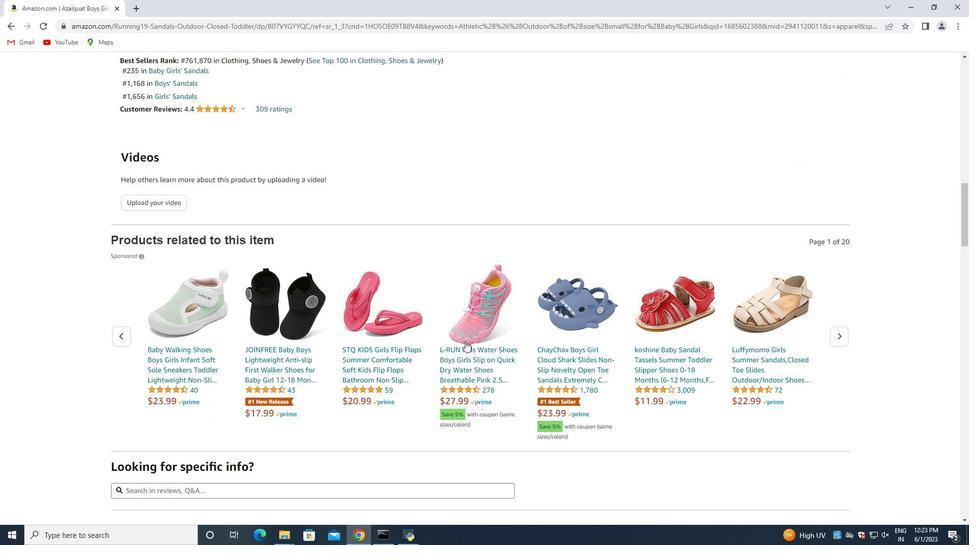 
Action: Mouse moved to (465, 339)
Screenshot: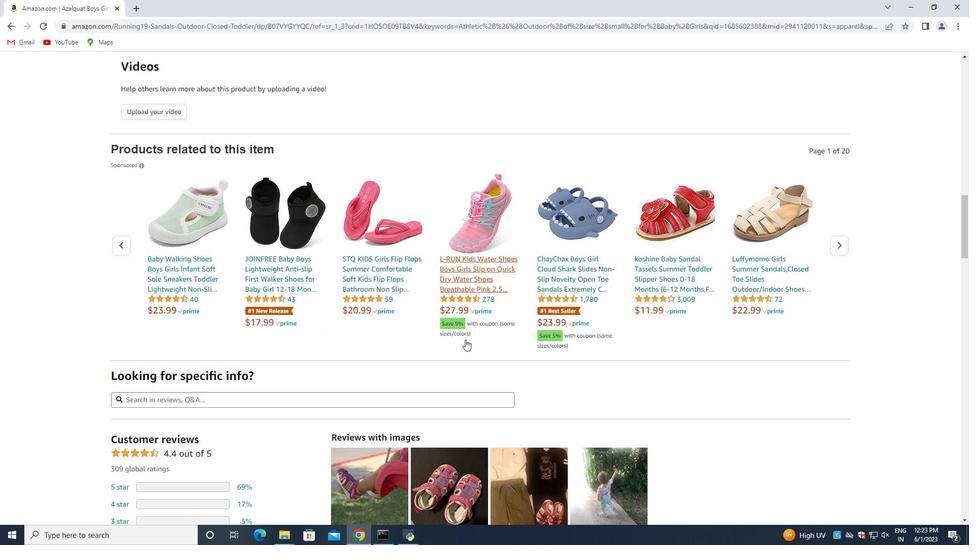 
Action: Mouse scrolled (465, 338) with delta (0, 0)
Screenshot: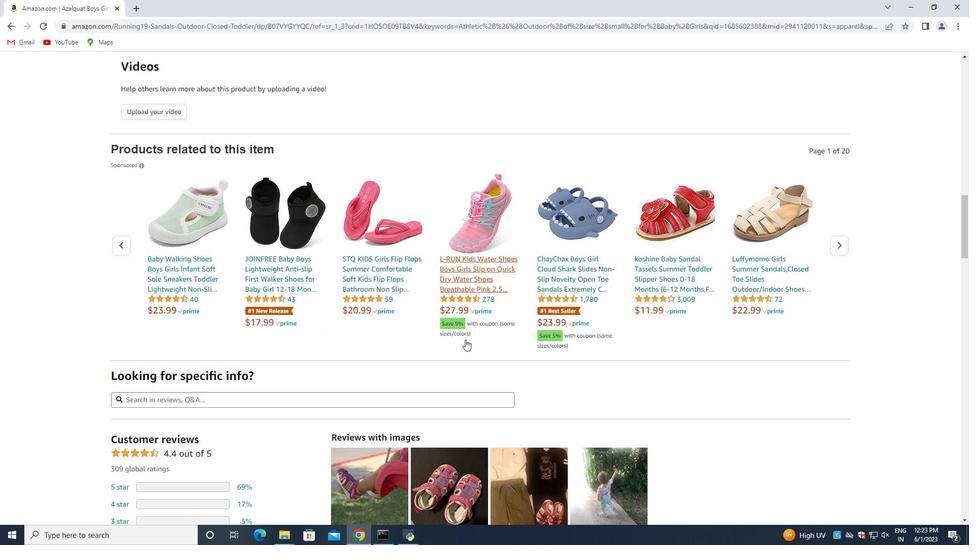 
Action: Mouse moved to (465, 338)
Screenshot: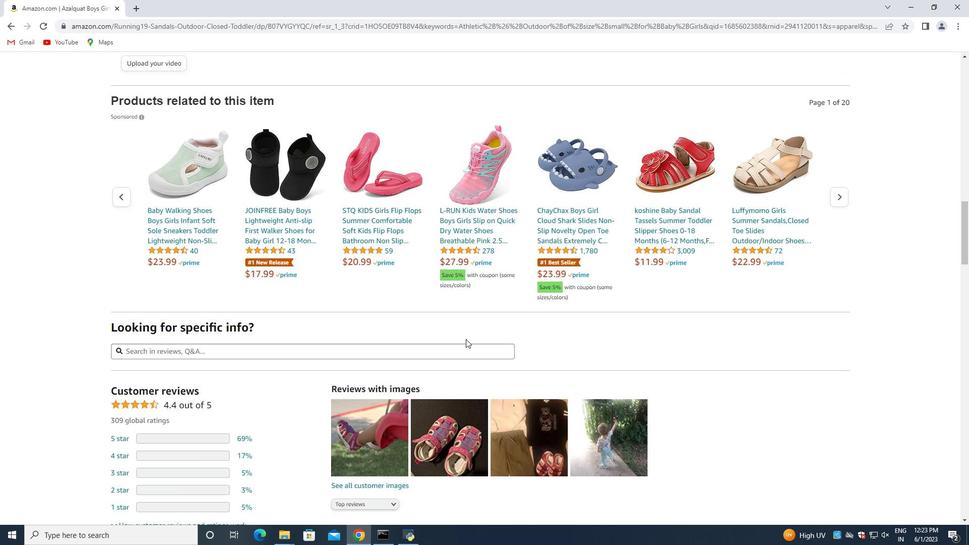 
Action: Mouse scrolled (465, 337) with delta (0, 0)
Screenshot: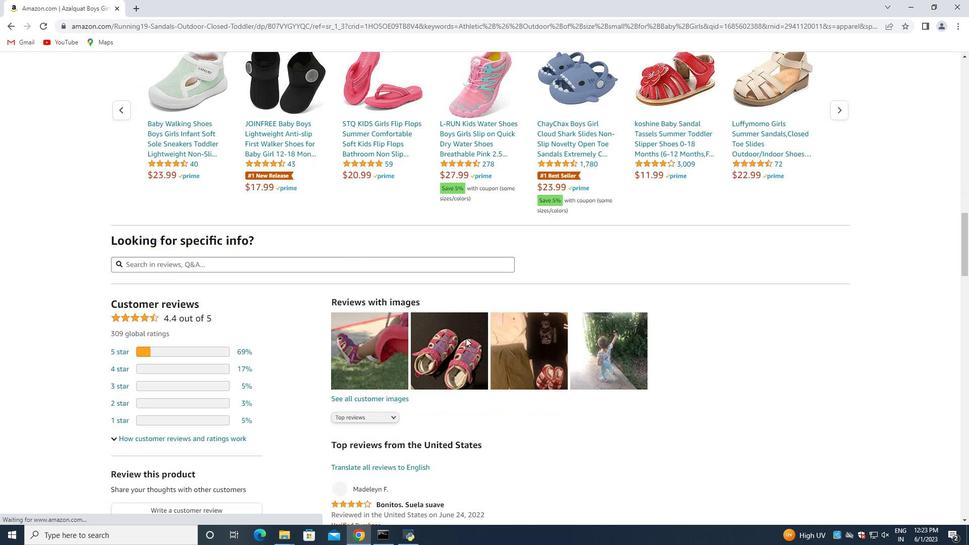 
Action: Mouse scrolled (465, 337) with delta (0, 0)
Screenshot: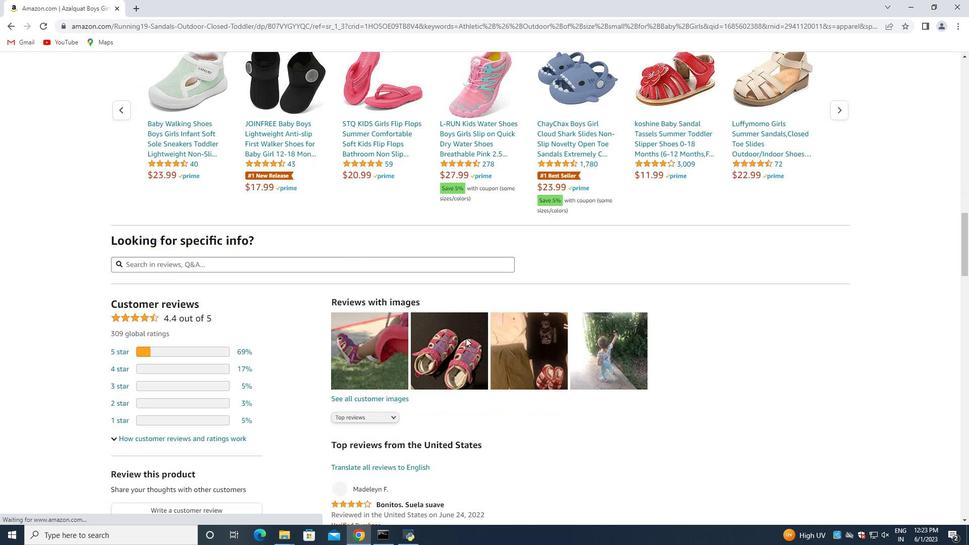 
Action: Mouse moved to (466, 334)
Screenshot: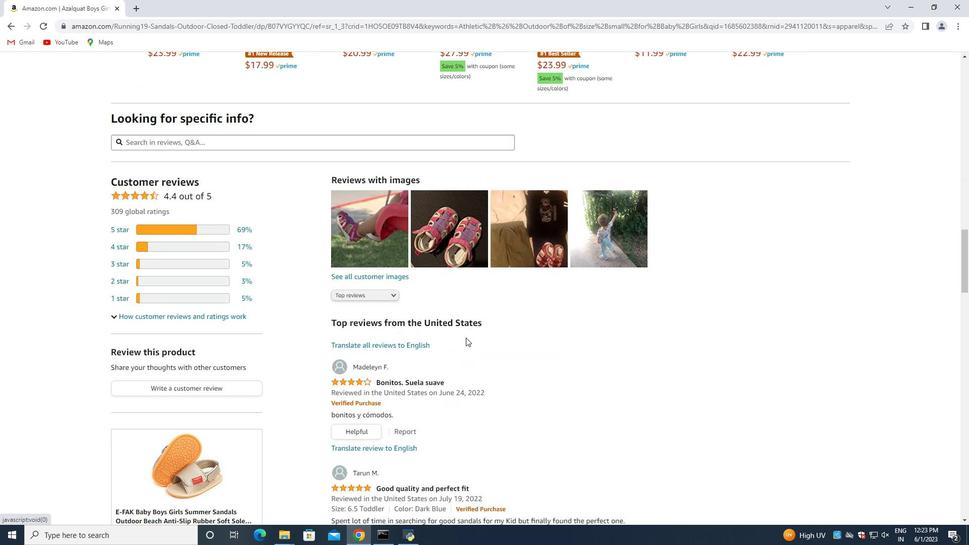 
Action: Mouse scrolled (466, 335) with delta (0, 0)
Screenshot: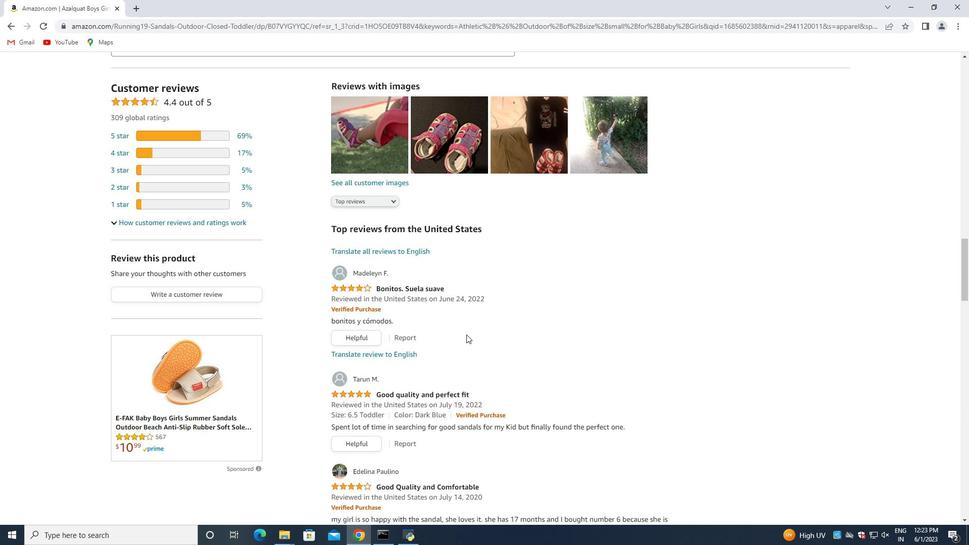 
Action: Mouse scrolled (466, 335) with delta (0, 0)
Screenshot: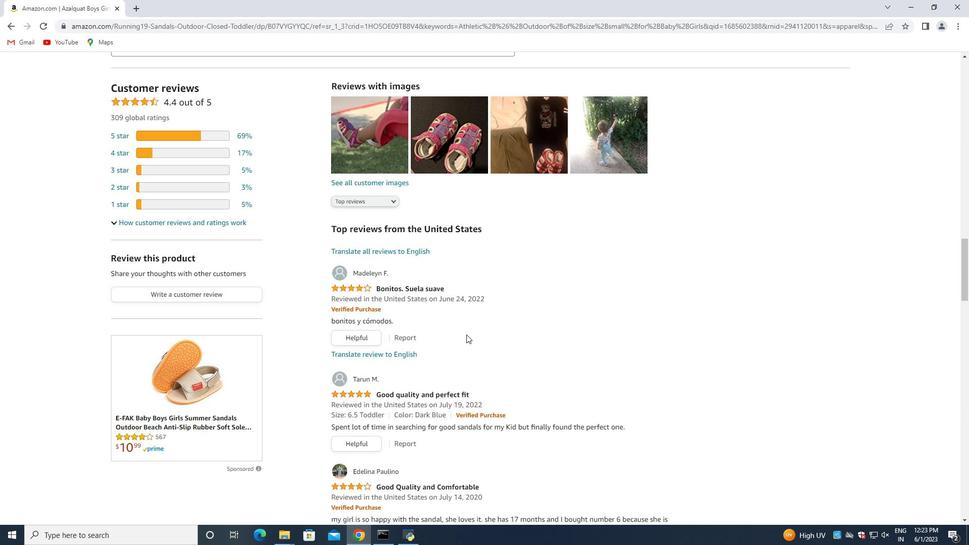
Action: Mouse scrolled (466, 335) with delta (0, 0)
Screenshot: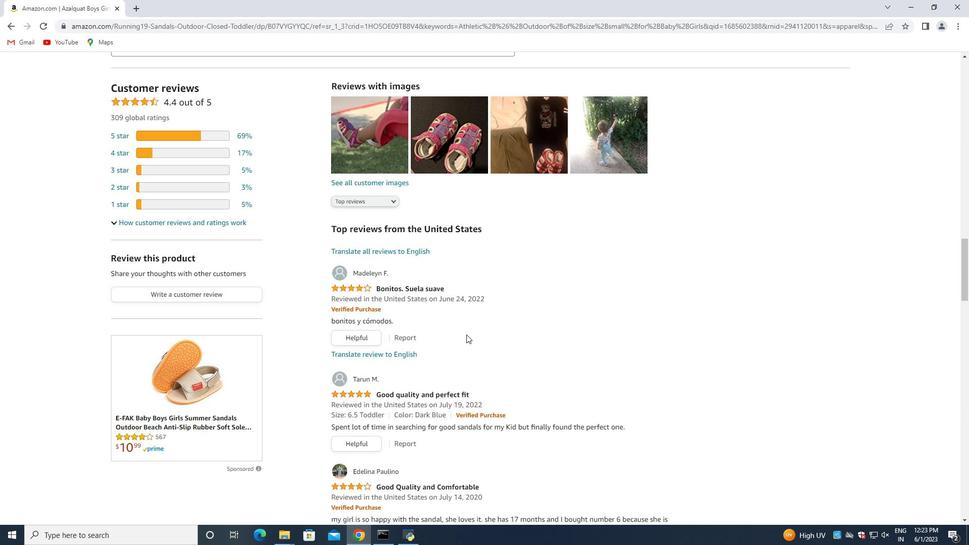 
Action: Mouse scrolled (466, 335) with delta (0, 0)
Screenshot: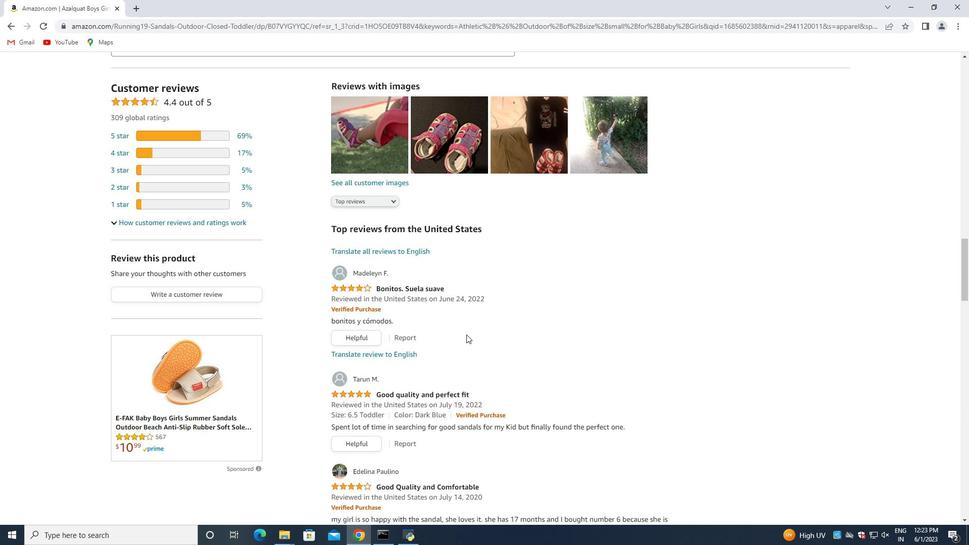 
Action: Mouse scrolled (466, 335) with delta (0, 0)
Screenshot: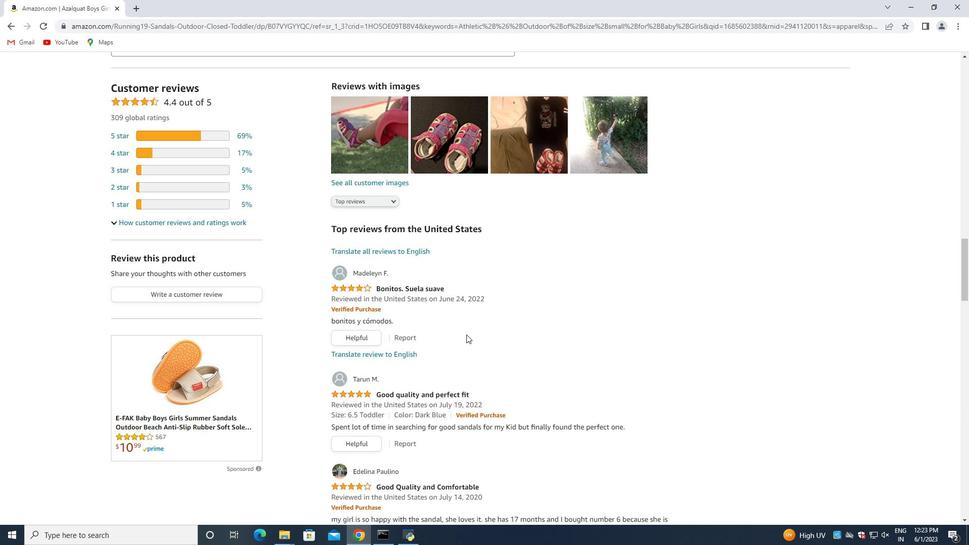 
Action: Mouse scrolled (466, 335) with delta (0, 0)
Screenshot: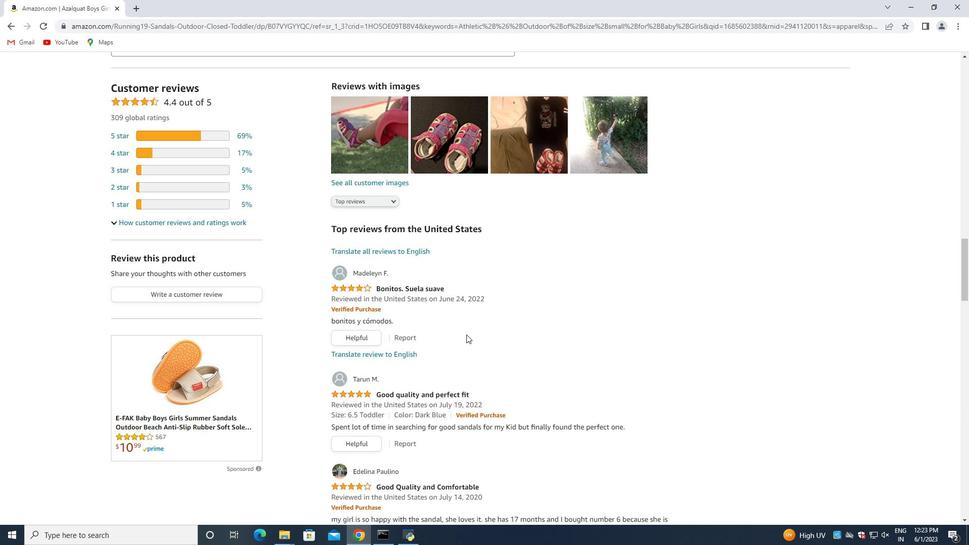 
Action: Mouse scrolled (466, 334) with delta (0, 0)
Screenshot: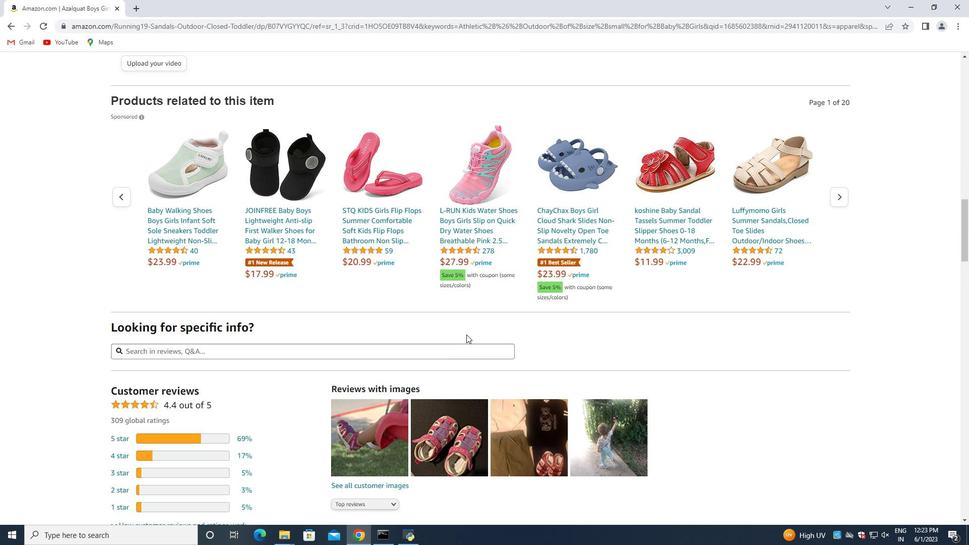 
Action: Mouse scrolled (466, 334) with delta (0, 0)
Screenshot: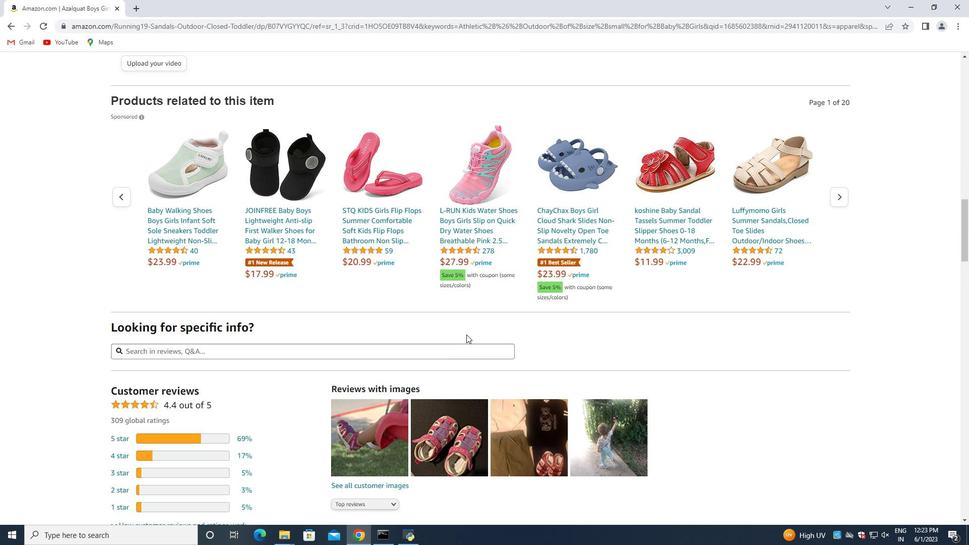 
Action: Mouse scrolled (466, 334) with delta (0, 0)
Screenshot: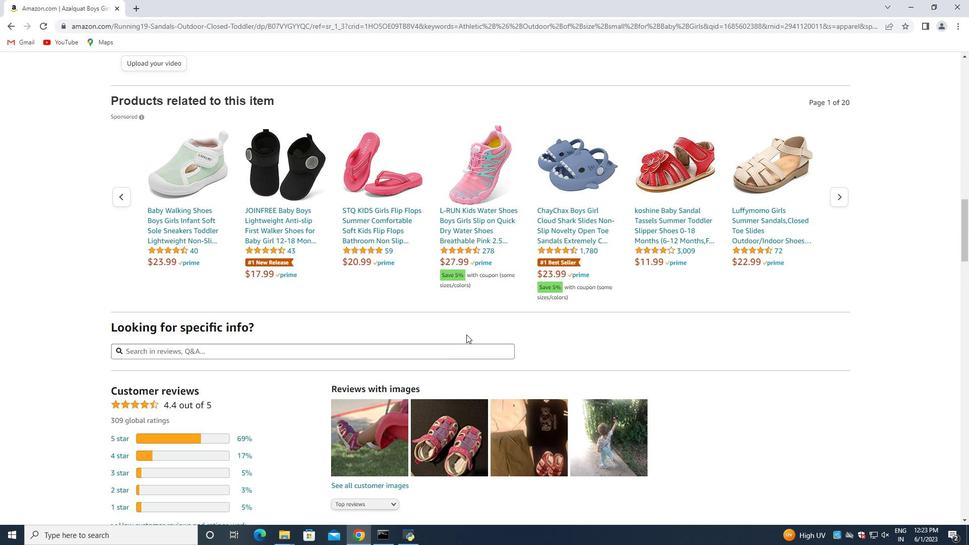 
Action: Mouse moved to (466, 335)
Screenshot: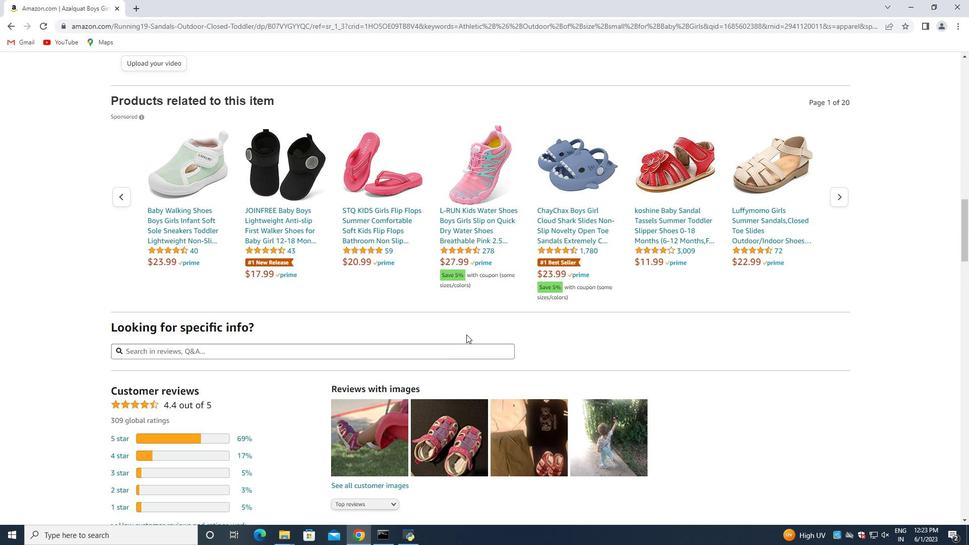 
Action: Mouse scrolled (466, 334) with delta (0, 0)
Screenshot: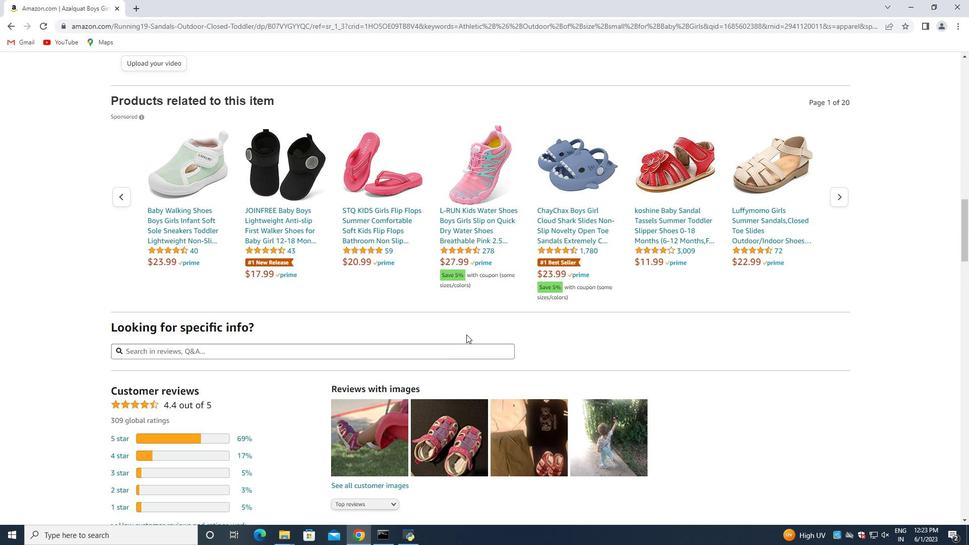 
Action: Mouse moved to (466, 337)
Screenshot: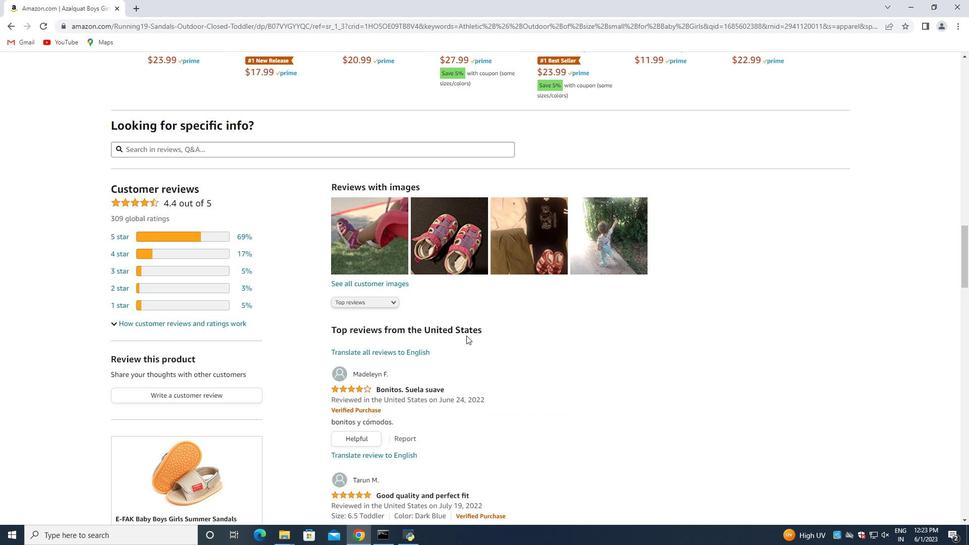 
Action: Mouse scrolled (466, 336) with delta (0, 0)
Screenshot: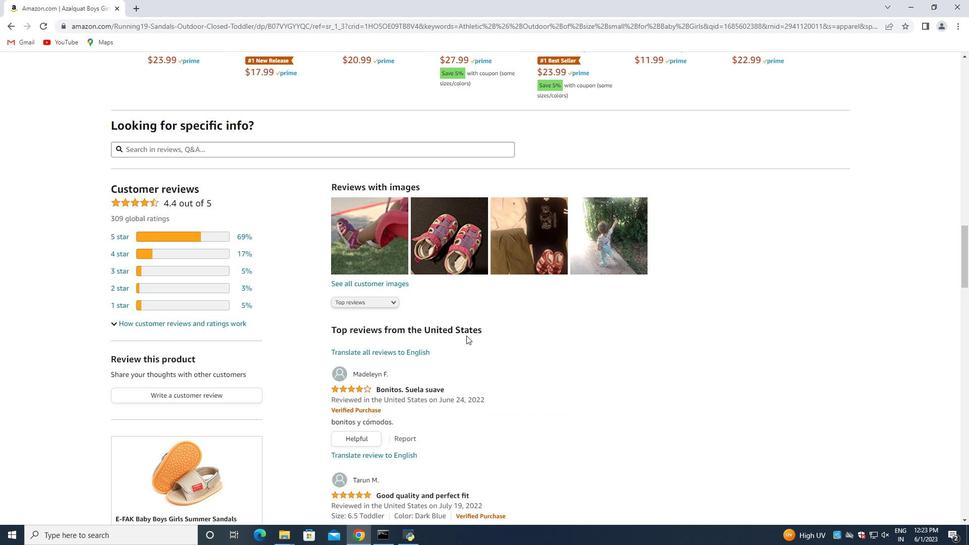 
Action: Mouse moved to (465, 337)
Screenshot: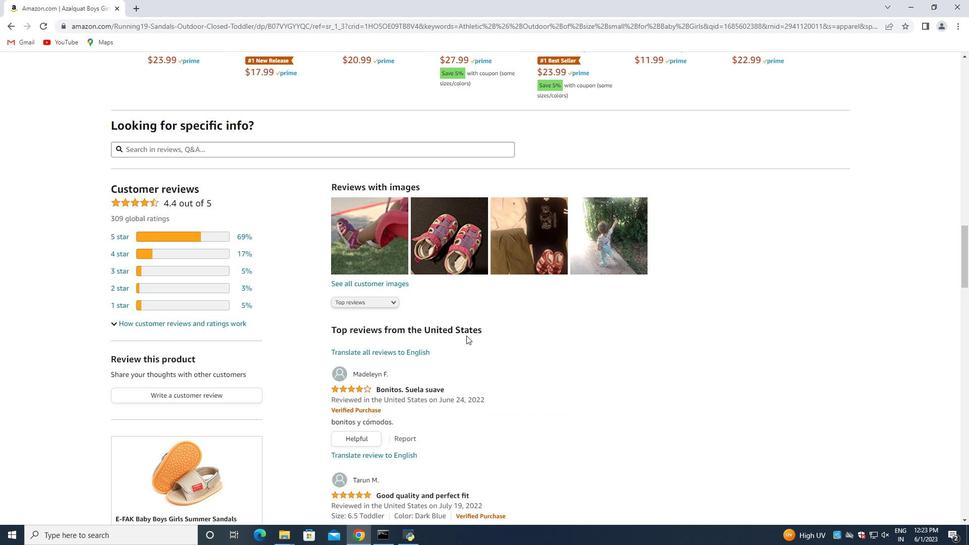 
Action: Mouse scrolled (465, 337) with delta (0, 0)
Screenshot: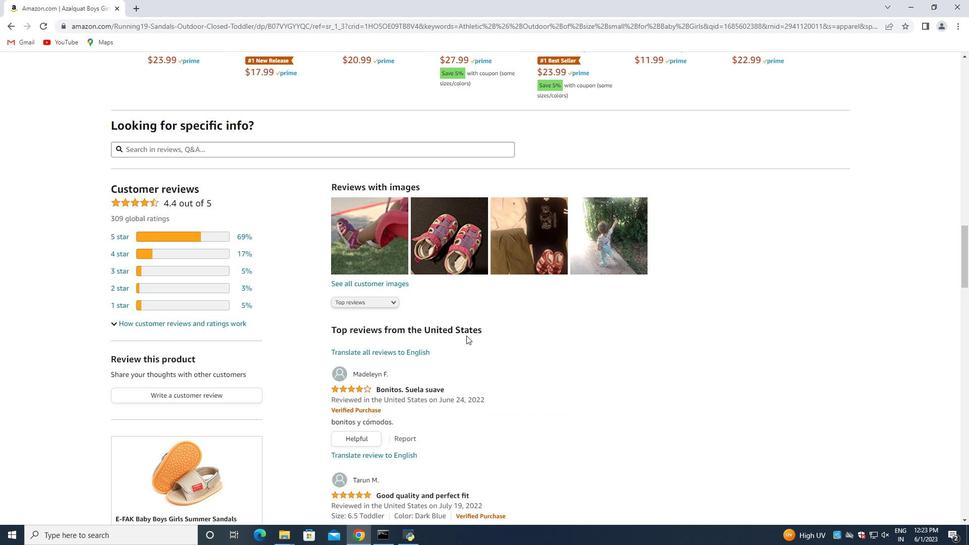 
Action: Mouse moved to (465, 337)
Screenshot: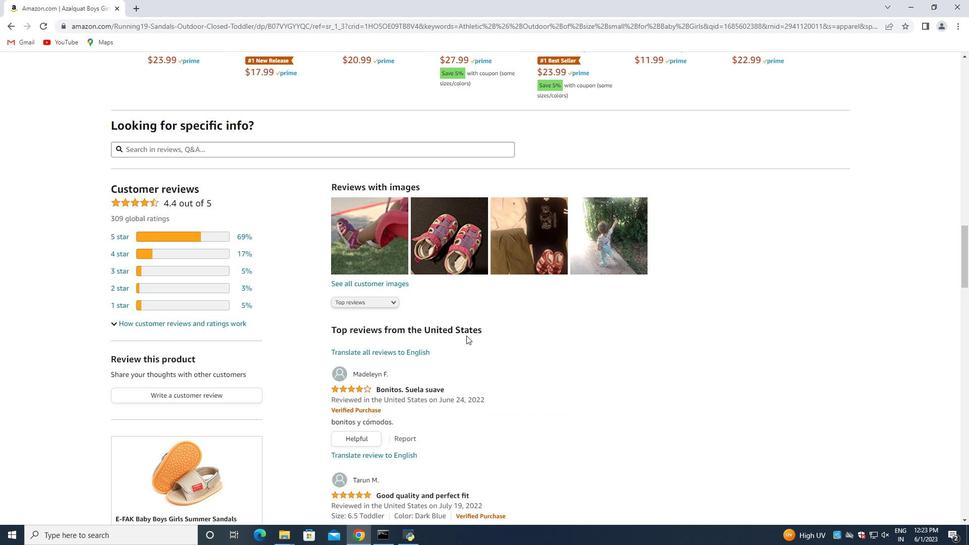 
Action: Mouse scrolled (465, 337) with delta (0, 0)
Screenshot: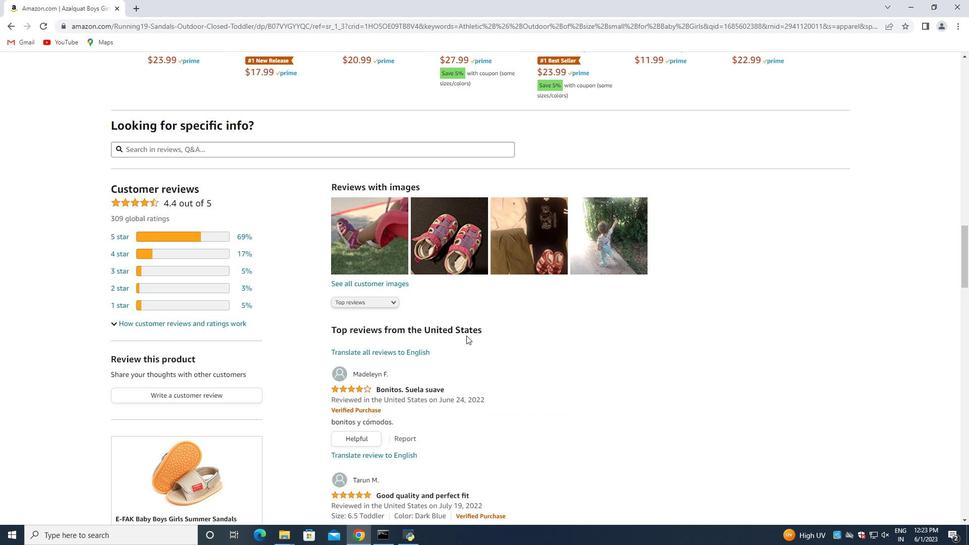 
Action: Mouse moved to (464, 338)
Screenshot: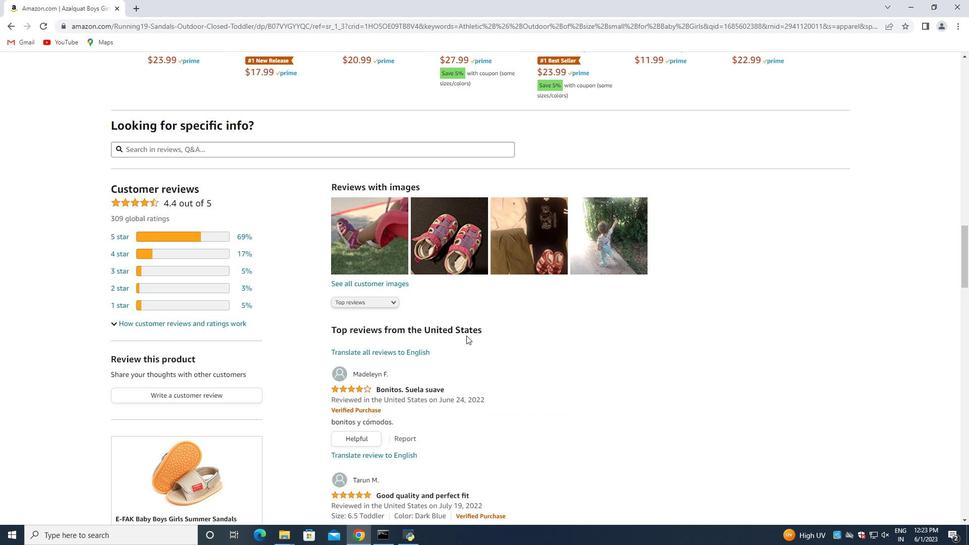 
Action: Mouse scrolled (464, 337) with delta (0, 0)
Screenshot: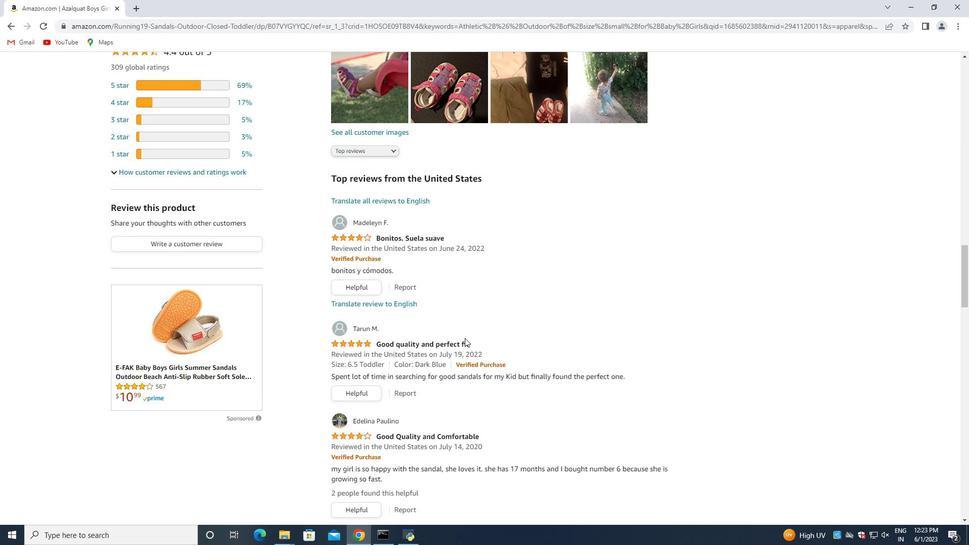 
Action: Mouse scrolled (464, 337) with delta (0, 0)
Screenshot: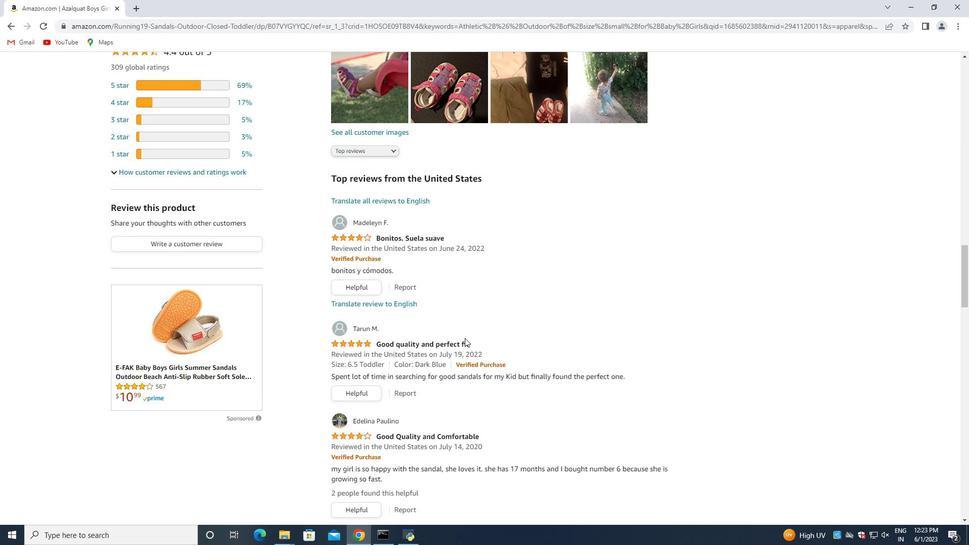 
Action: Mouse moved to (464, 338)
Screenshot: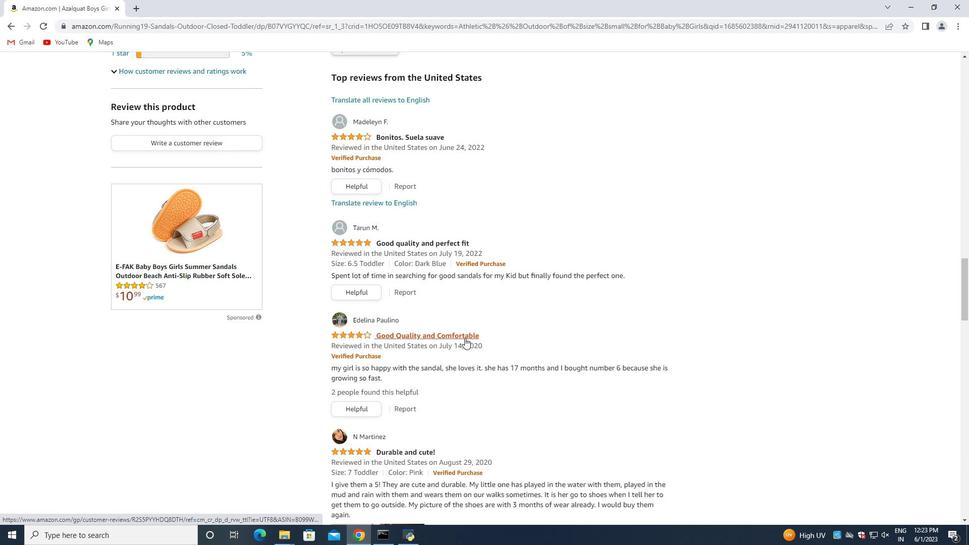 
Action: Mouse scrolled (464, 338) with delta (0, 0)
Screenshot: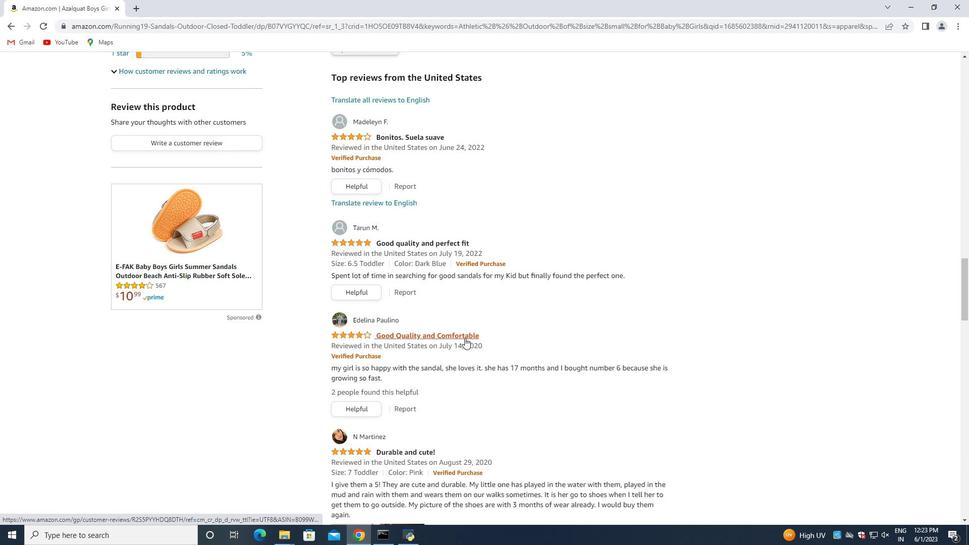 
Action: Mouse moved to (464, 339)
Screenshot: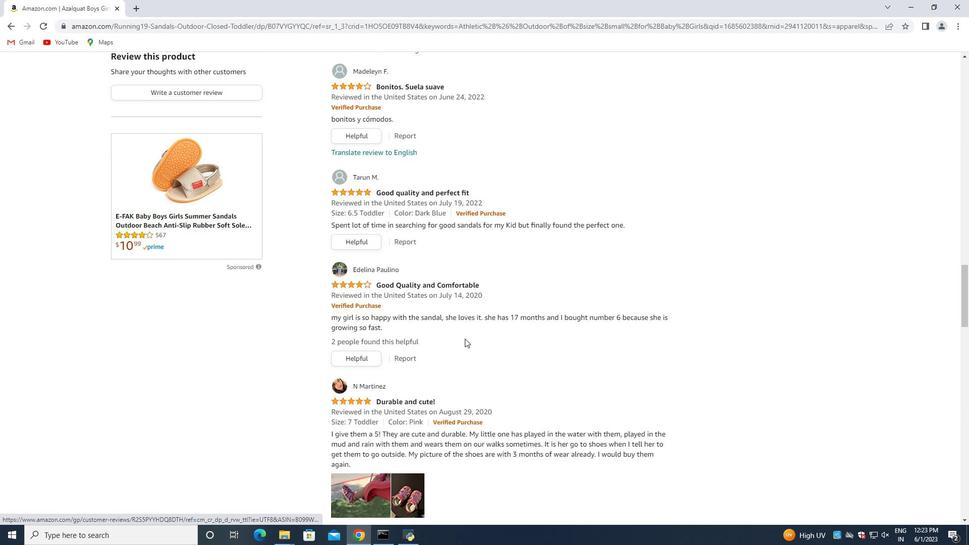 
Action: Mouse scrolled (464, 339) with delta (0, 0)
Screenshot: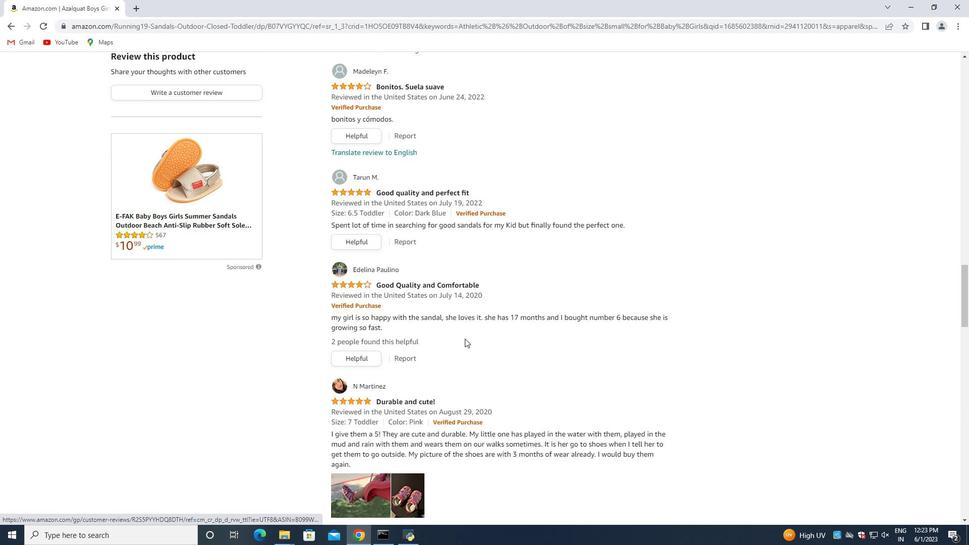 
Action: Mouse moved to (464, 340)
Screenshot: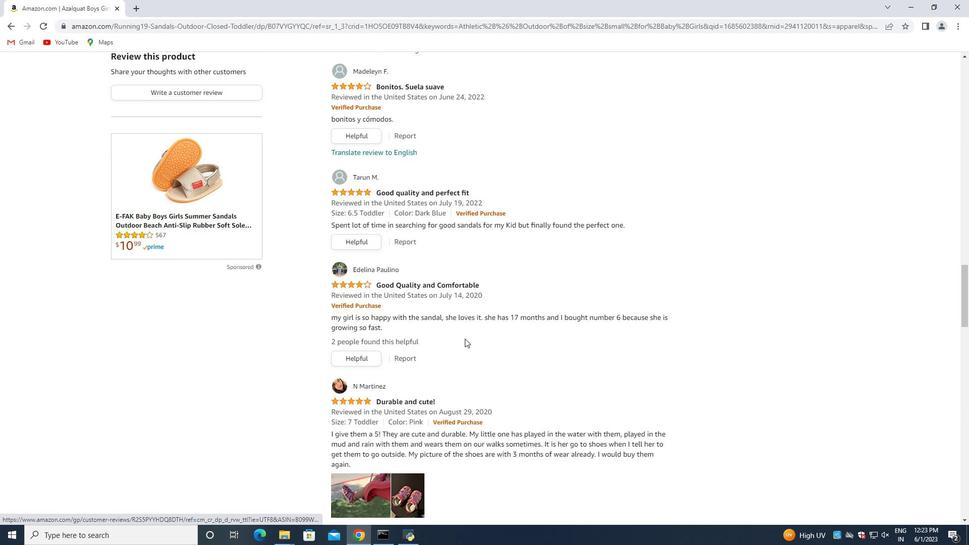 
Action: Mouse scrolled (464, 339) with delta (0, 0)
Screenshot: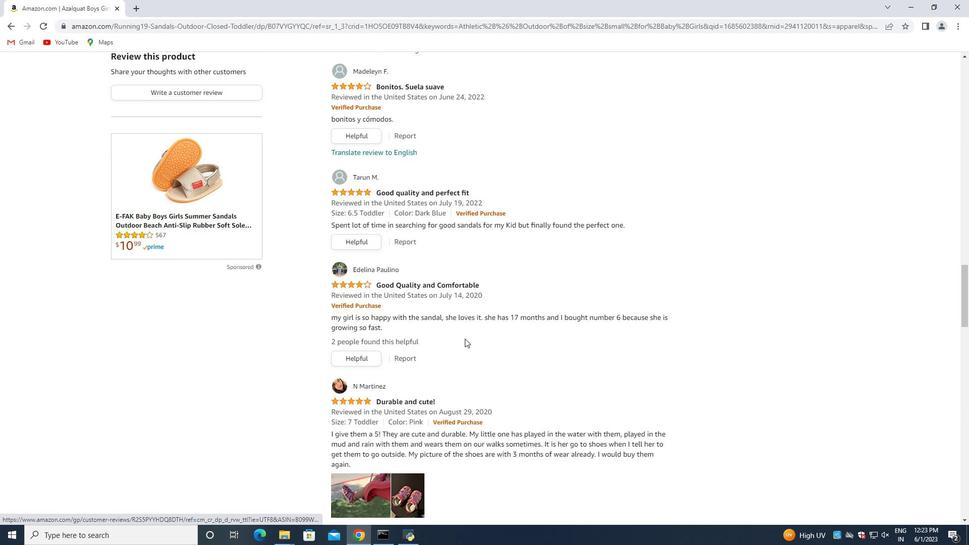 
Action: Mouse moved to (455, 359)
Screenshot: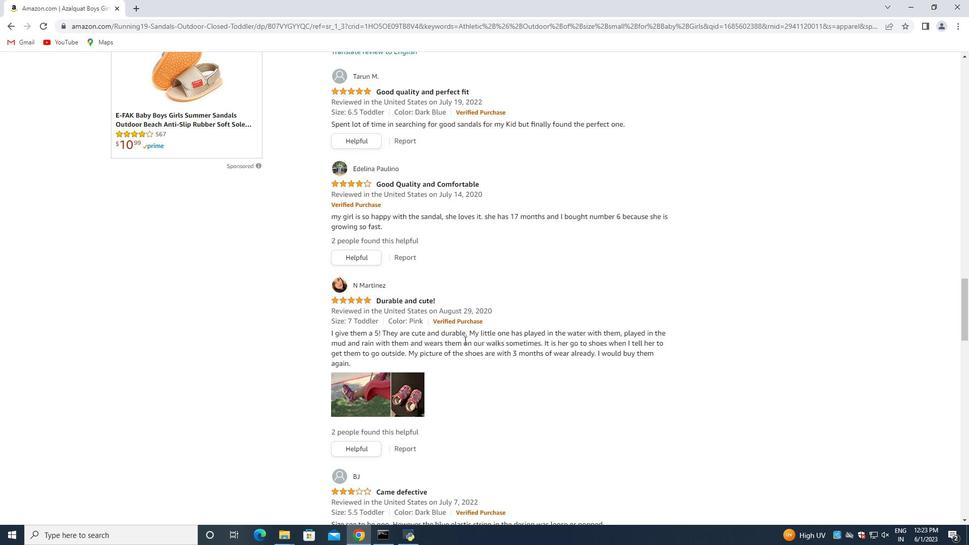 
Action: Mouse scrolled (455, 359) with delta (0, 0)
Screenshot: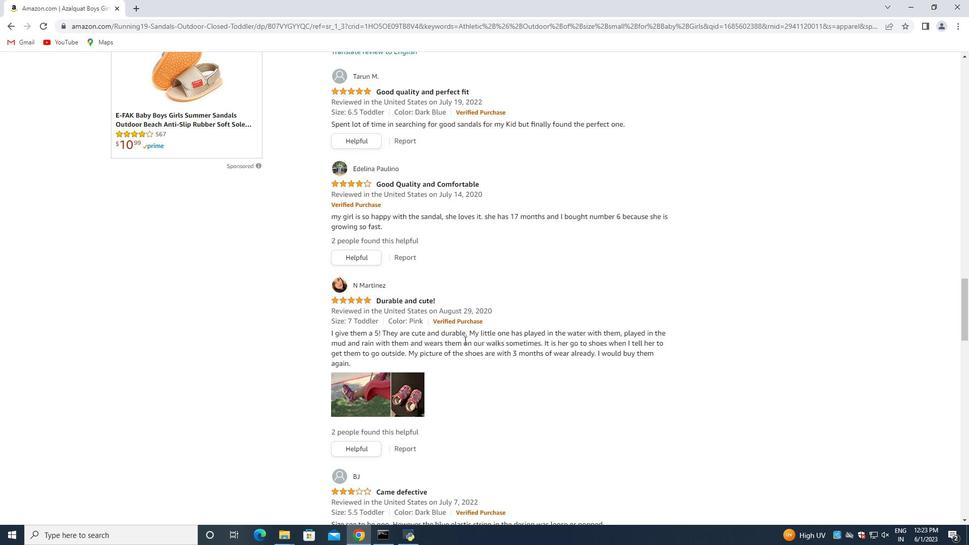 
Action: Mouse moved to (451, 354)
Screenshot: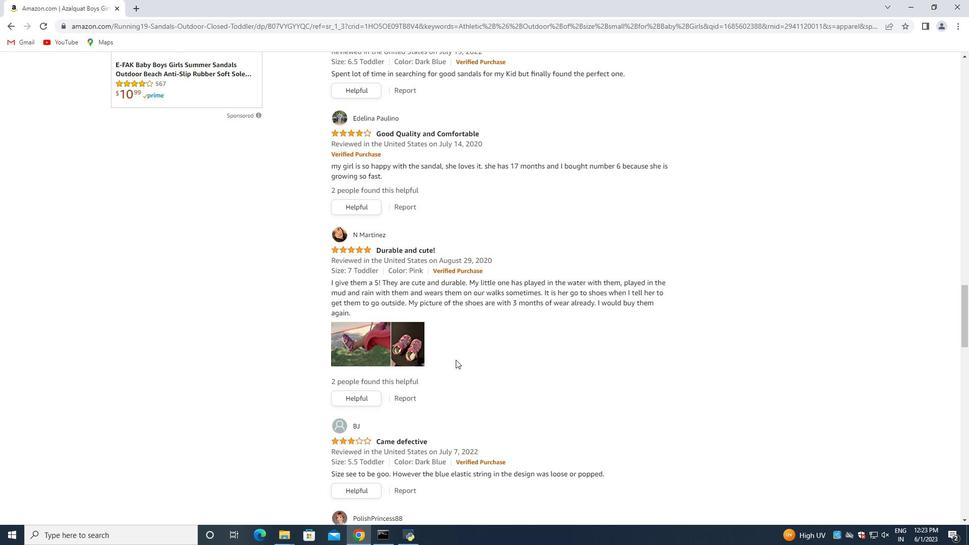 
Action: Mouse scrolled (451, 353) with delta (0, 0)
Screenshot: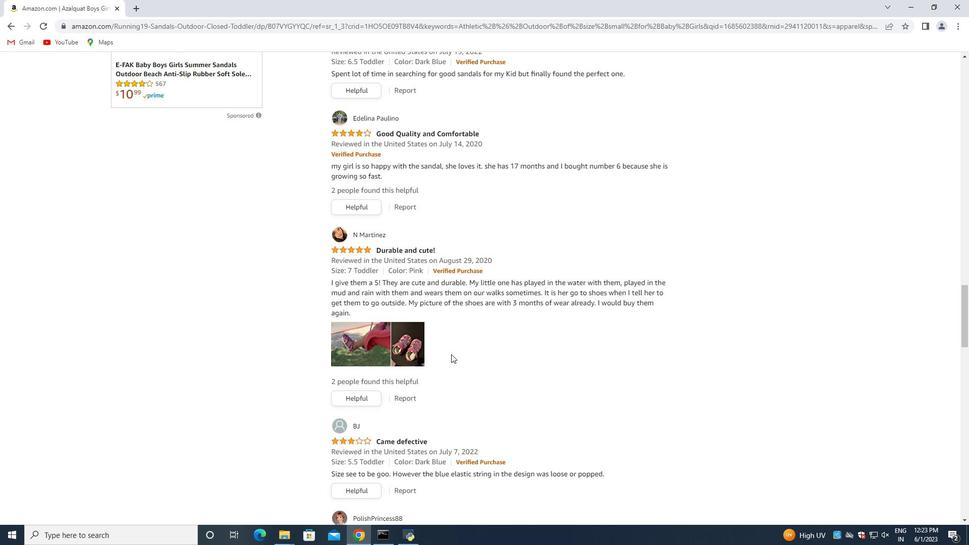 
Action: Mouse moved to (450, 351)
Screenshot: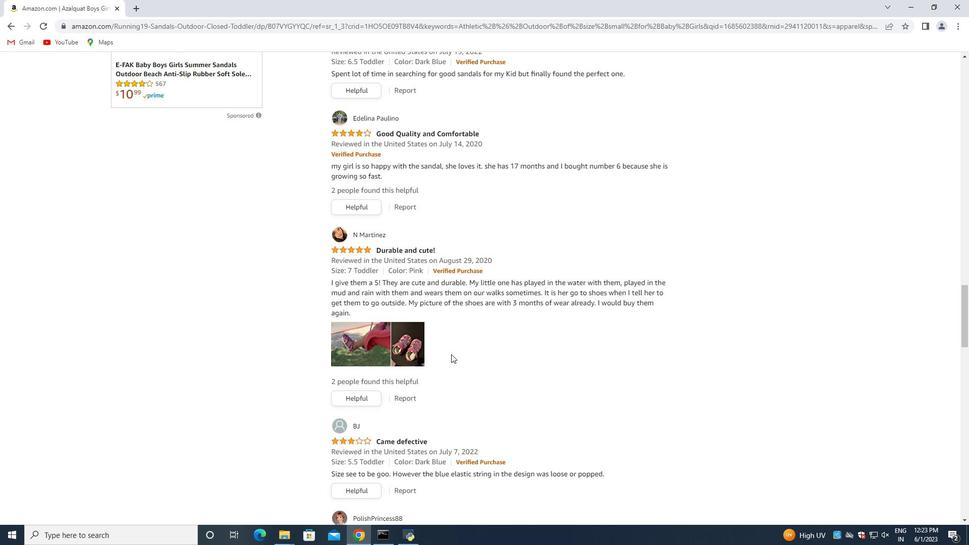 
Action: Mouse scrolled (450, 350) with delta (0, 0)
Screenshot: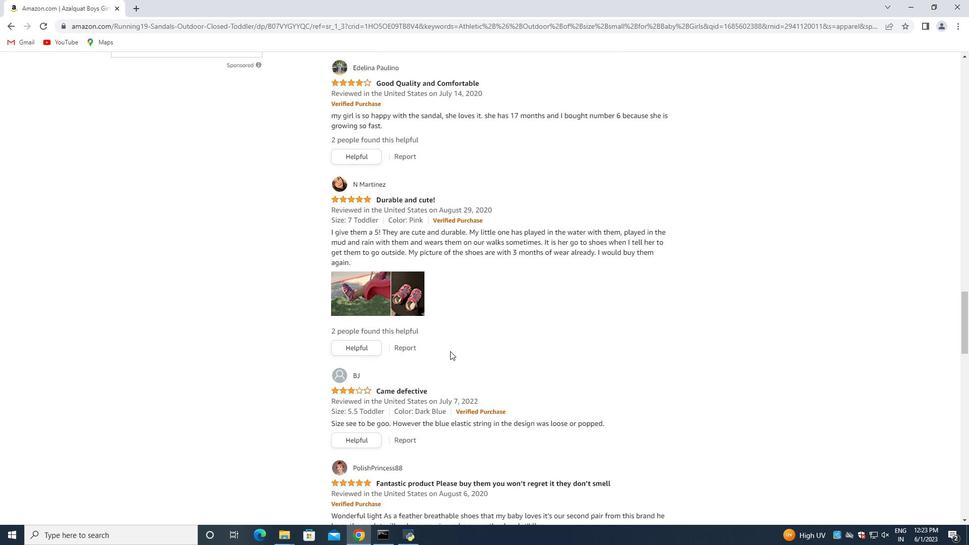 
Action: Mouse moved to (449, 351)
Screenshot: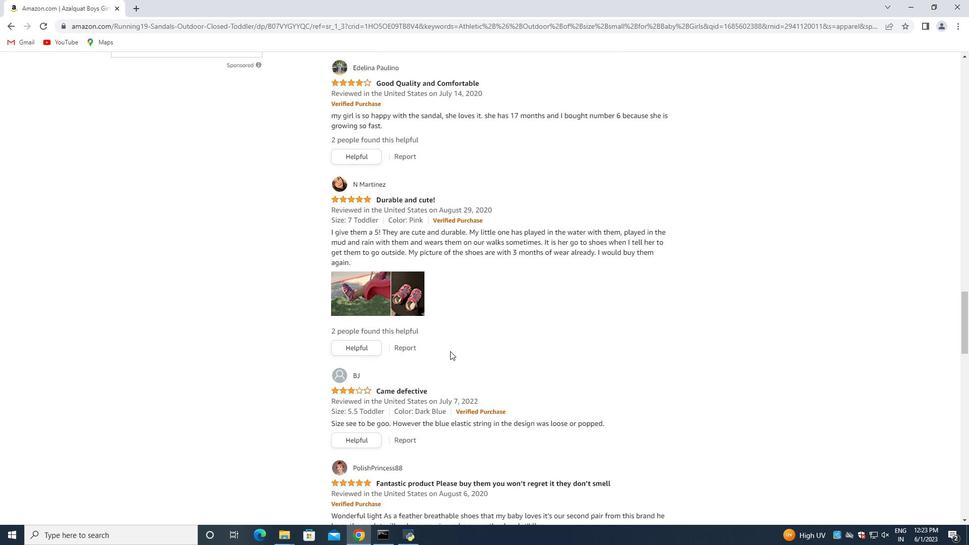 
Action: Mouse scrolled (449, 350) with delta (0, 0)
Screenshot: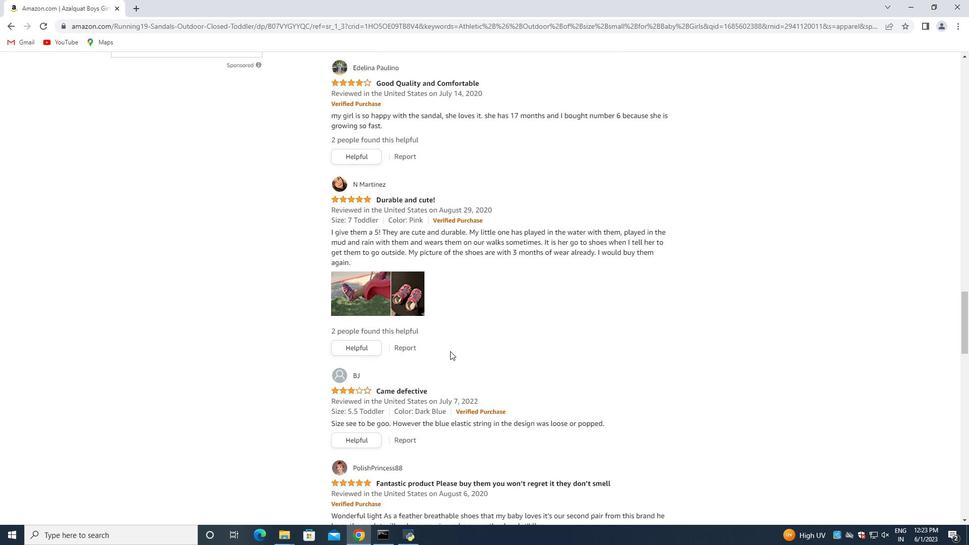 
Action: Mouse moved to (449, 350)
Screenshot: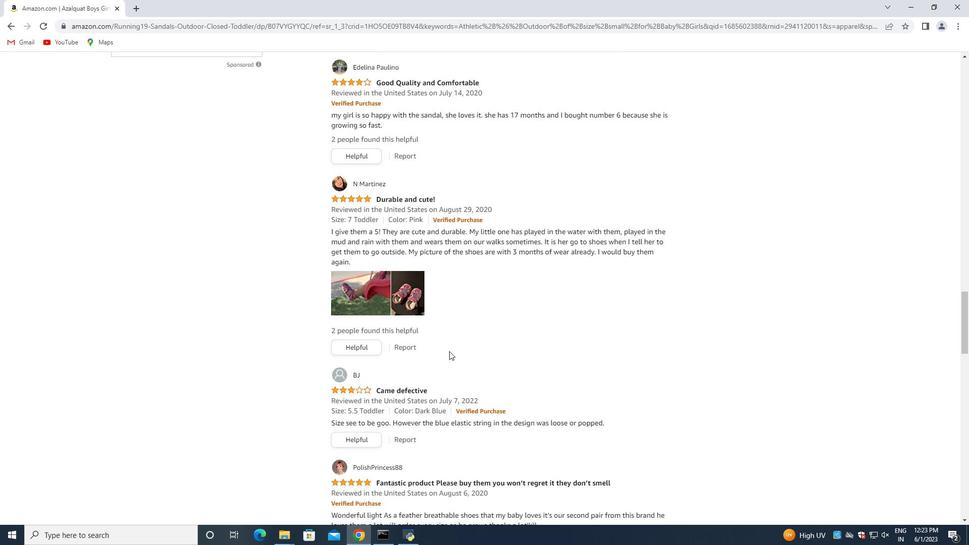 
Action: Mouse scrolled (449, 349) with delta (0, 0)
Screenshot: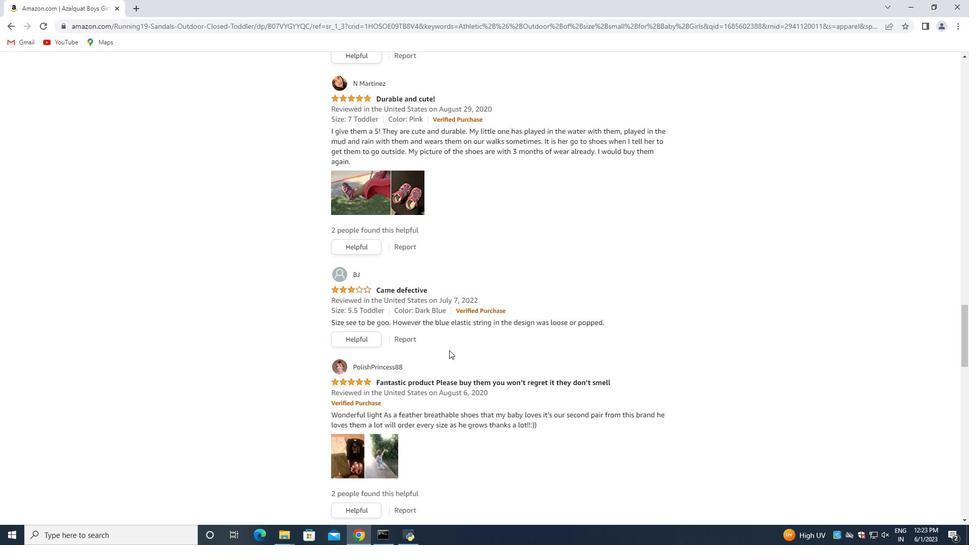 
Action: Mouse scrolled (449, 349) with delta (0, 0)
Screenshot: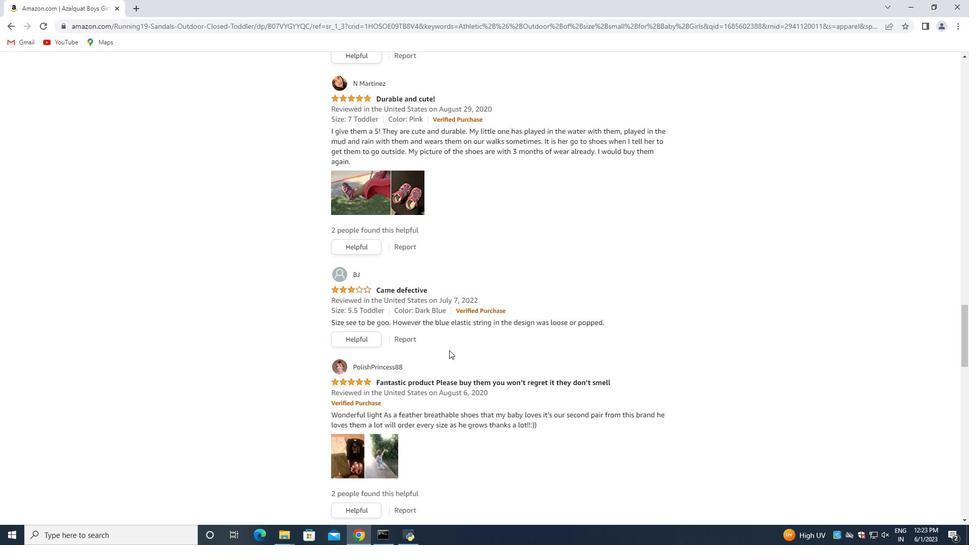 
Action: Mouse scrolled (449, 349) with delta (0, 0)
Screenshot: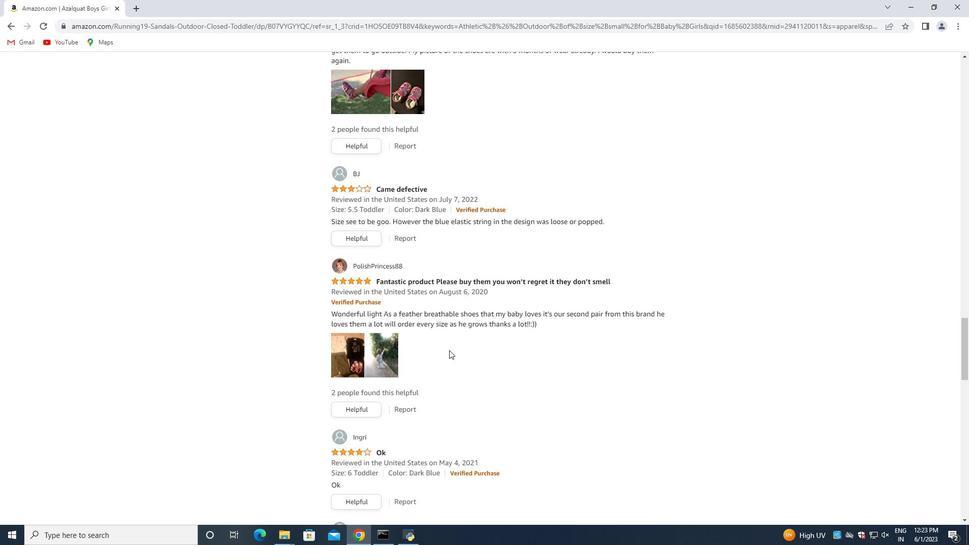 
Action: Mouse scrolled (449, 349) with delta (0, 0)
Screenshot: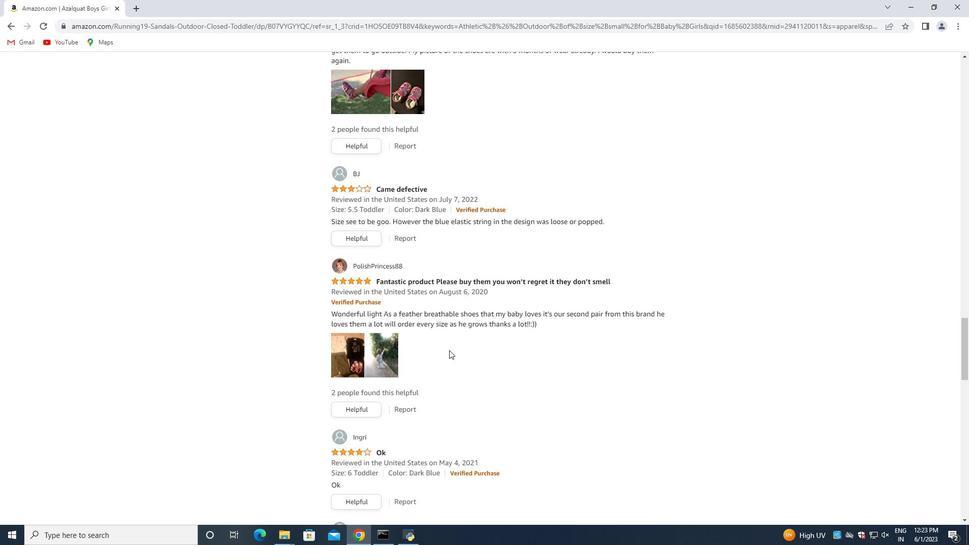 
Action: Mouse moved to (450, 350)
Screenshot: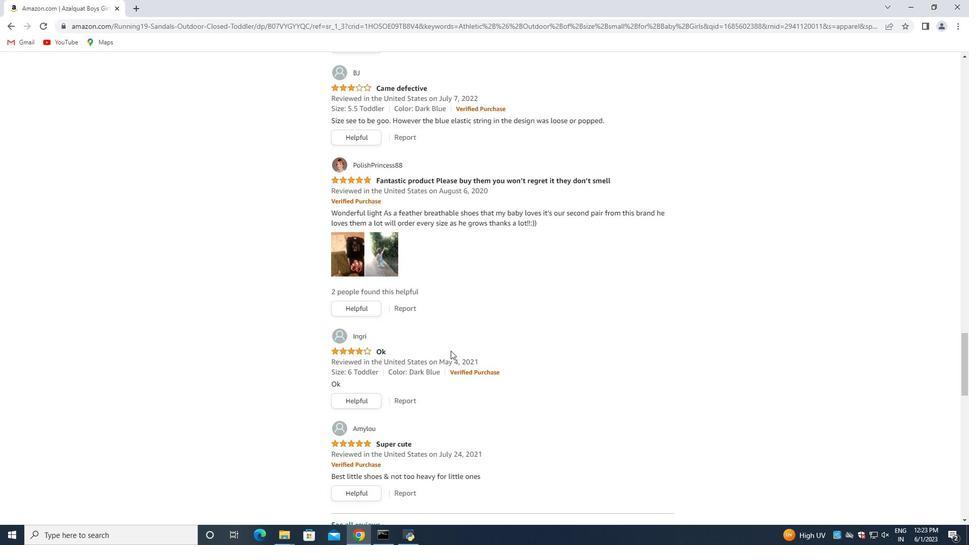 
Action: Mouse scrolled (450, 350) with delta (0, 0)
Screenshot: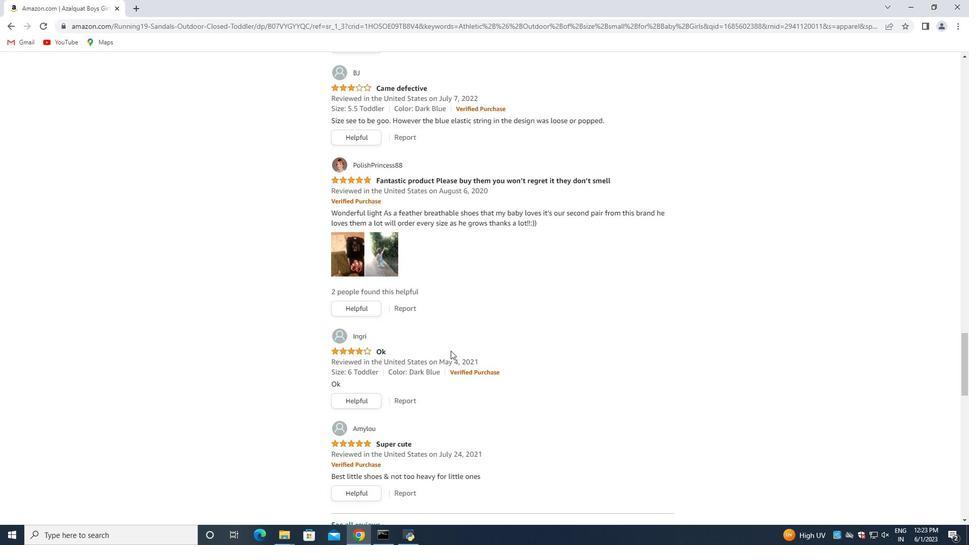 
Action: Mouse scrolled (450, 350) with delta (0, 0)
Screenshot: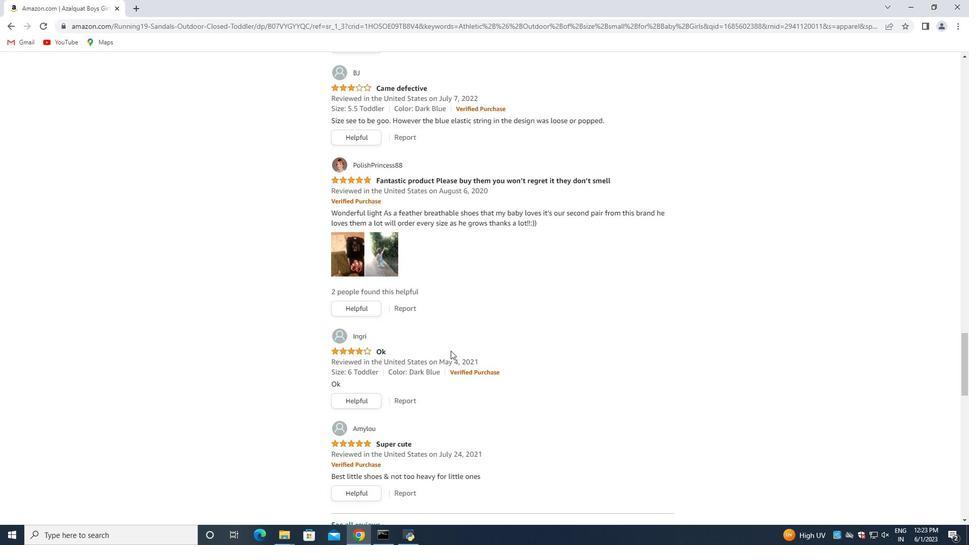 
Action: Mouse scrolled (450, 350) with delta (0, 0)
Screenshot: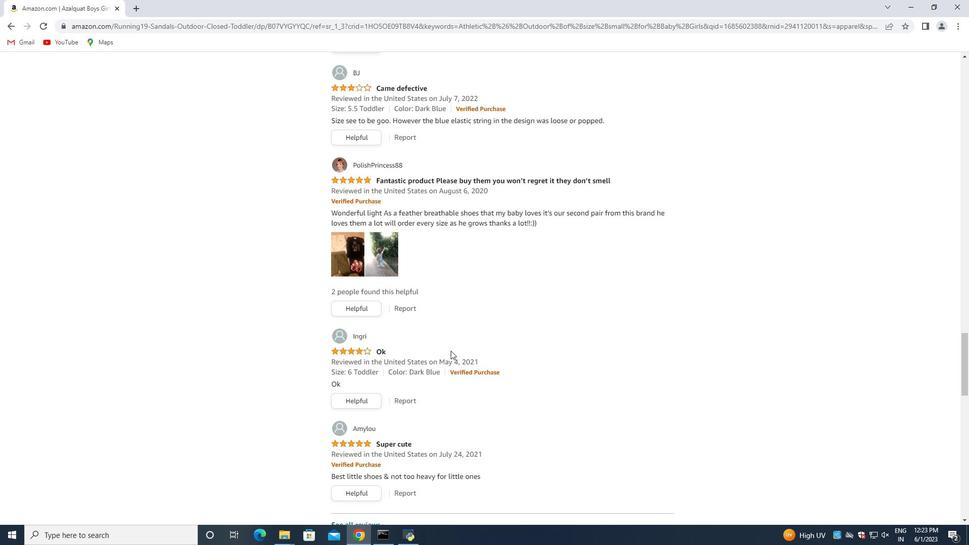 
Action: Mouse scrolled (450, 351) with delta (0, 0)
Screenshot: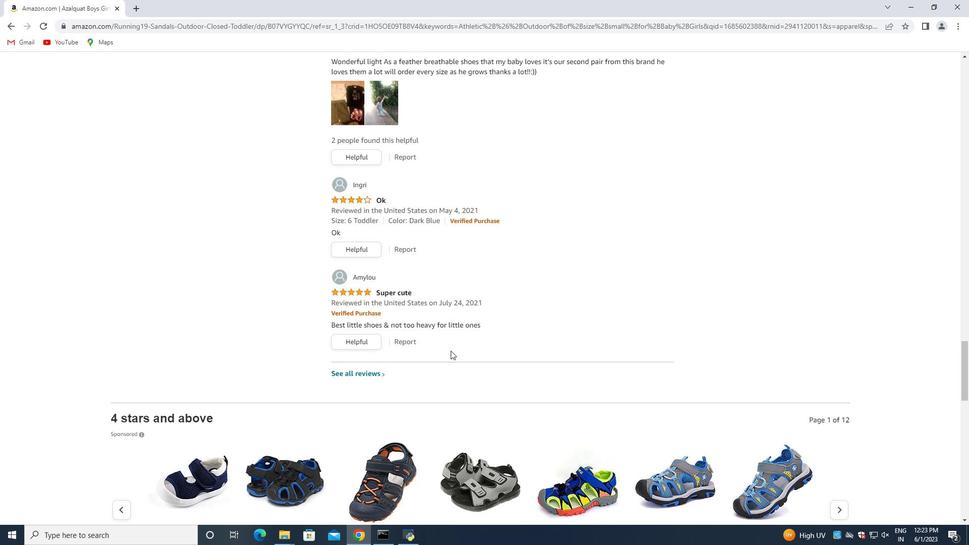 
Action: Mouse scrolled (450, 351) with delta (0, 0)
Screenshot: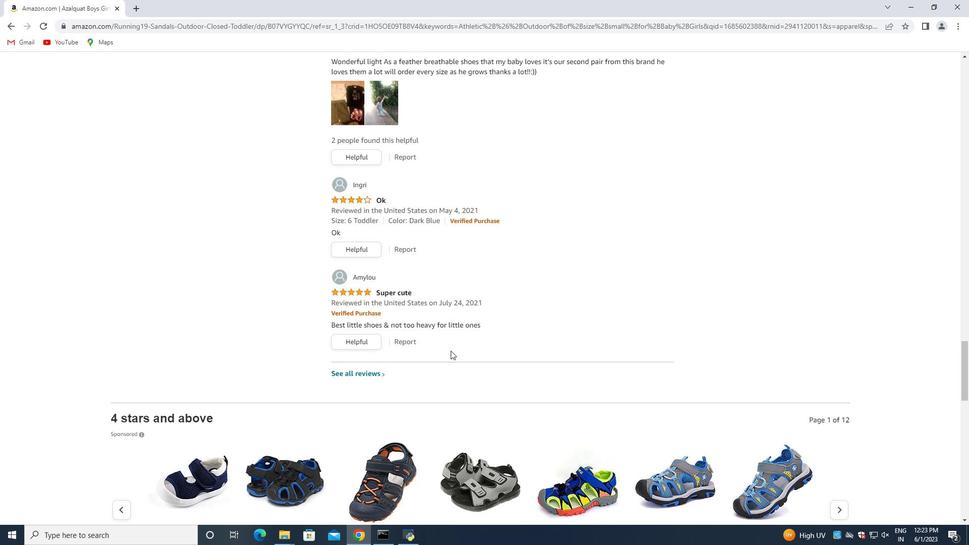 
Action: Mouse scrolled (450, 351) with delta (0, 0)
Screenshot: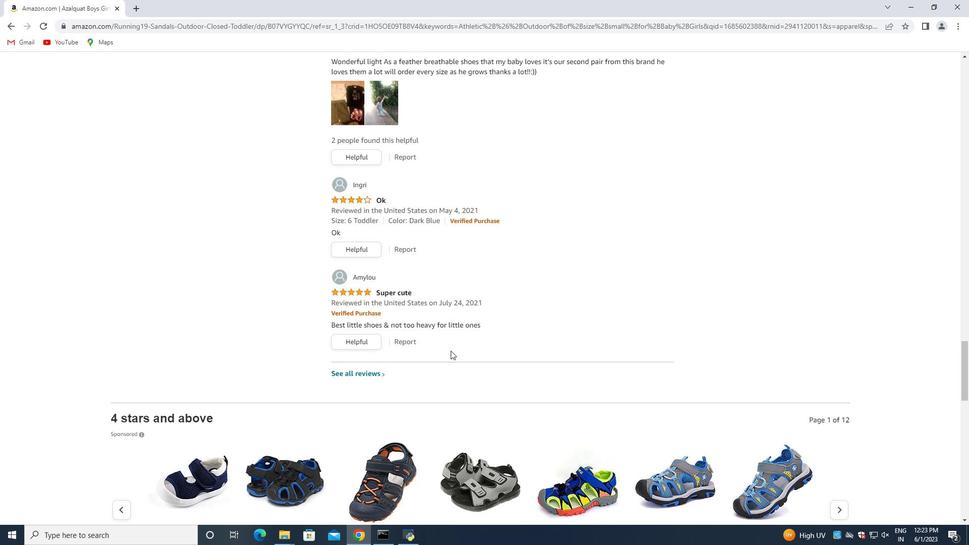 
Action: Mouse scrolled (450, 351) with delta (0, 0)
Screenshot: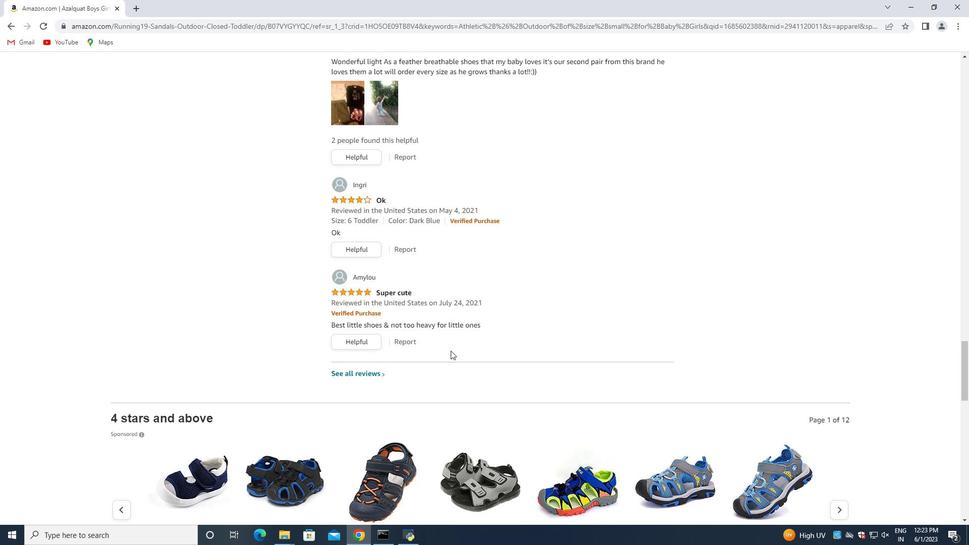 
Action: Mouse scrolled (450, 351) with delta (0, 0)
Screenshot: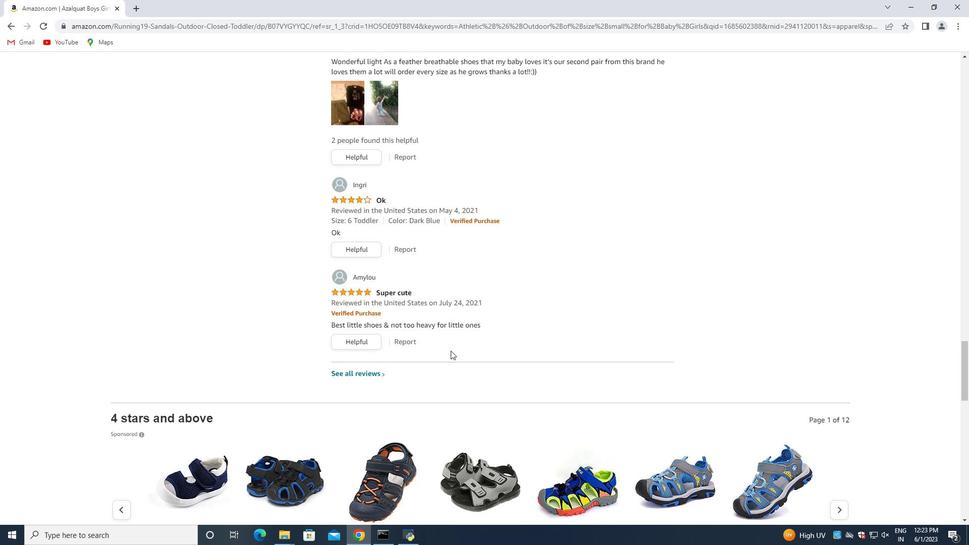 
Action: Mouse scrolled (450, 351) with delta (0, 0)
Screenshot: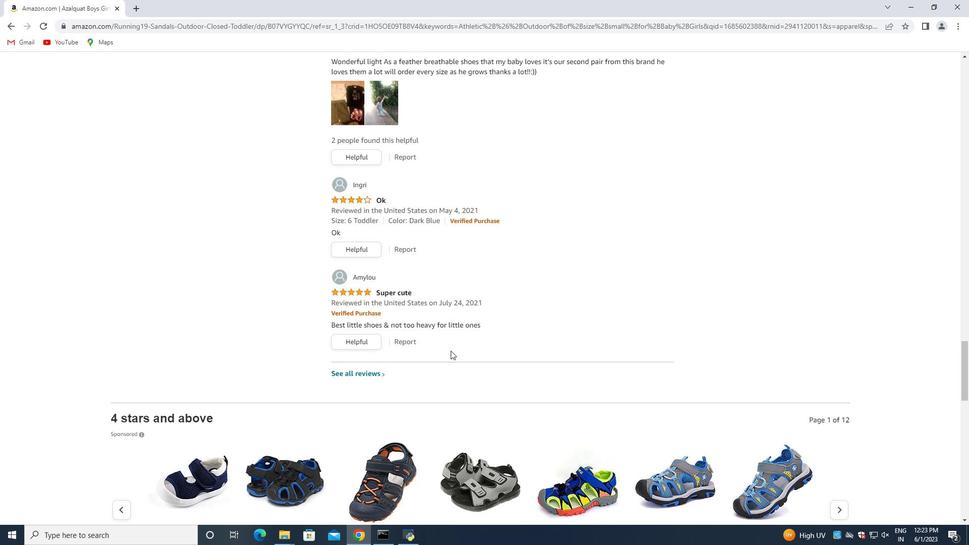 
Action: Mouse moved to (9, 27)
Screenshot: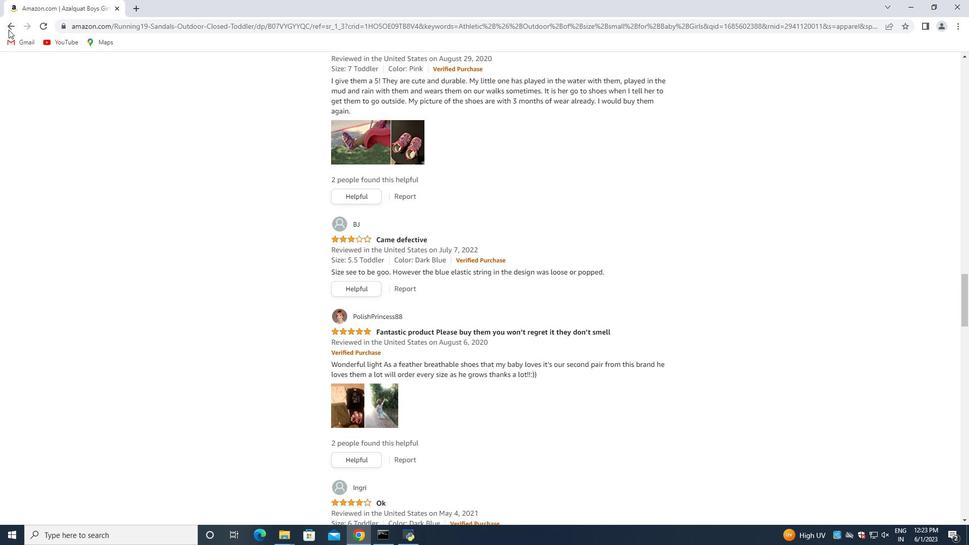 
Action: Mouse pressed left at (9, 27)
Screenshot: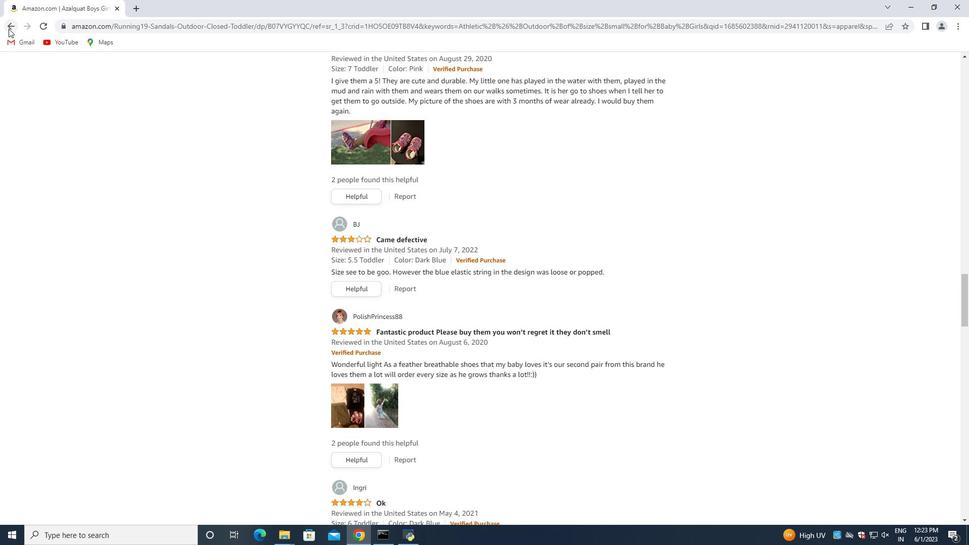 
Action: Mouse moved to (401, 221)
Screenshot: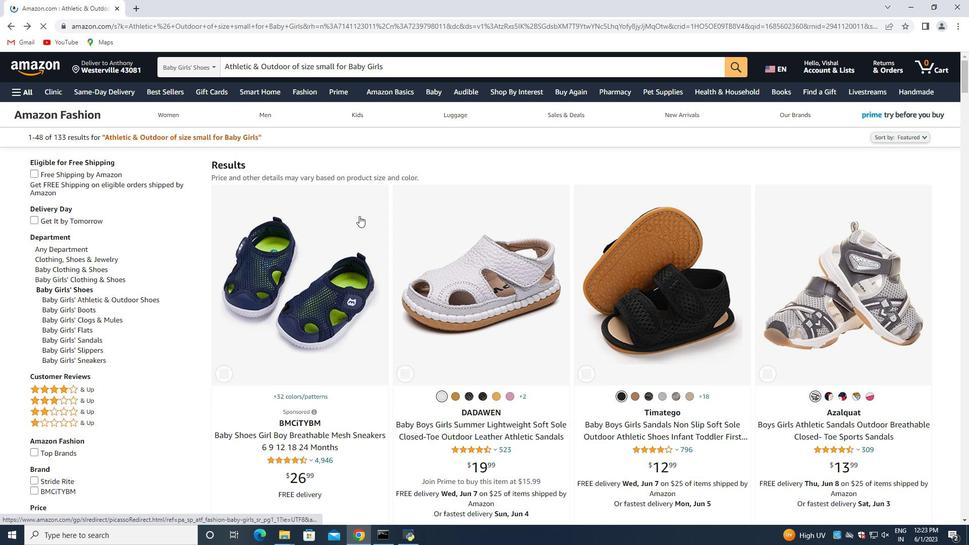 
Action: Mouse scrolled (401, 221) with delta (0, 0)
Screenshot: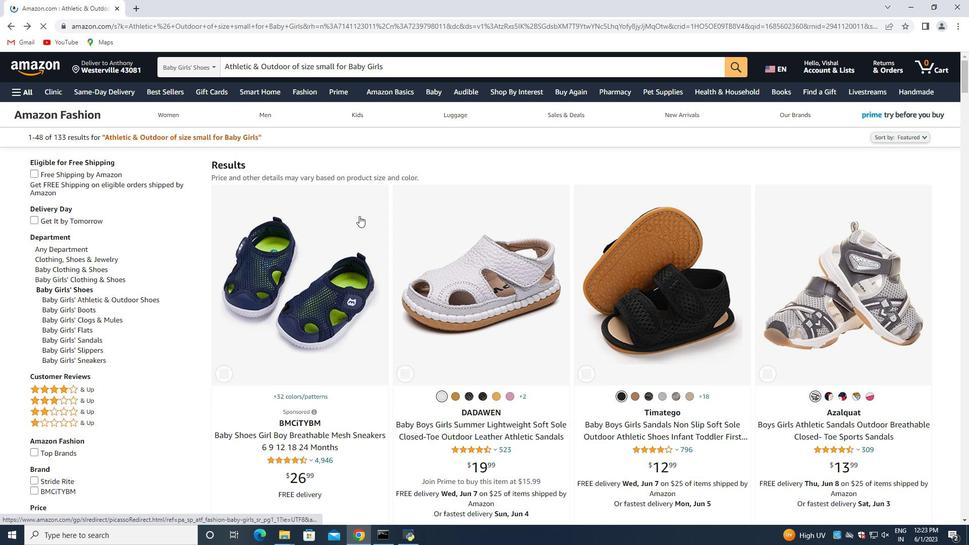 
Action: Mouse moved to (784, 229)
Screenshot: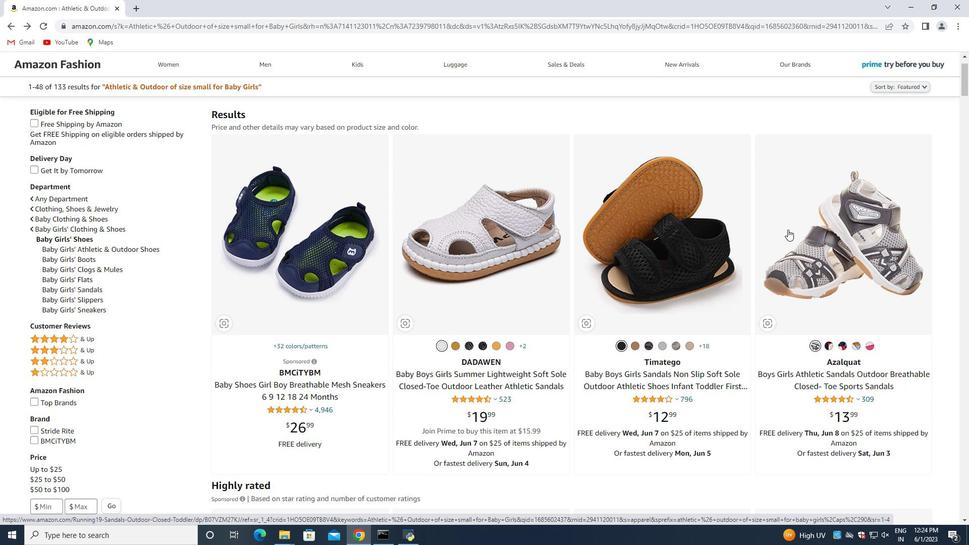 
Action: Mouse scrolled (787, 229) with delta (0, 0)
Screenshot: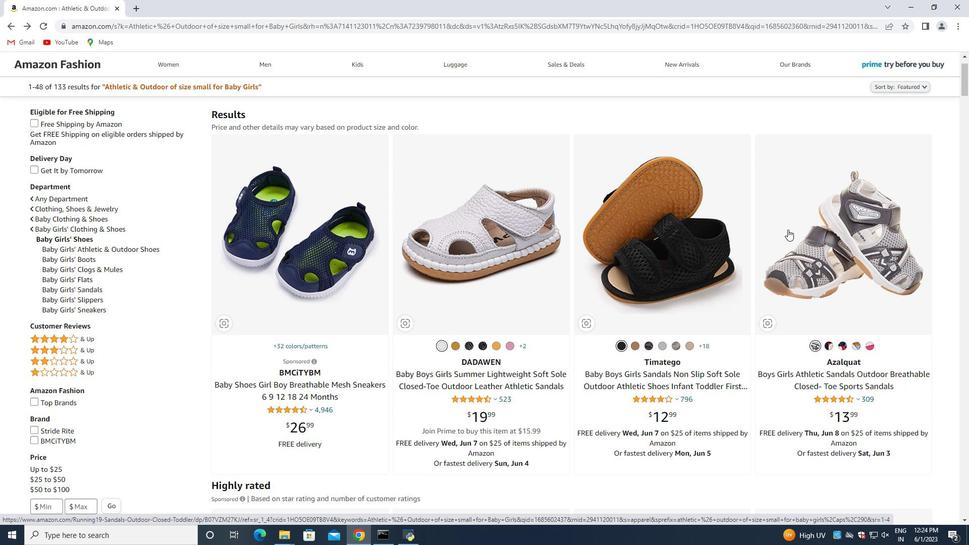 
Action: Mouse moved to (783, 229)
Screenshot: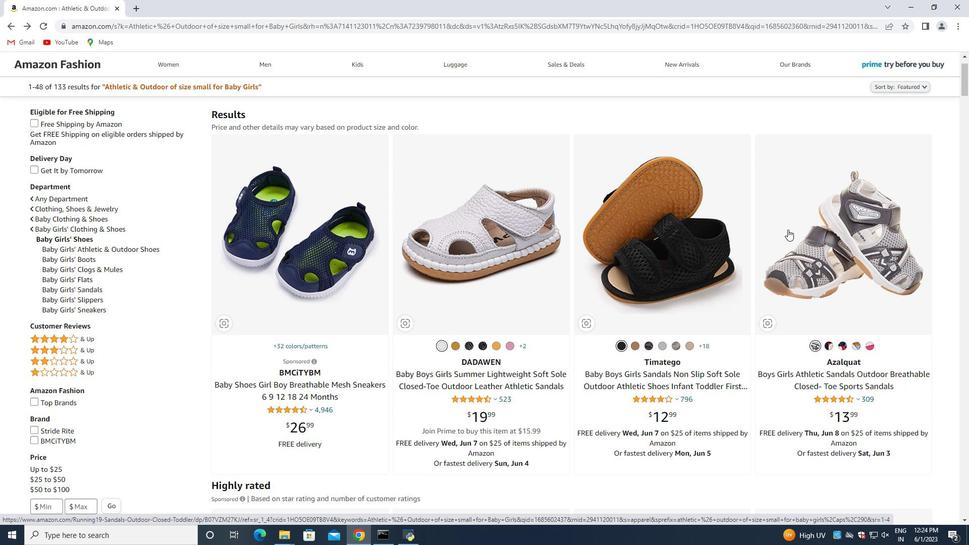 
Action: Mouse scrolled (787, 229) with delta (0, 0)
Screenshot: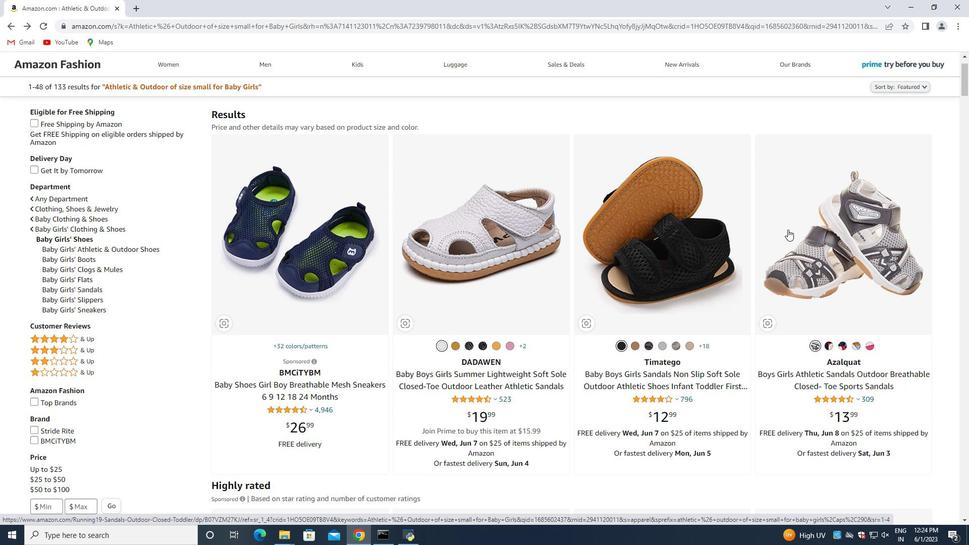 
Action: Mouse moved to (779, 227)
Screenshot: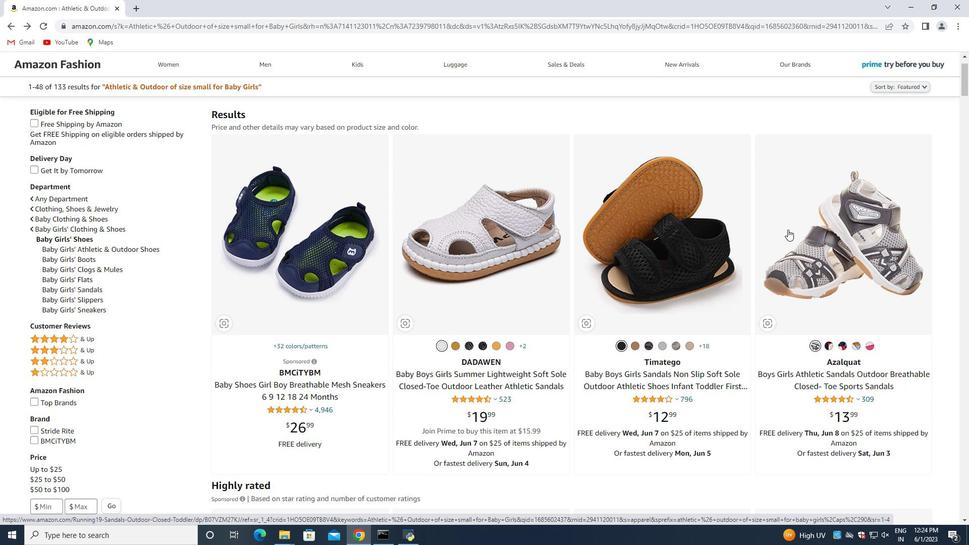 
Action: Mouse scrolled (783, 229) with delta (0, 0)
Screenshot: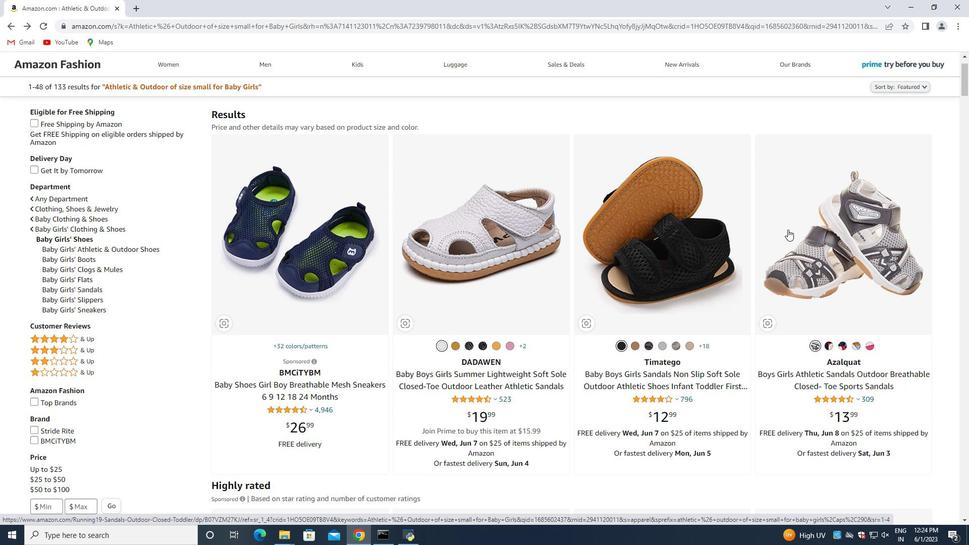
Action: Mouse moved to (596, 204)
Screenshot: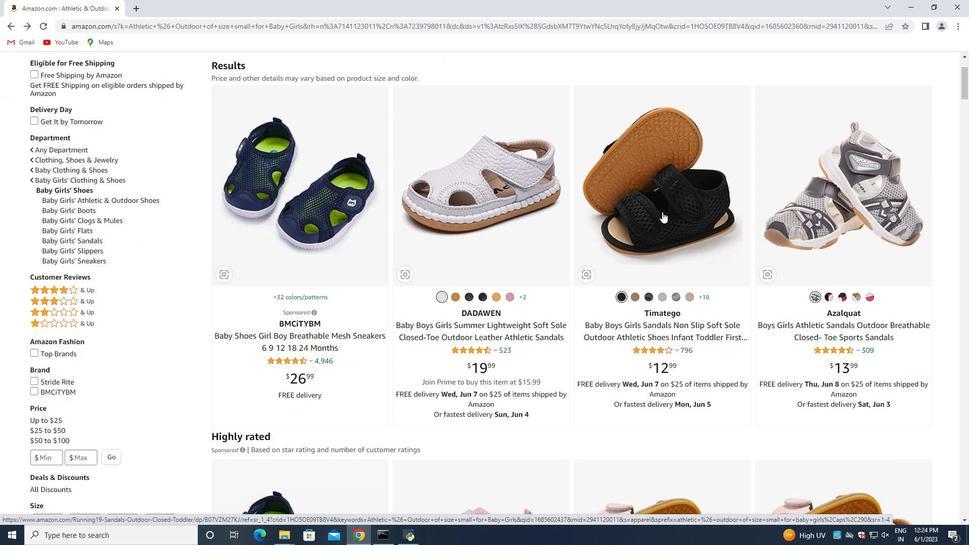 
Action: Mouse scrolled (596, 203) with delta (0, 0)
Screenshot: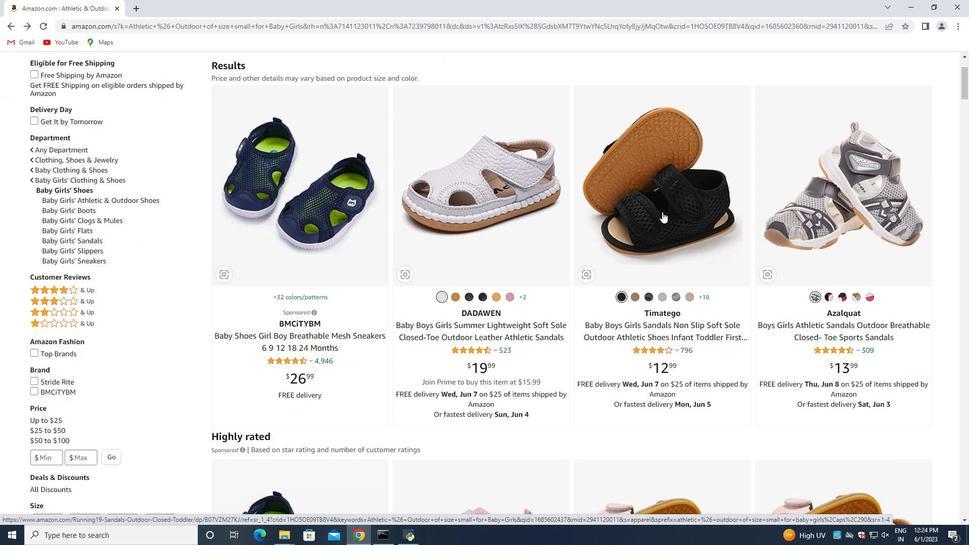 
Action: Mouse moved to (501, 225)
Screenshot: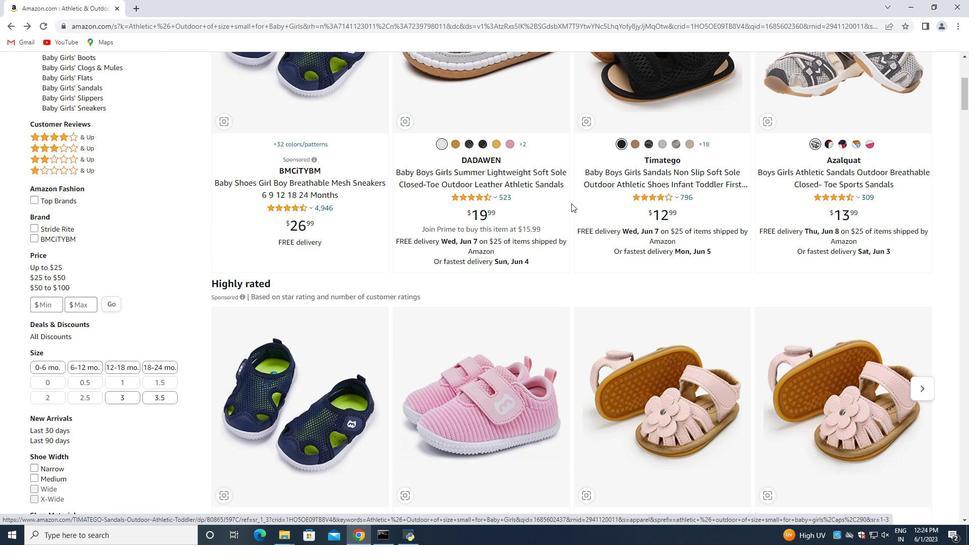 
Action: Mouse scrolled (501, 224) with delta (0, 0)
Screenshot: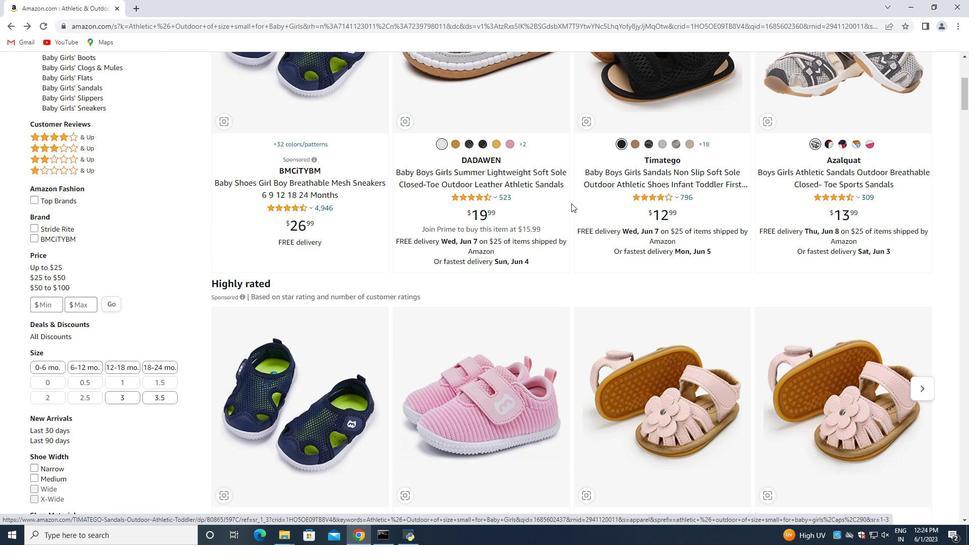 
Action: Mouse moved to (485, 229)
Screenshot: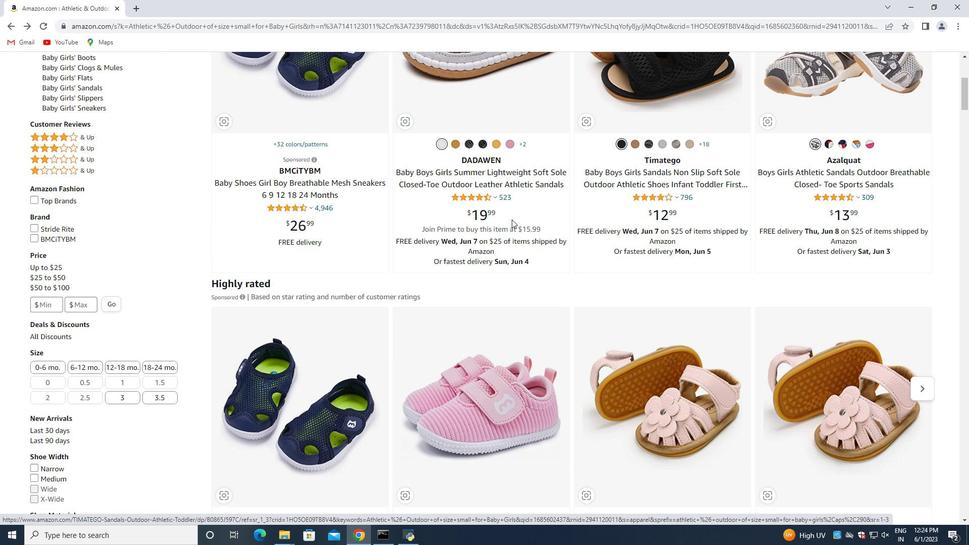 
Action: Mouse scrolled (485, 229) with delta (0, 0)
Screenshot: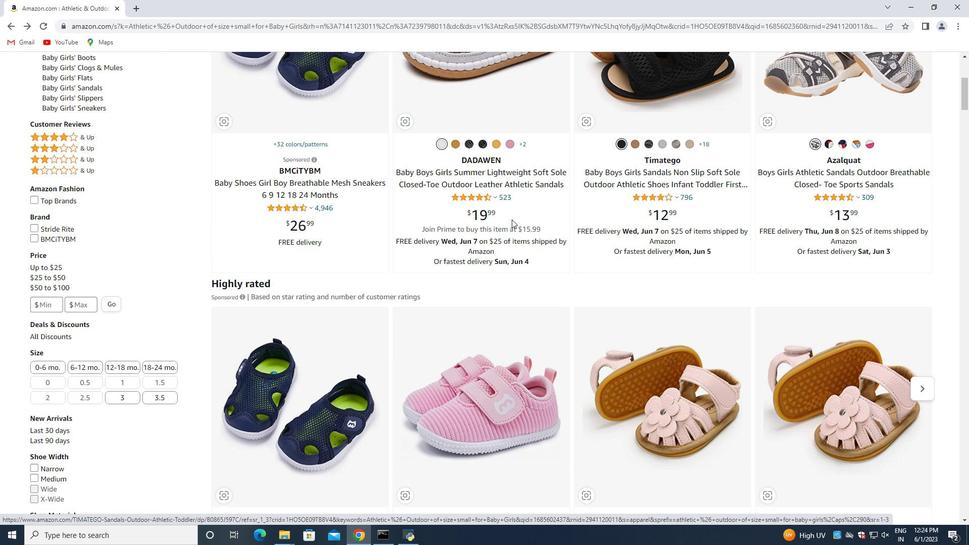 
Action: Mouse moved to (499, 227)
Screenshot: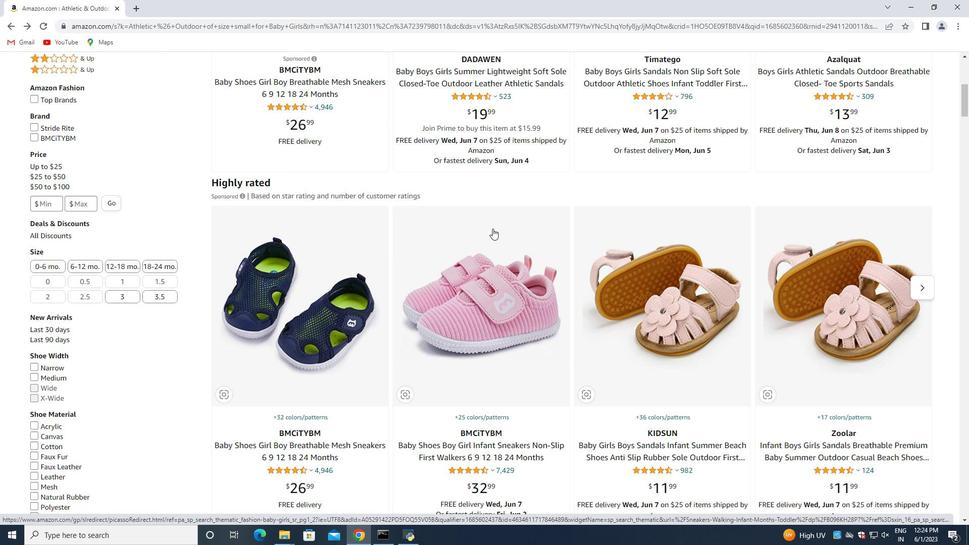 
Action: Mouse scrolled (499, 227) with delta (0, 0)
Screenshot: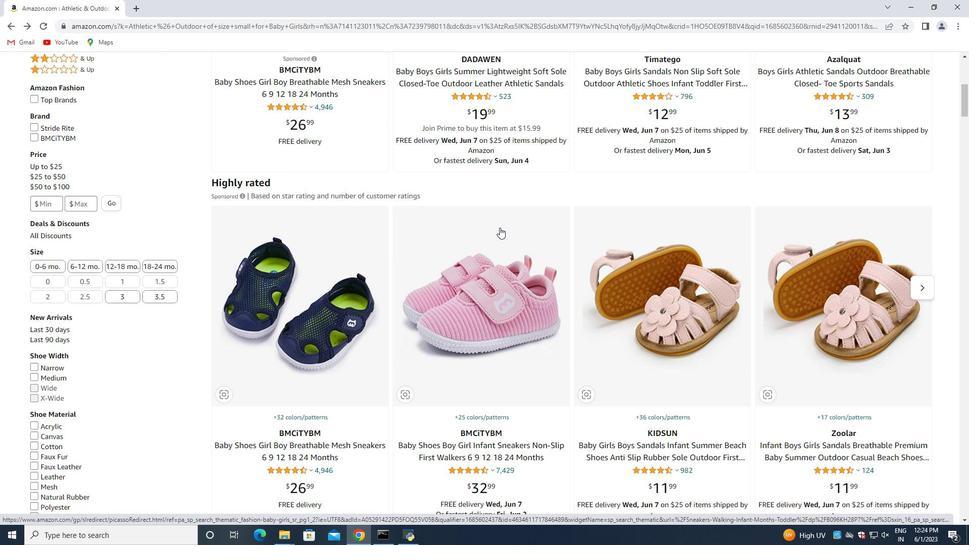 
Action: Mouse moved to (499, 227)
Screenshot: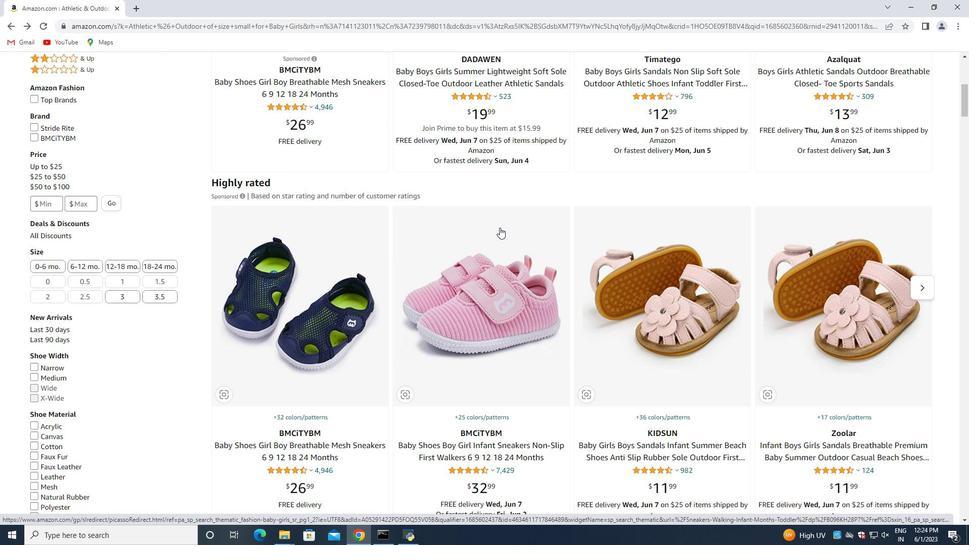 
Action: Mouse scrolled (499, 227) with delta (0, 0)
Screenshot: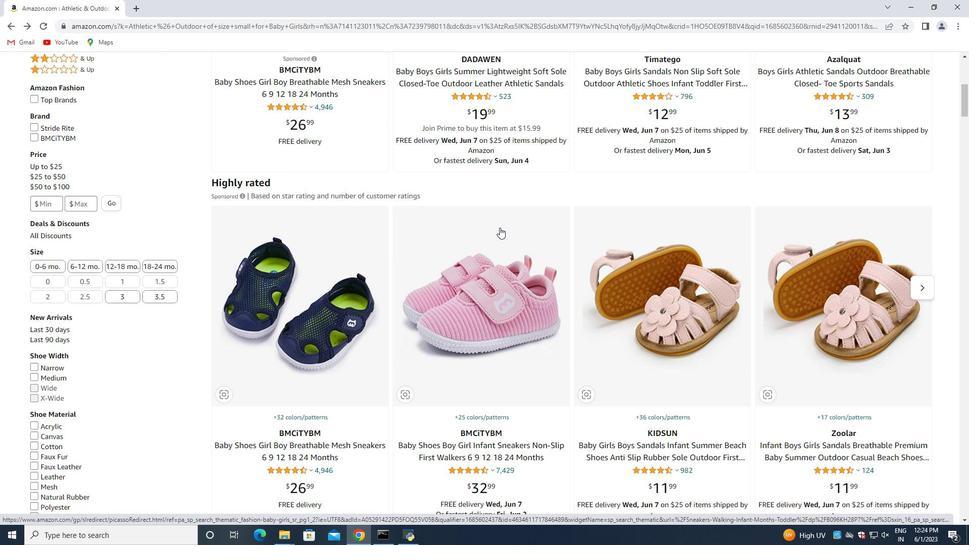 
Action: Mouse scrolled (499, 227) with delta (0, 0)
Screenshot: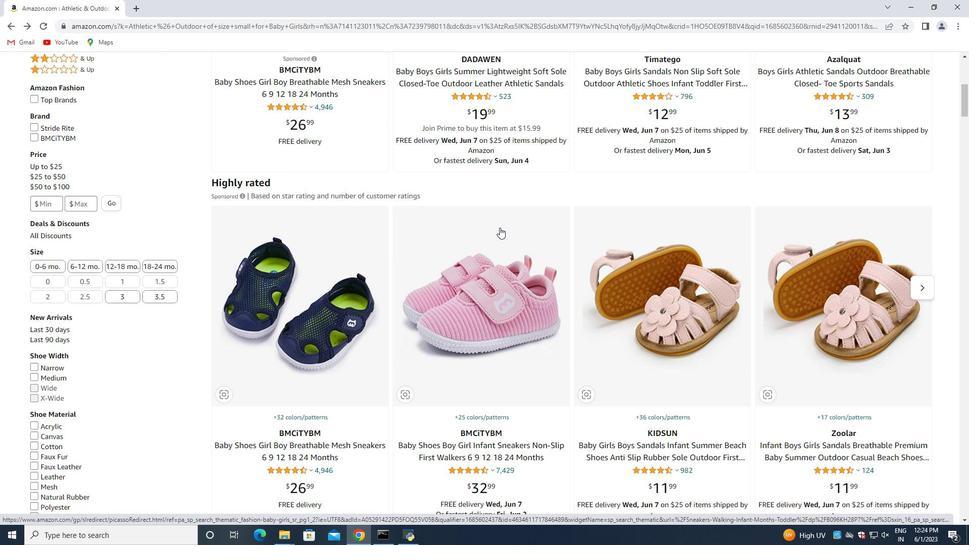 
Action: Mouse scrolled (499, 227) with delta (0, 0)
Screenshot: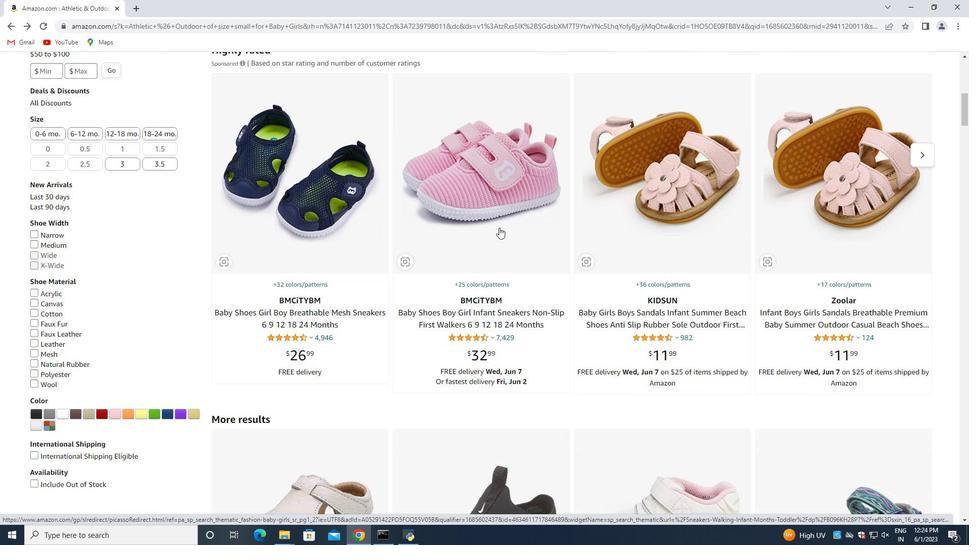 
Action: Mouse moved to (498, 229)
Screenshot: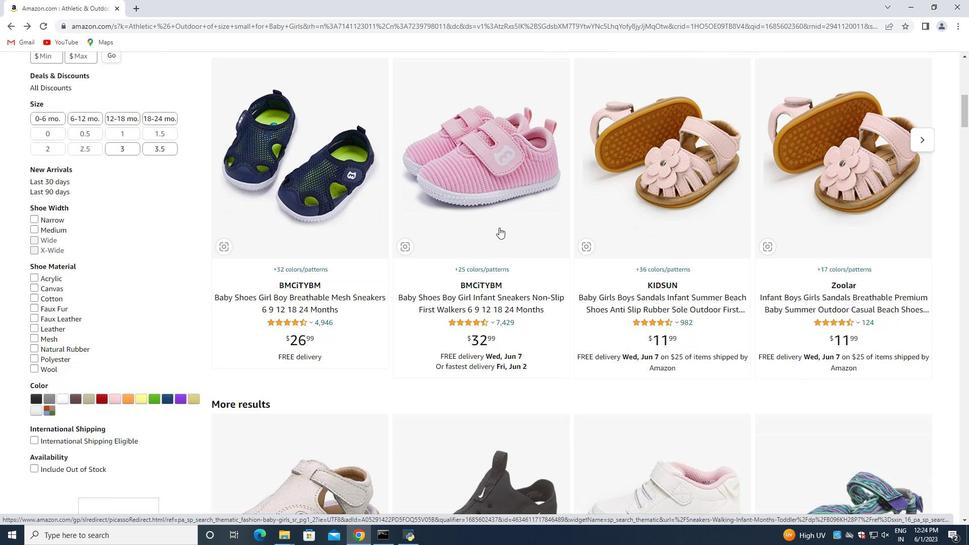 
Action: Mouse scrolled (498, 228) with delta (0, 0)
Screenshot: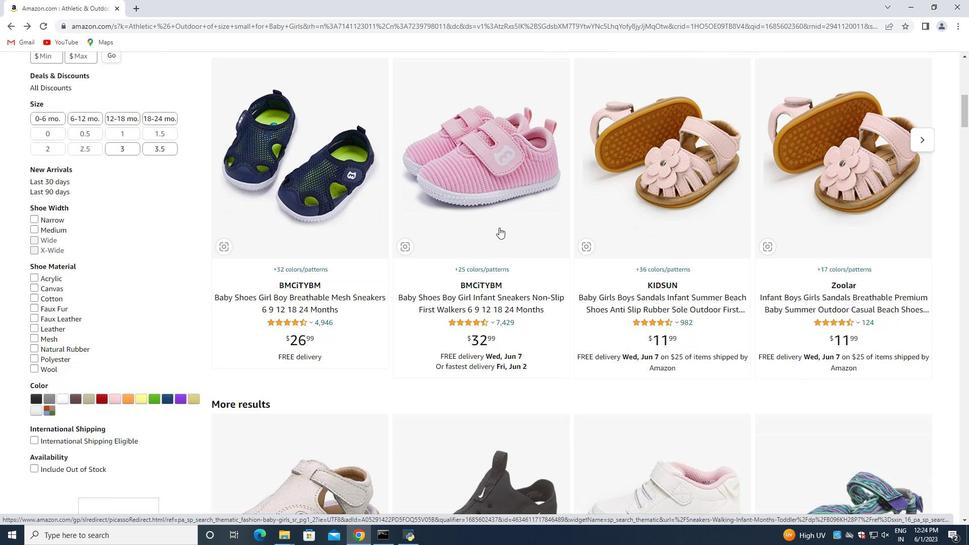 
Action: Mouse moved to (497, 229)
Screenshot: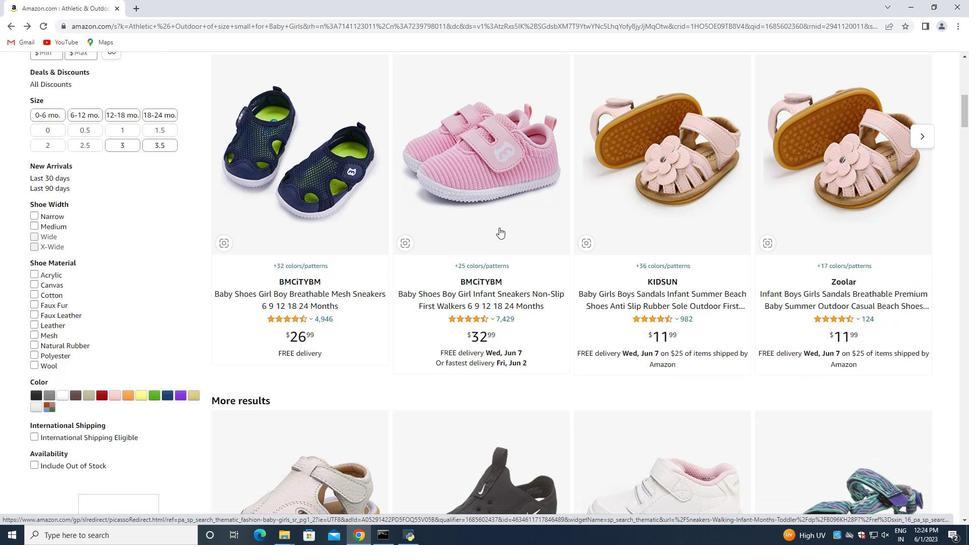 
Action: Mouse scrolled (497, 229) with delta (0, 0)
Screenshot: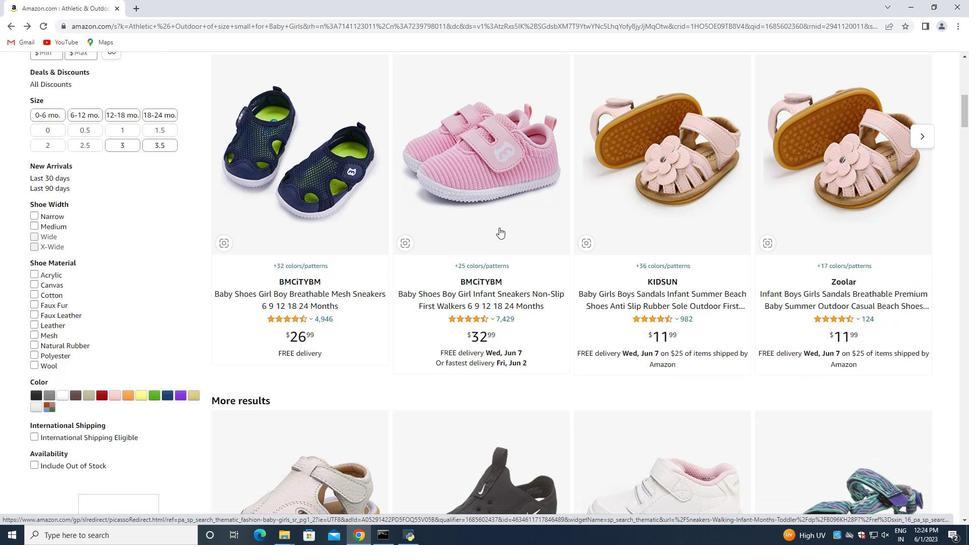 
Action: Mouse moved to (487, 230)
Screenshot: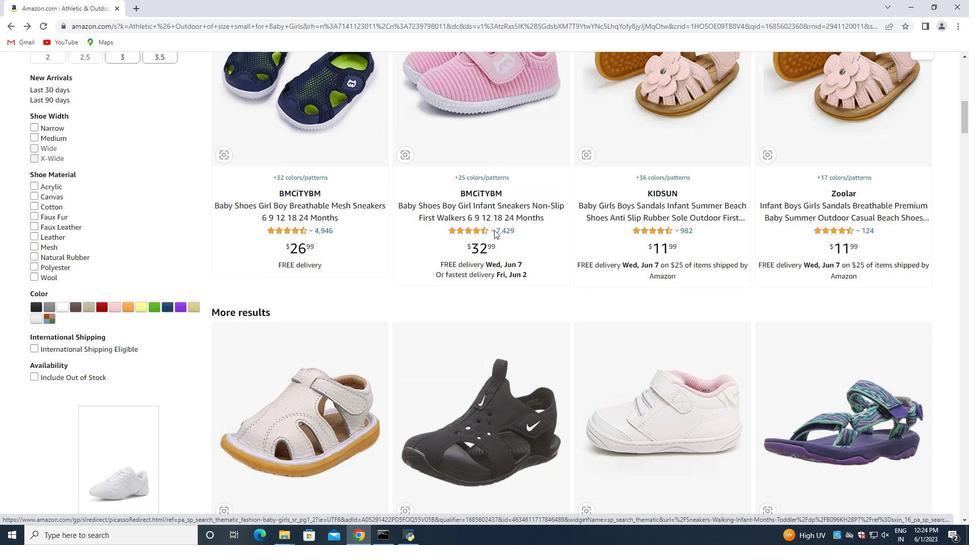 
Action: Mouse scrolled (487, 229) with delta (0, 0)
Screenshot: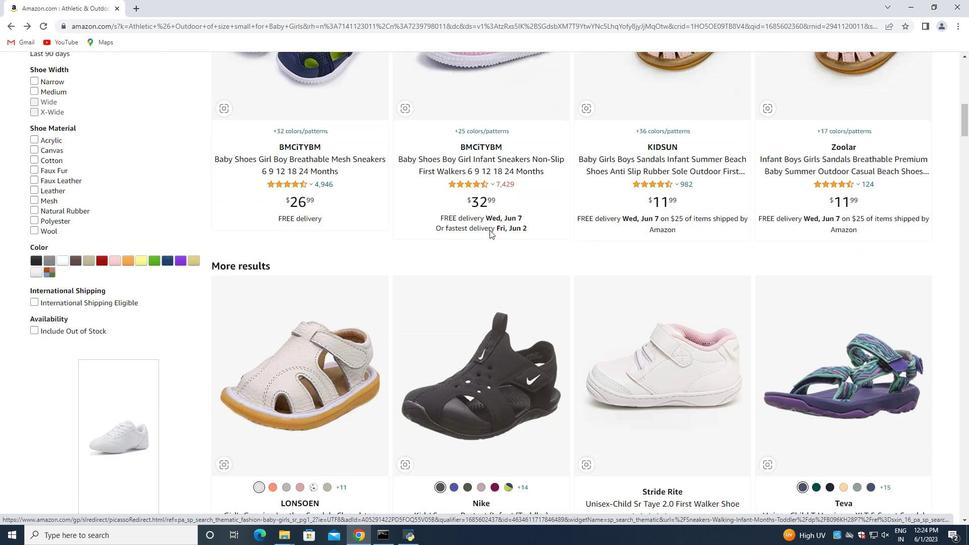 
Action: Mouse moved to (486, 230)
Screenshot: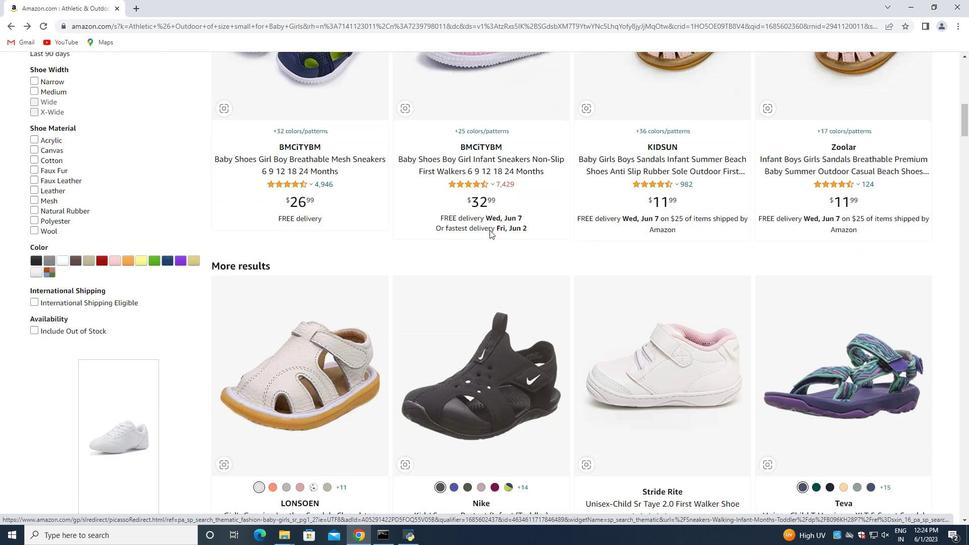 
Action: Mouse scrolled (486, 229) with delta (0, 0)
Screenshot: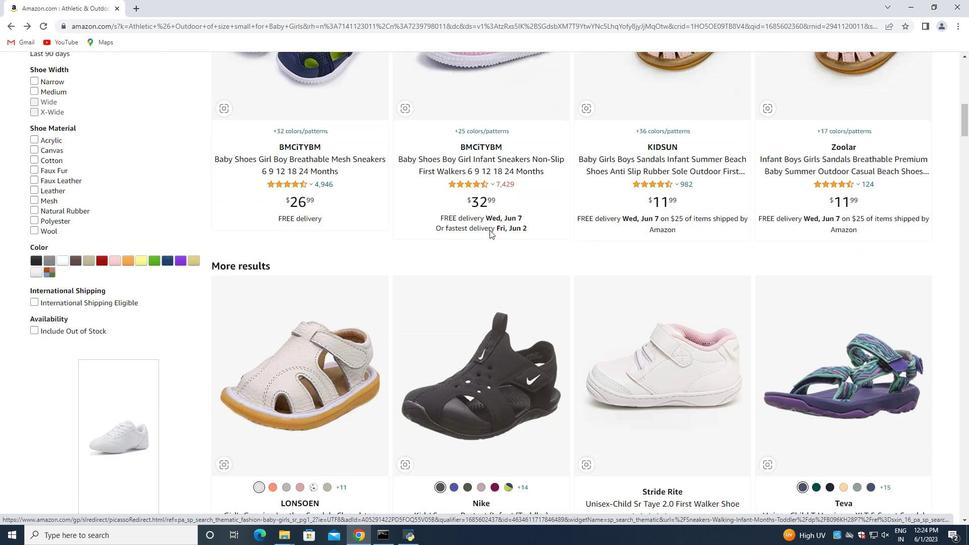 
Action: Mouse moved to (486, 228)
Screenshot: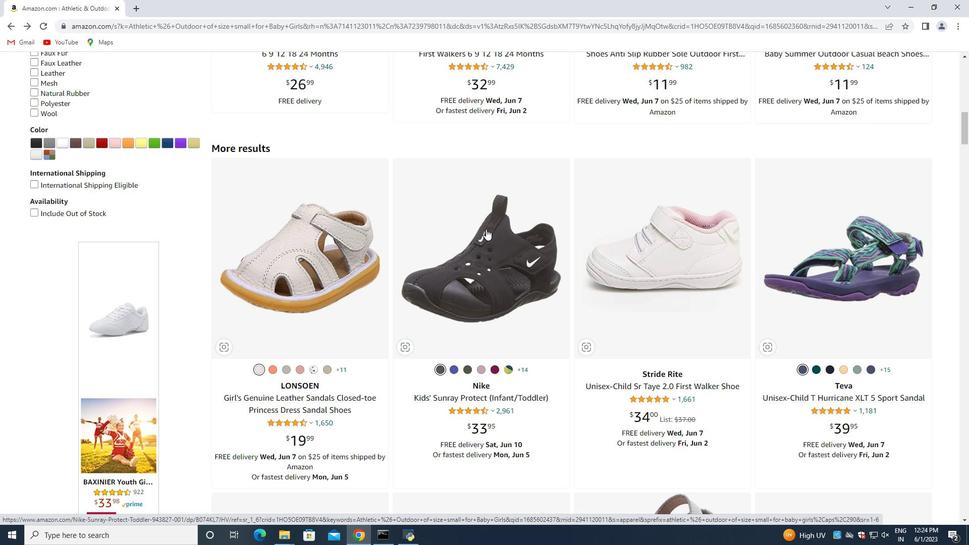 
Action: Mouse scrolled (486, 228) with delta (0, 0)
Screenshot: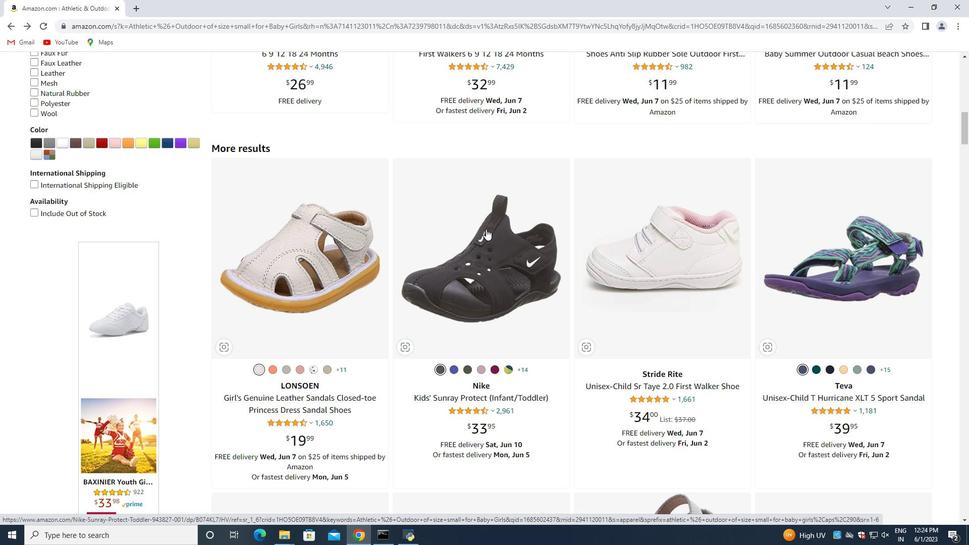 
Action: Mouse moved to (487, 227)
Screenshot: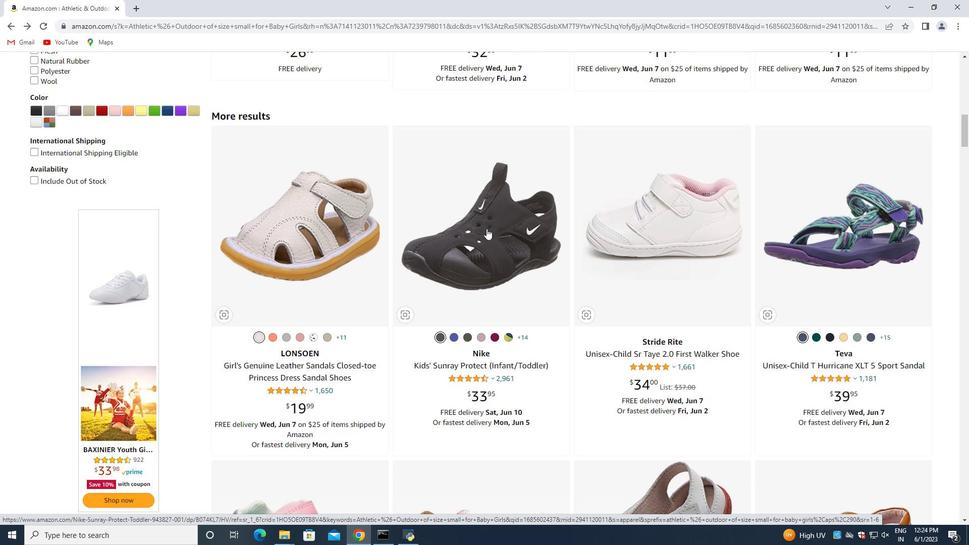 
Action: Mouse scrolled (487, 227) with delta (0, 0)
Screenshot: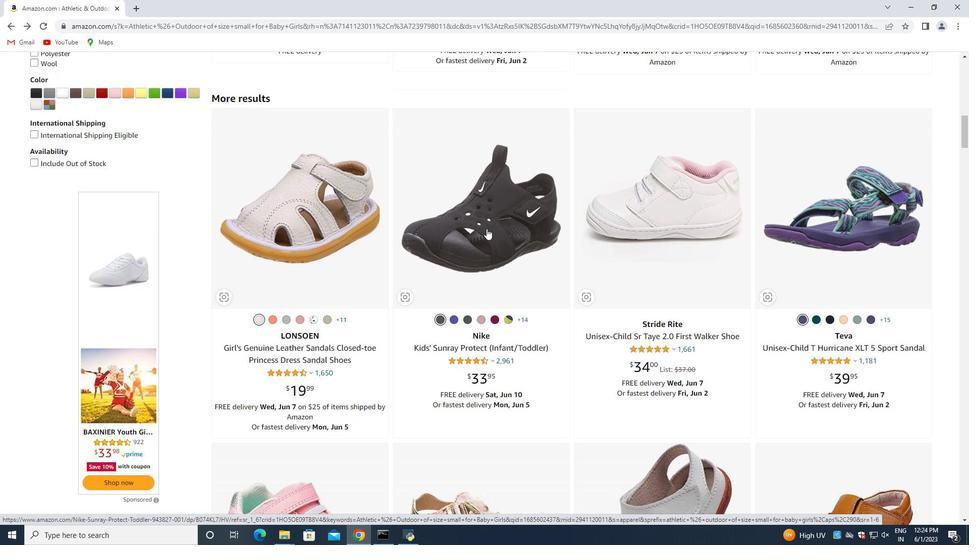 
Action: Mouse scrolled (487, 227) with delta (0, 0)
Screenshot: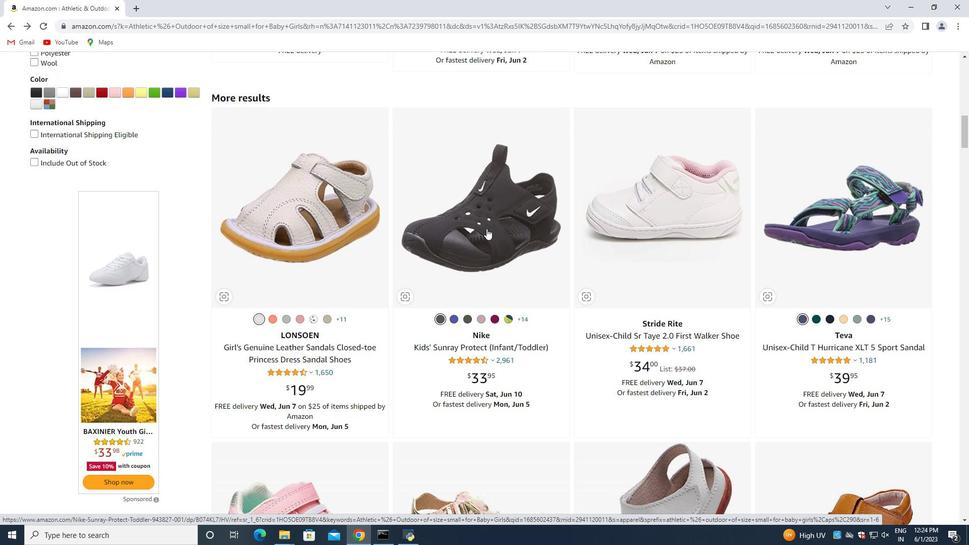 
Action: Mouse scrolled (487, 227) with delta (0, 0)
Screenshot: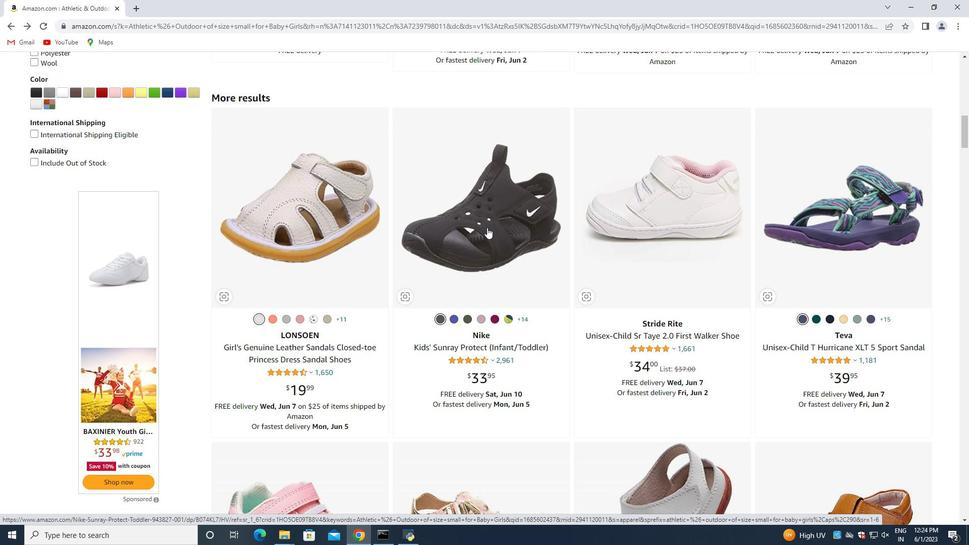 
Action: Mouse scrolled (487, 227) with delta (0, 0)
Screenshot: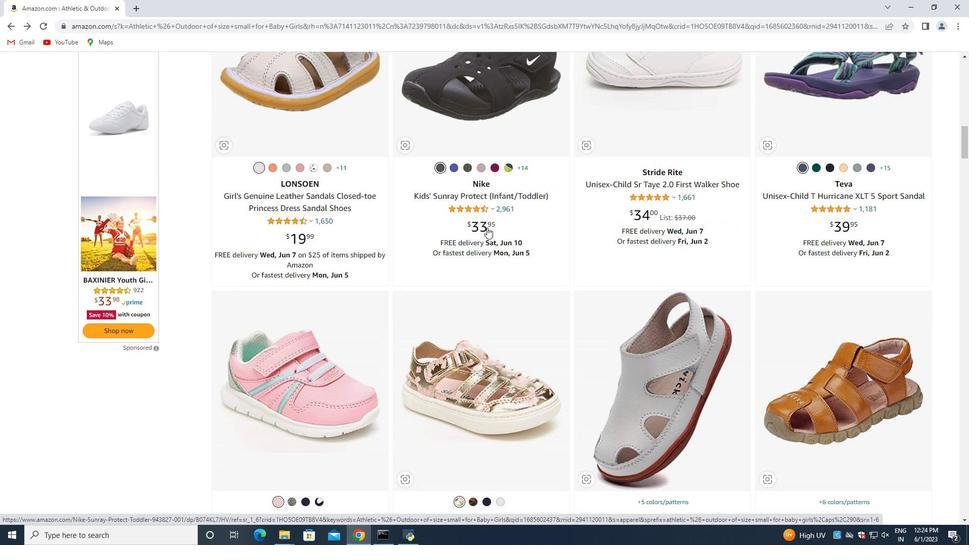 
Action: Mouse moved to (487, 227)
Screenshot: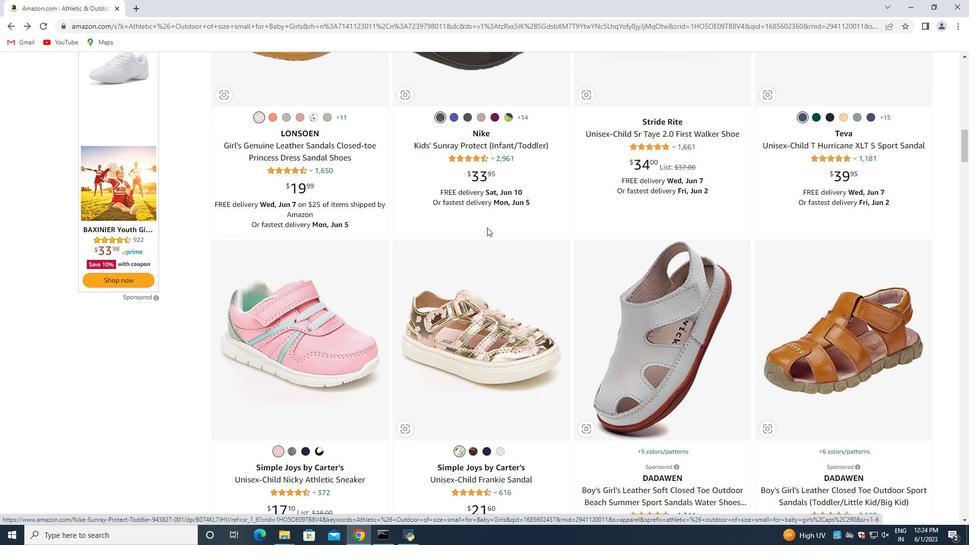 
Action: Mouse scrolled (487, 227) with delta (0, 0)
Screenshot: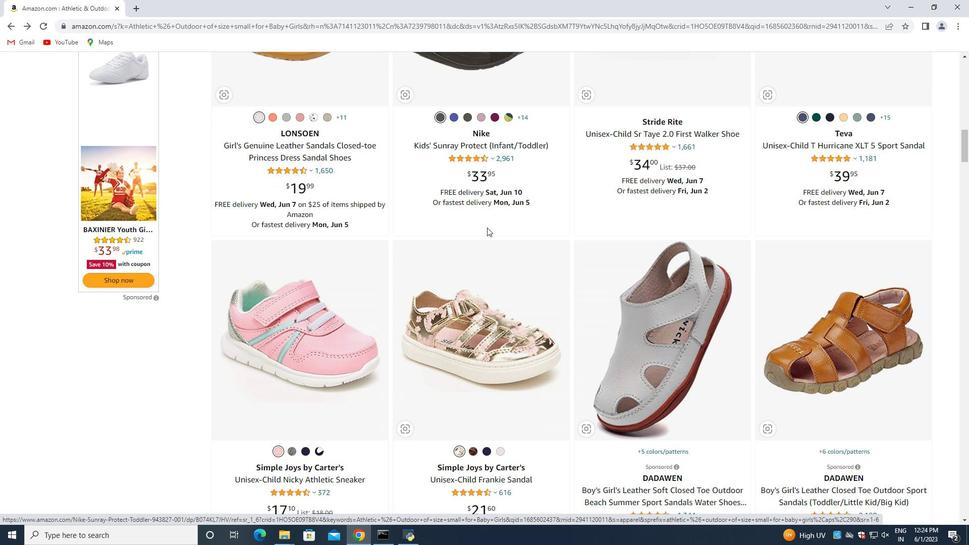 
Action: Mouse moved to (595, 249)
Screenshot: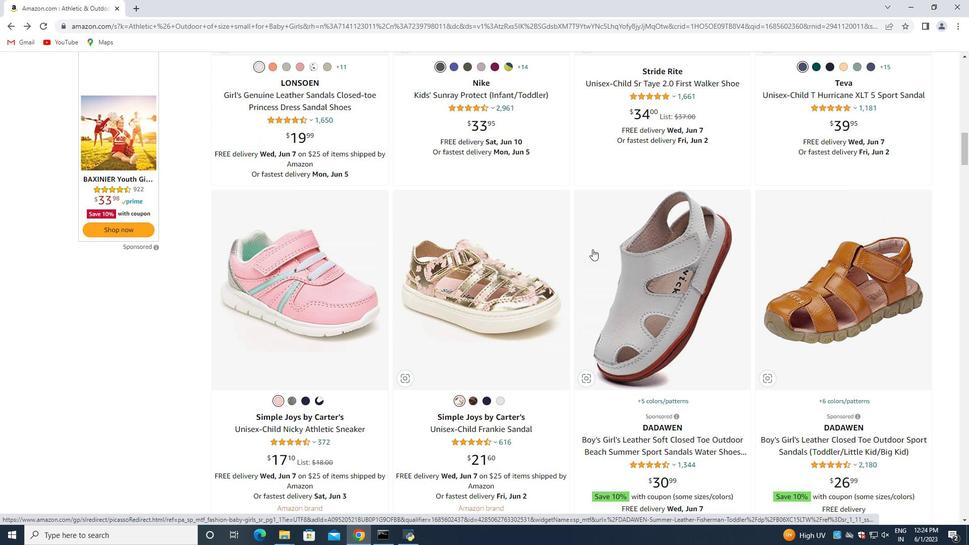 
Action: Mouse scrolled (595, 248) with delta (0, 0)
Screenshot: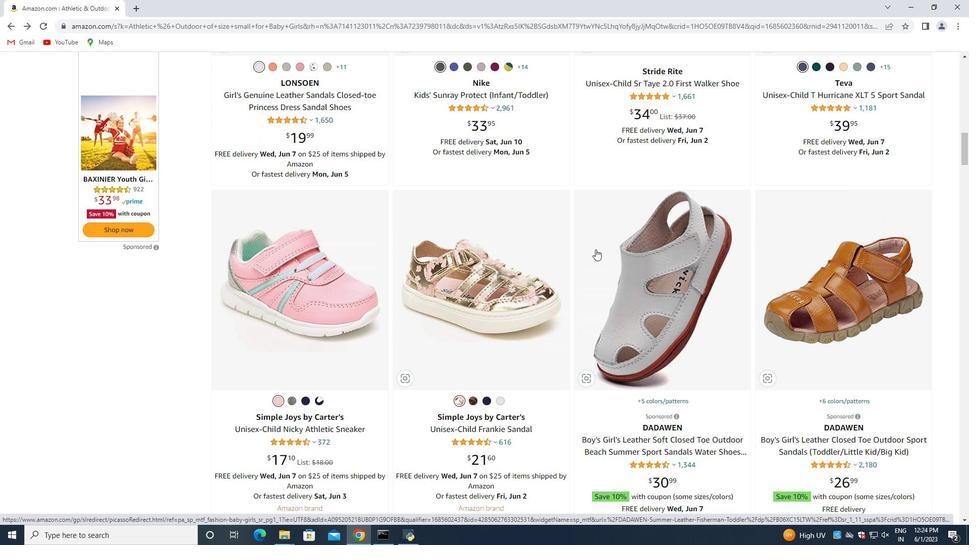 
Action: Mouse scrolled (595, 248) with delta (0, 0)
Screenshot: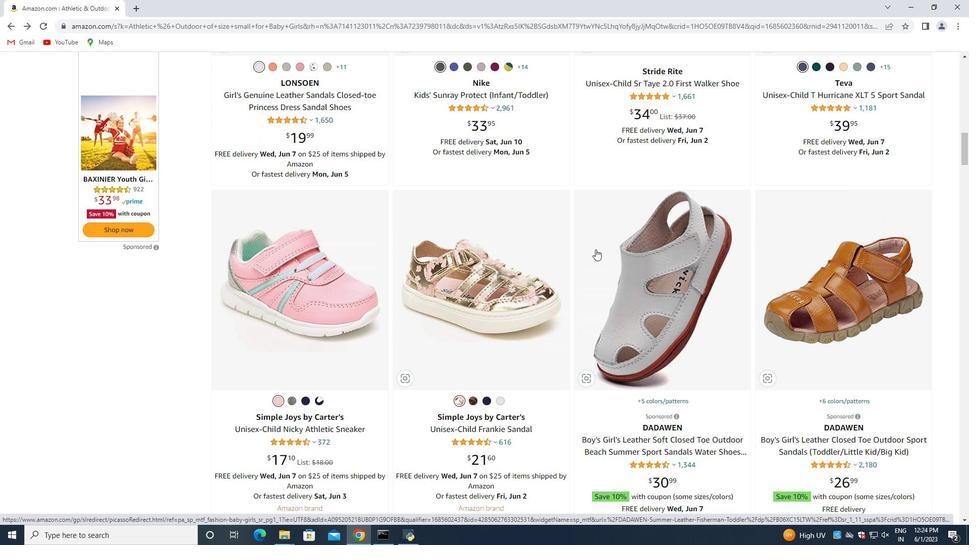 
Action: Mouse moved to (595, 250)
Screenshot: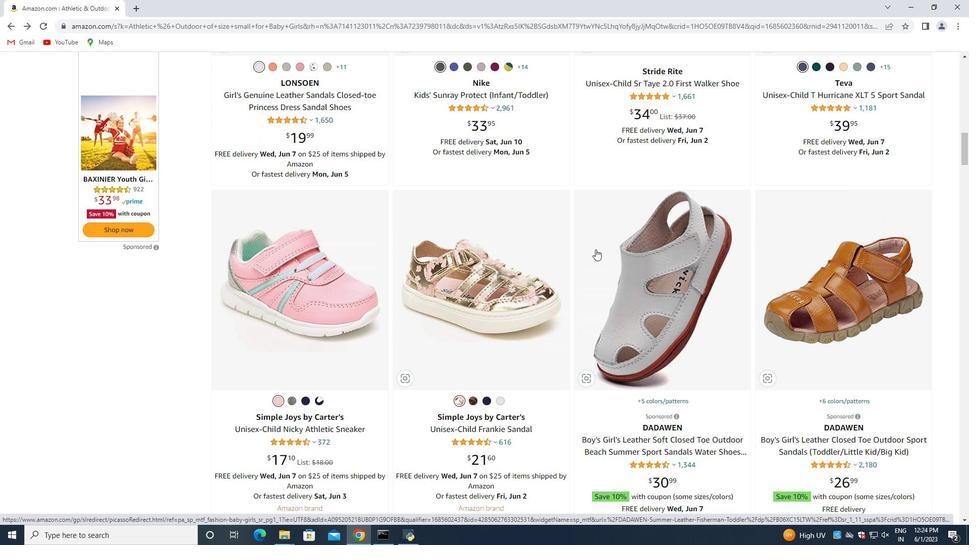 
Action: Mouse scrolled (595, 249) with delta (0, 0)
Screenshot: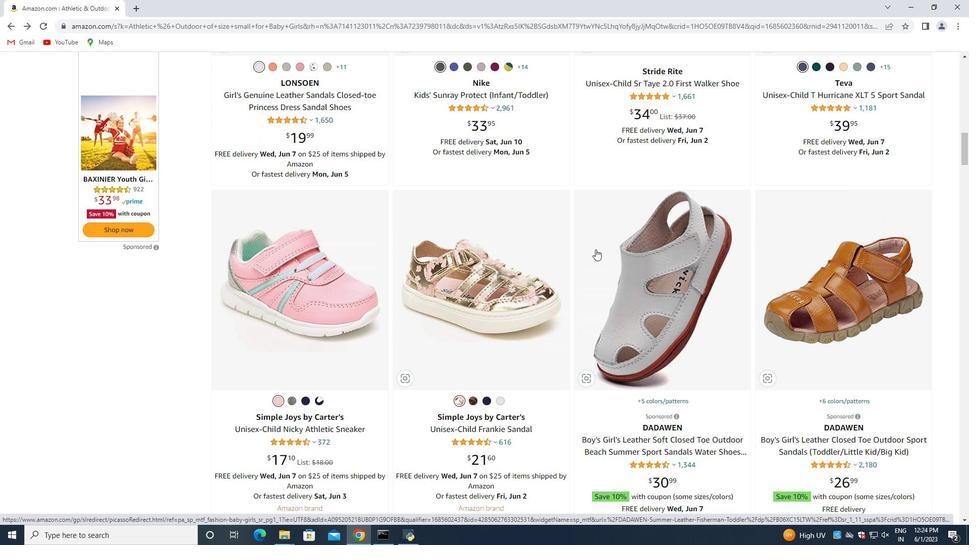 
Action: Mouse moved to (486, 246)
Screenshot: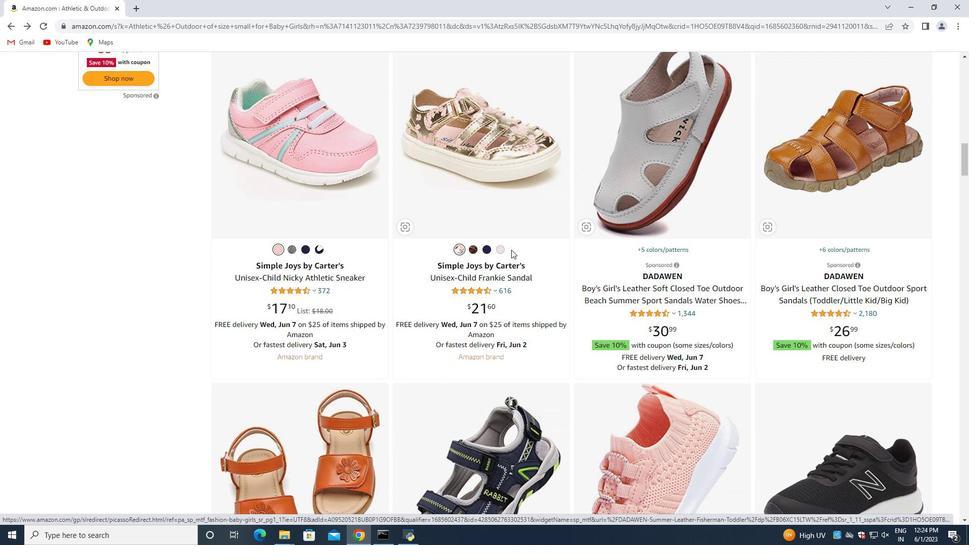 
Action: Mouse scrolled (489, 245) with delta (0, 0)
Screenshot: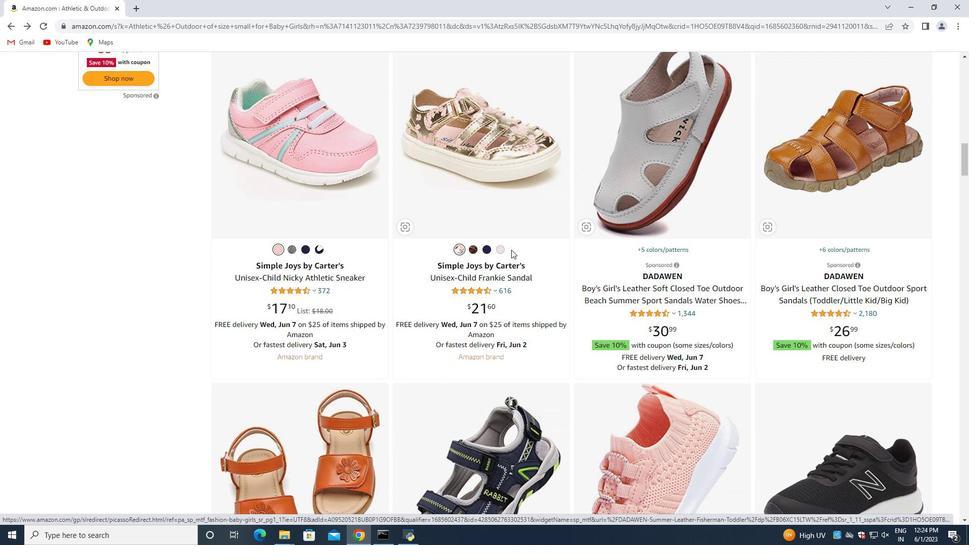 
Action: Mouse moved to (485, 246)
Screenshot: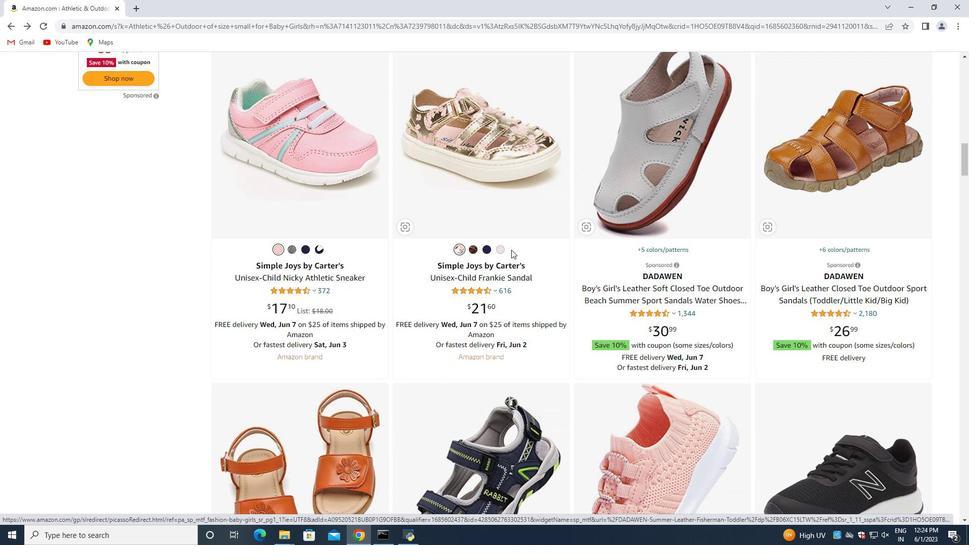 
Action: Mouse scrolled (488, 245) with delta (0, 0)
Screenshot: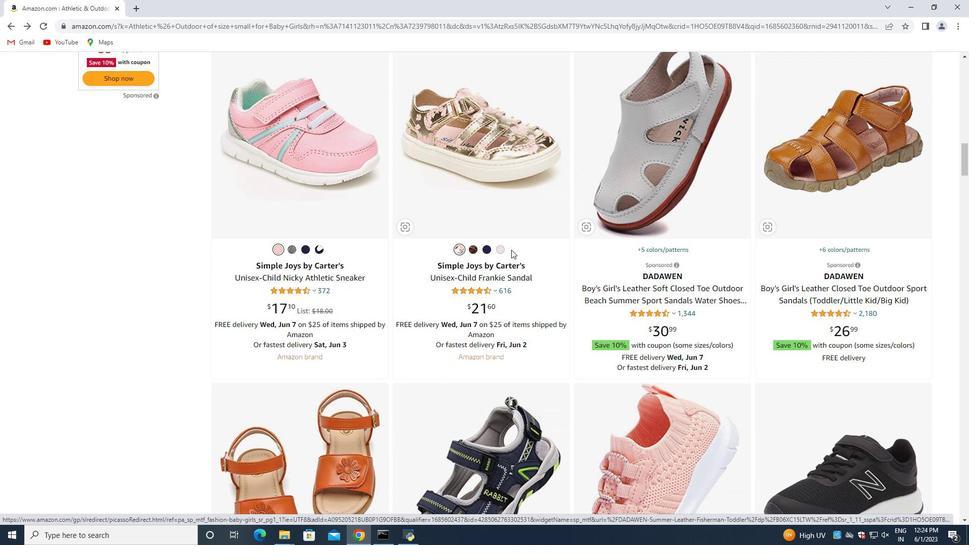 
Action: Mouse moved to (483, 243)
Screenshot: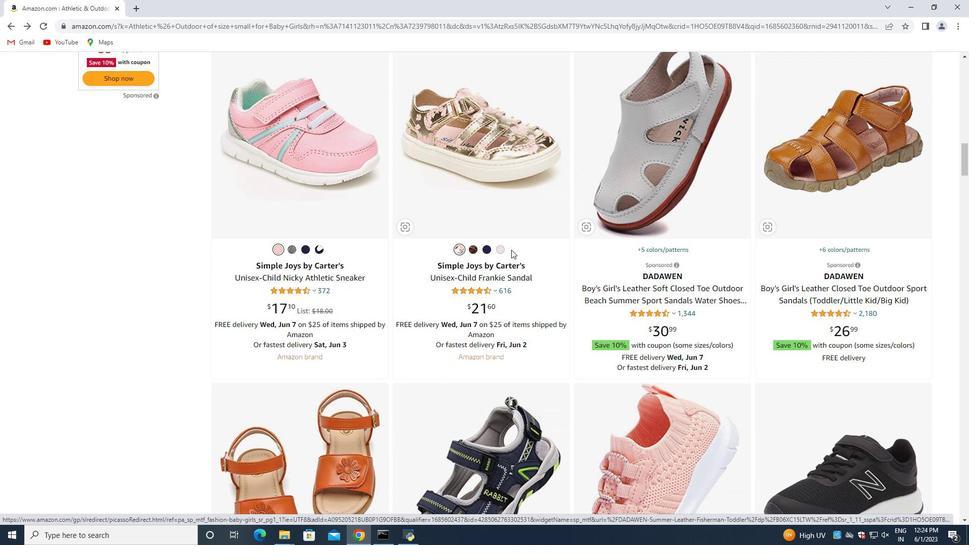 
Action: Mouse scrolled (486, 245) with delta (0, 0)
Screenshot: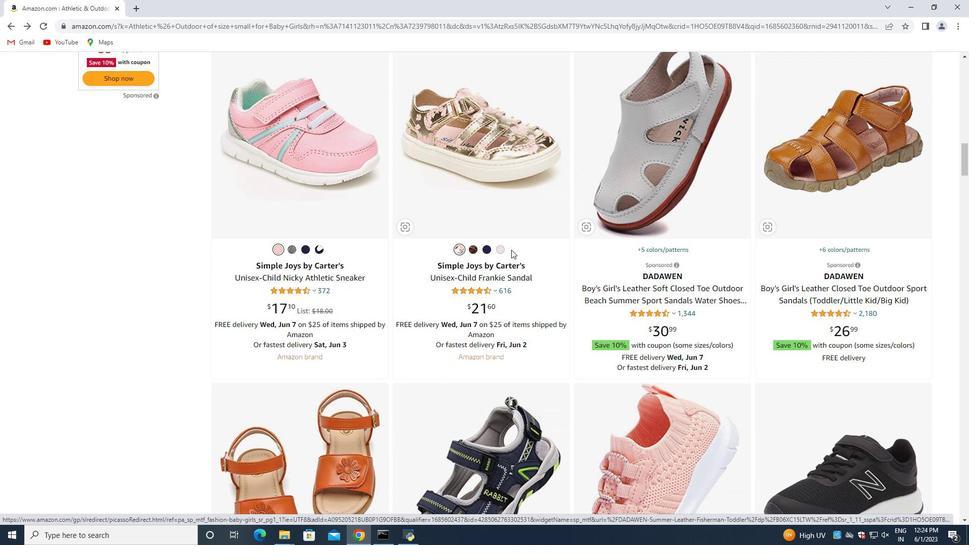 
Action: Mouse moved to (482, 243)
Screenshot: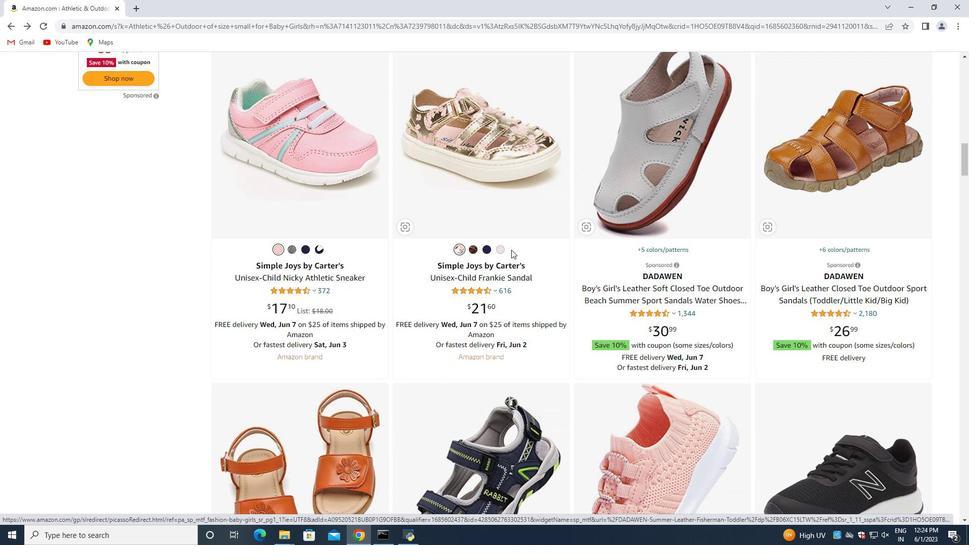 
Action: Mouse scrolled (485, 245) with delta (0, 0)
Screenshot: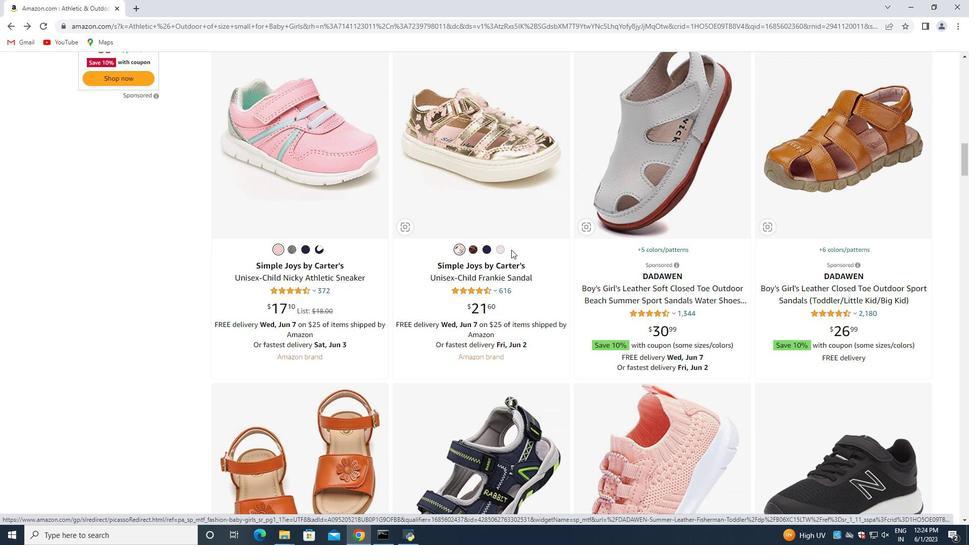 
Action: Mouse moved to (603, 257)
Screenshot: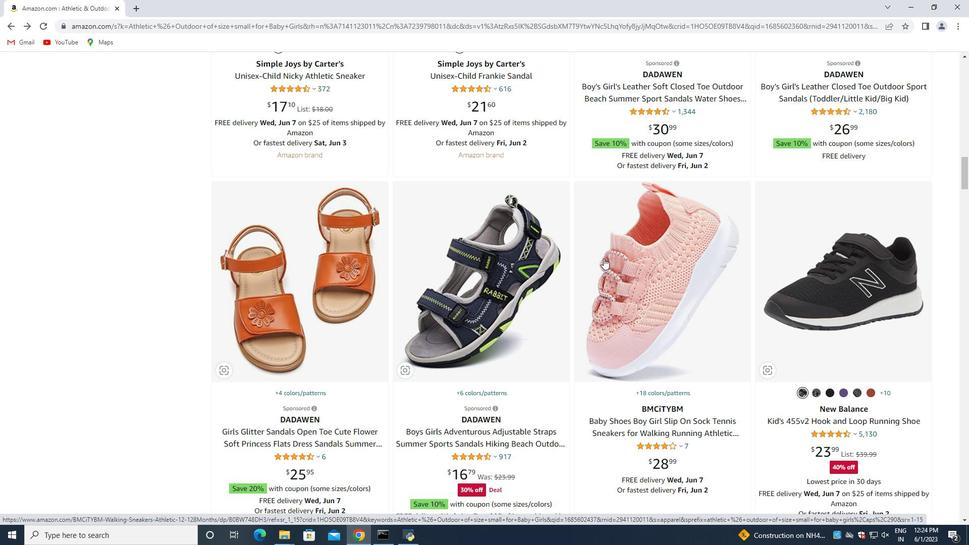 
Action: Mouse scrolled (603, 257) with delta (0, 0)
Screenshot: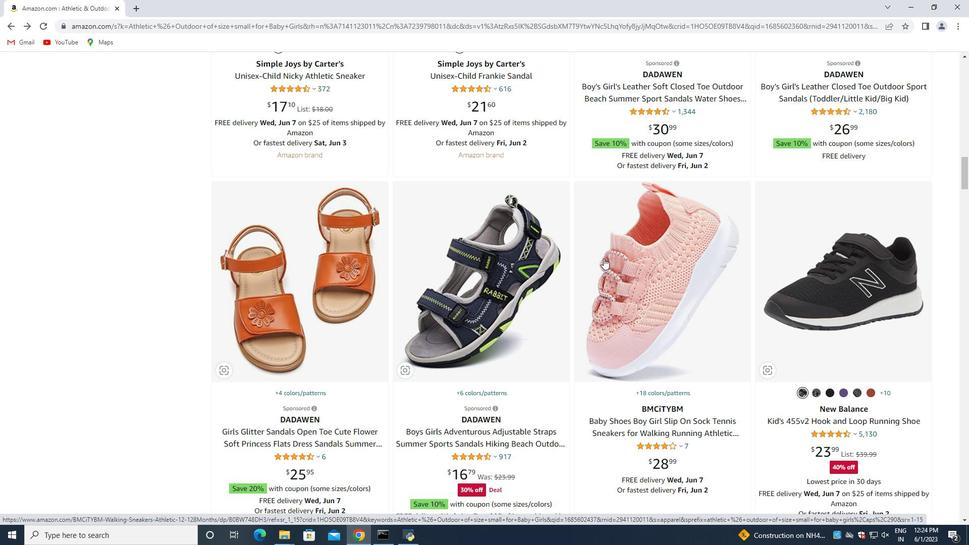 
Action: Mouse scrolled (603, 257) with delta (0, 0)
Screenshot: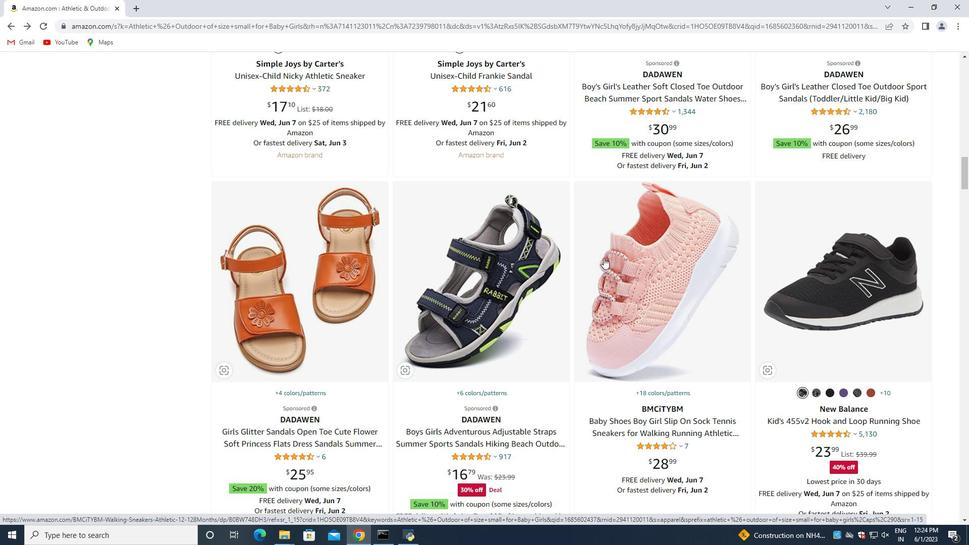 
Action: Mouse scrolled (603, 257) with delta (0, 0)
Screenshot: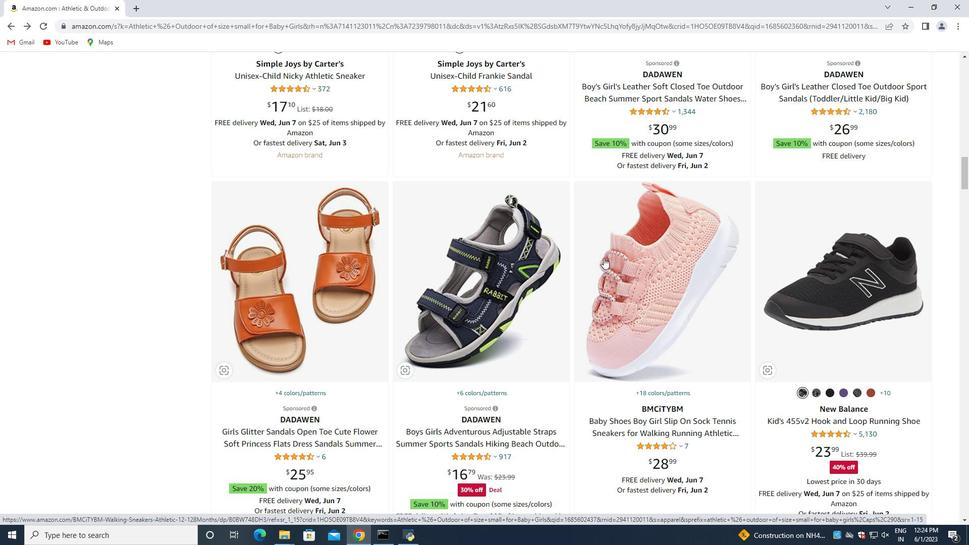 
Action: Mouse scrolled (603, 257) with delta (0, 0)
Screenshot: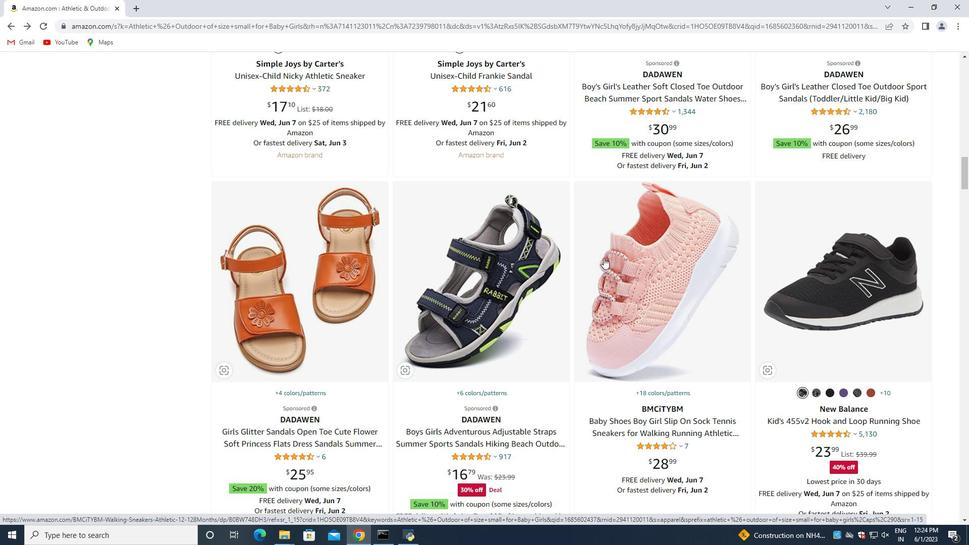 
Action: Mouse moved to (603, 257)
Screenshot: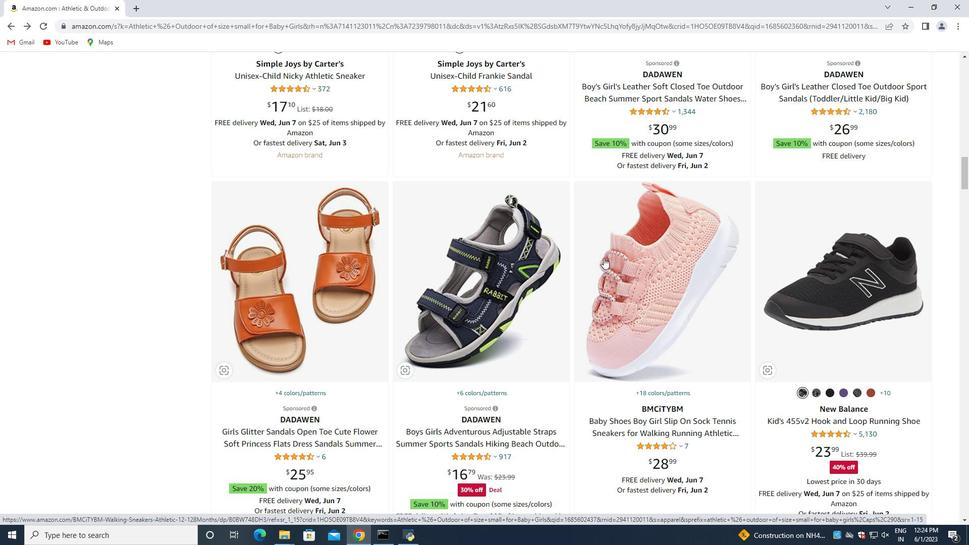 
Action: Mouse scrolled (603, 257) with delta (0, 0)
Screenshot: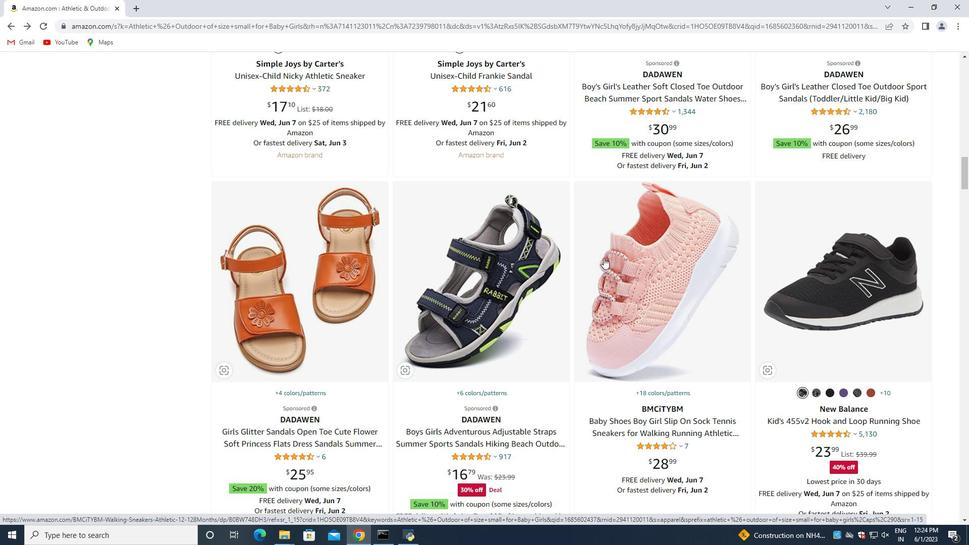 
Action: Mouse moved to (527, 249)
Screenshot: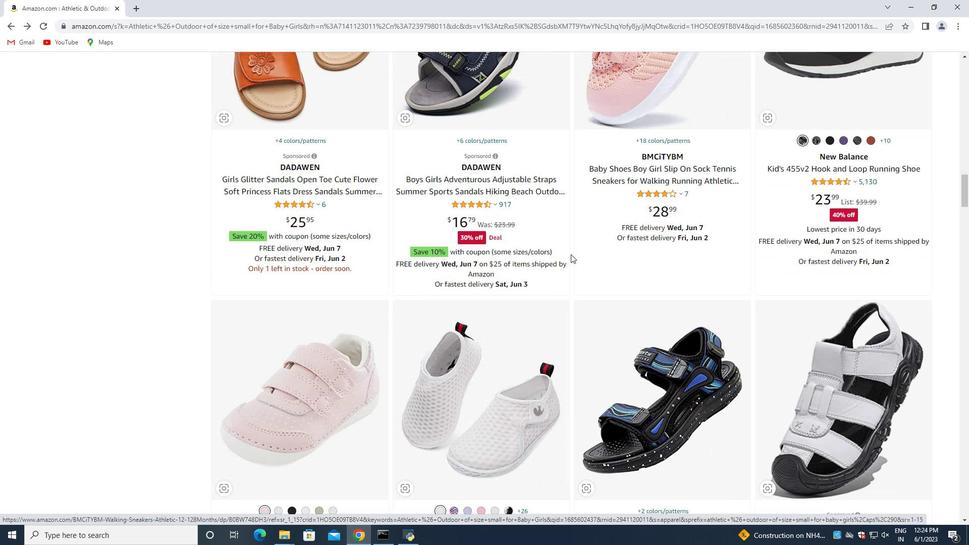 
Action: Mouse scrolled (527, 248) with delta (0, 0)
Screenshot: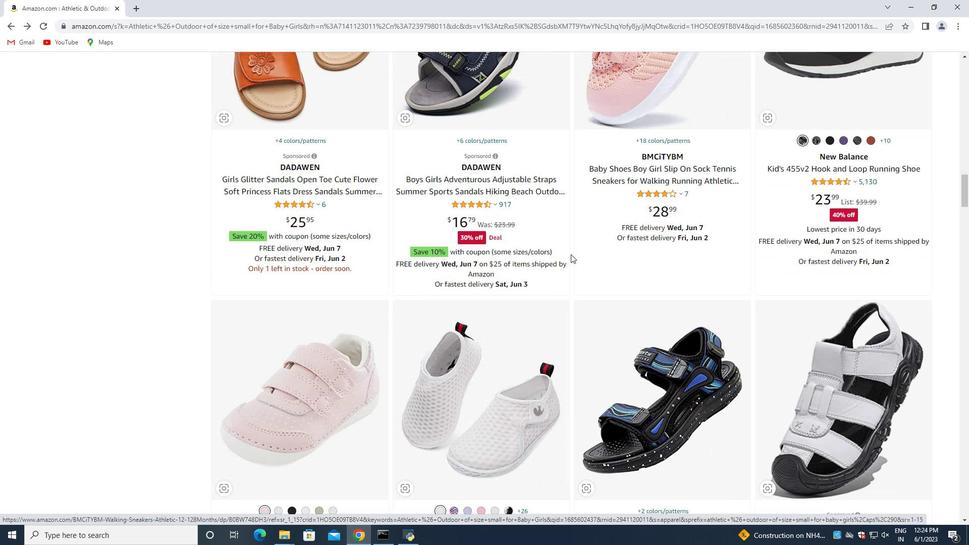 
Action: Mouse moved to (521, 249)
Screenshot: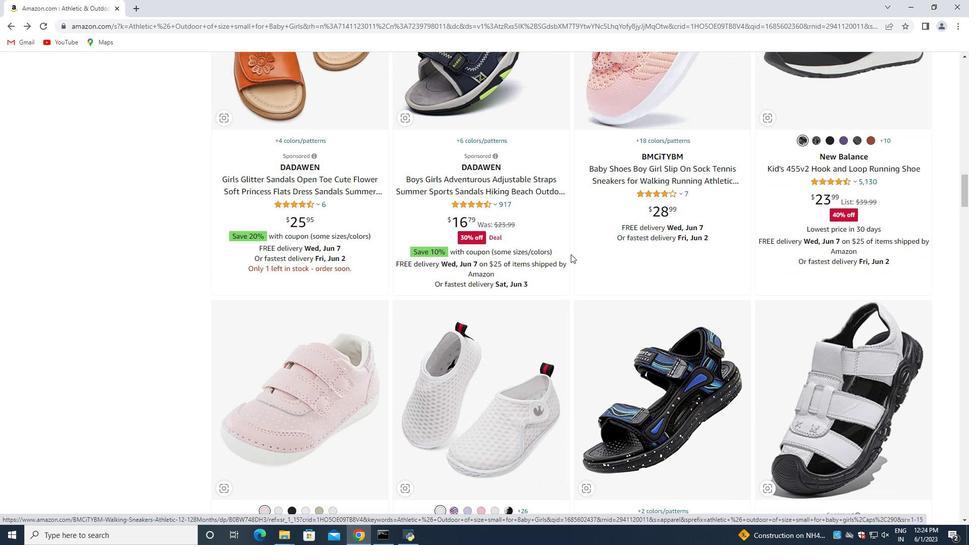 
Action: Mouse scrolled (521, 248) with delta (0, 0)
Screenshot: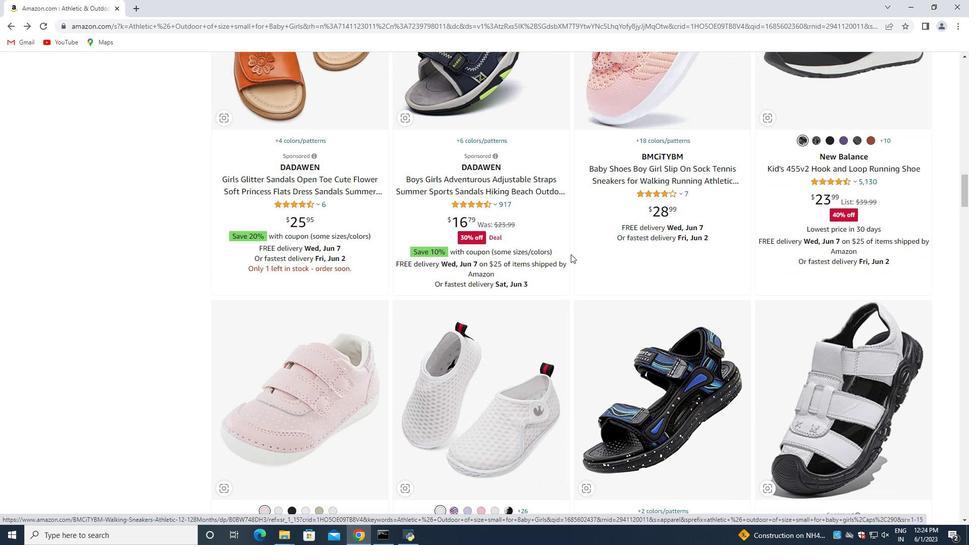 
Action: Mouse moved to (517, 250)
Screenshot: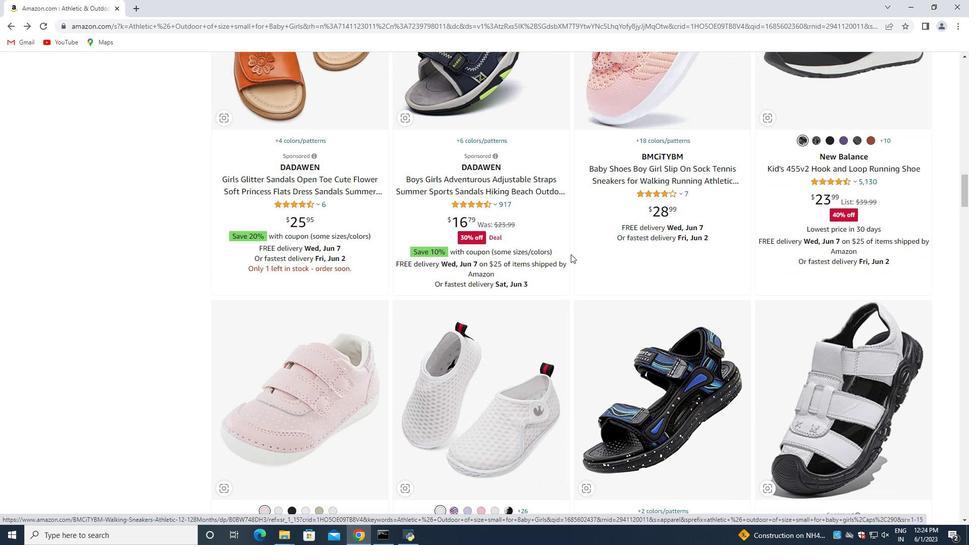 
Action: Mouse scrolled (517, 249) with delta (0, 0)
Screenshot: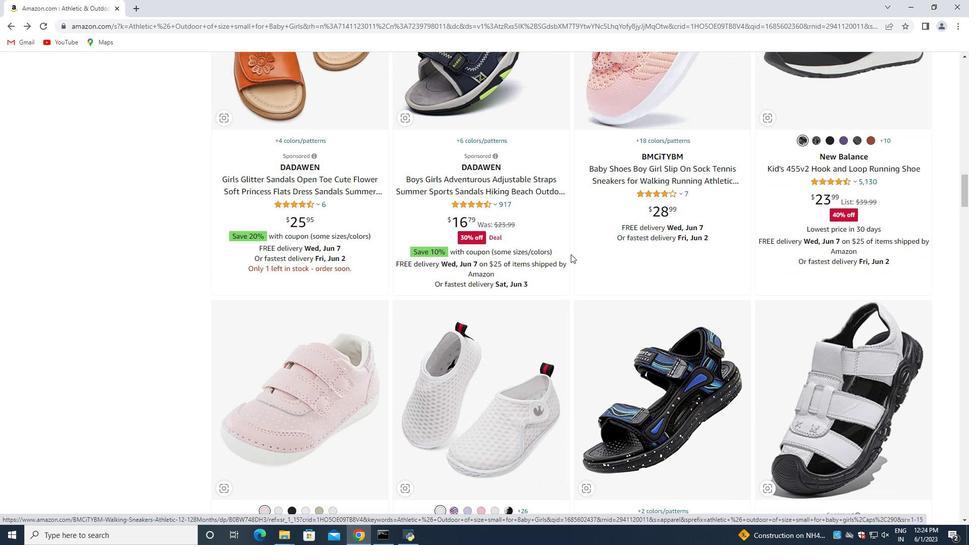 
Action: Mouse moved to (513, 250)
Screenshot: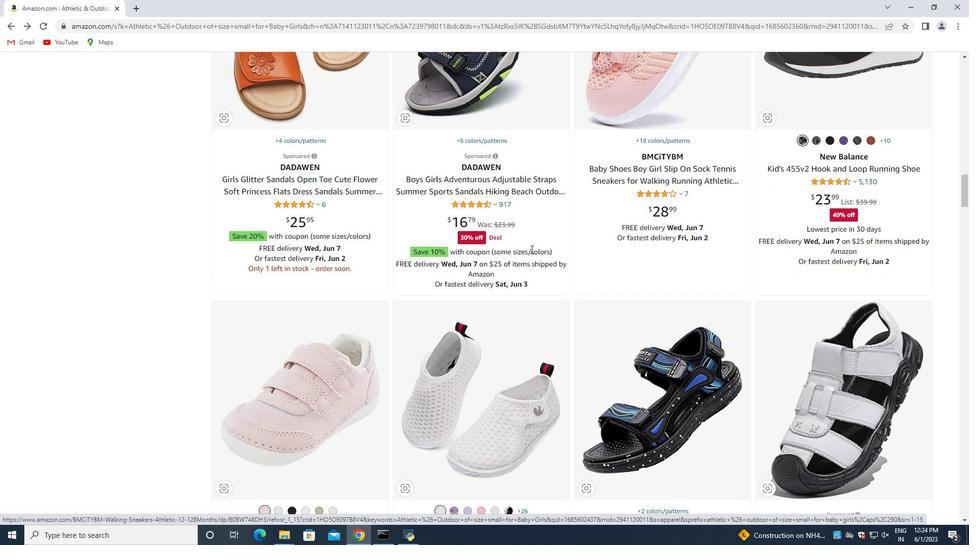 
Action: Mouse scrolled (514, 250) with delta (0, 0)
